 Task: Research Airbnb options in Rosso, Mauritania from 12th December, 2023 to 16th December, 2023 for 8 adults.8 bedrooms having 8 beds and 8 bathrooms. Property type can be hotel. Amenities needed are: wifi, TV, free parkinig on premises, gym, breakfast. Booking option can be shelf check-in. Look for 4 properties as per requirement.
Action: Mouse moved to (579, 83)
Screenshot: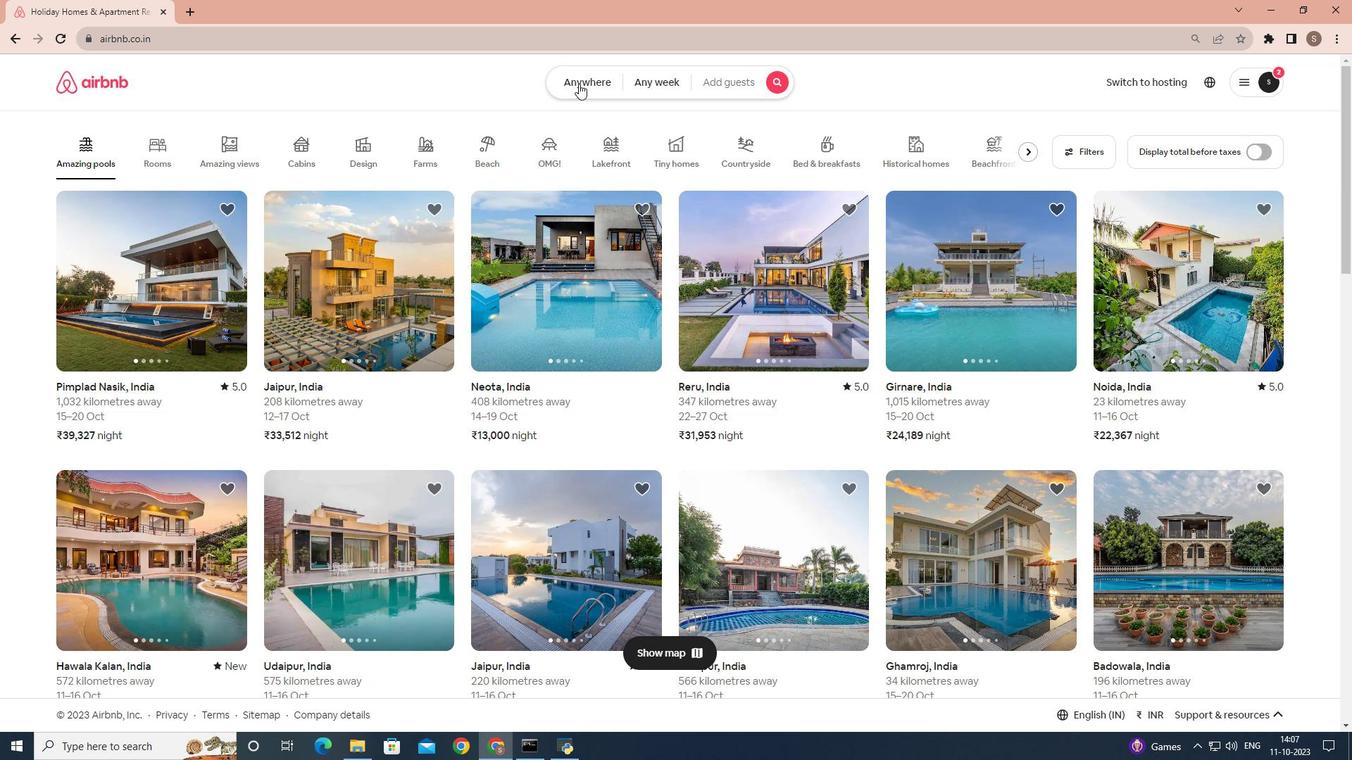 
Action: Mouse pressed left at (579, 83)
Screenshot: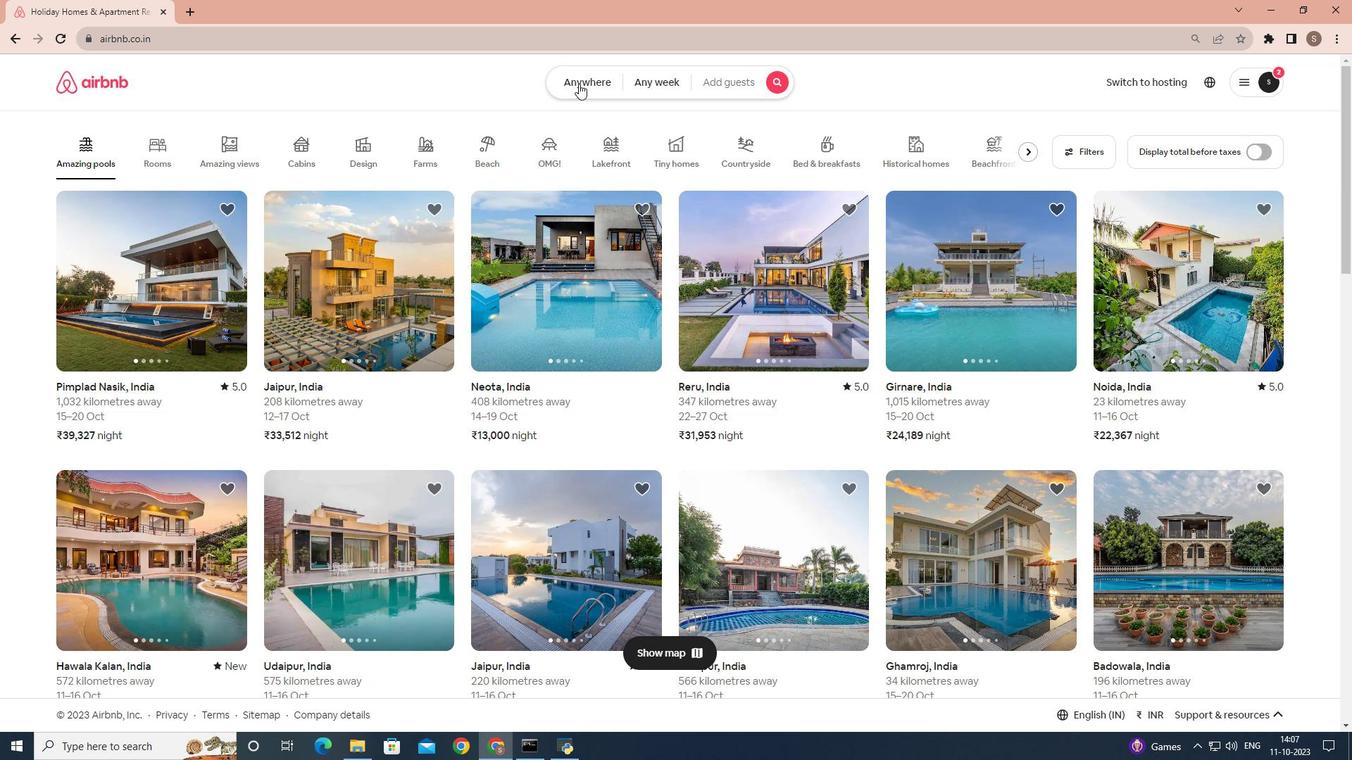 
Action: Mouse moved to (426, 133)
Screenshot: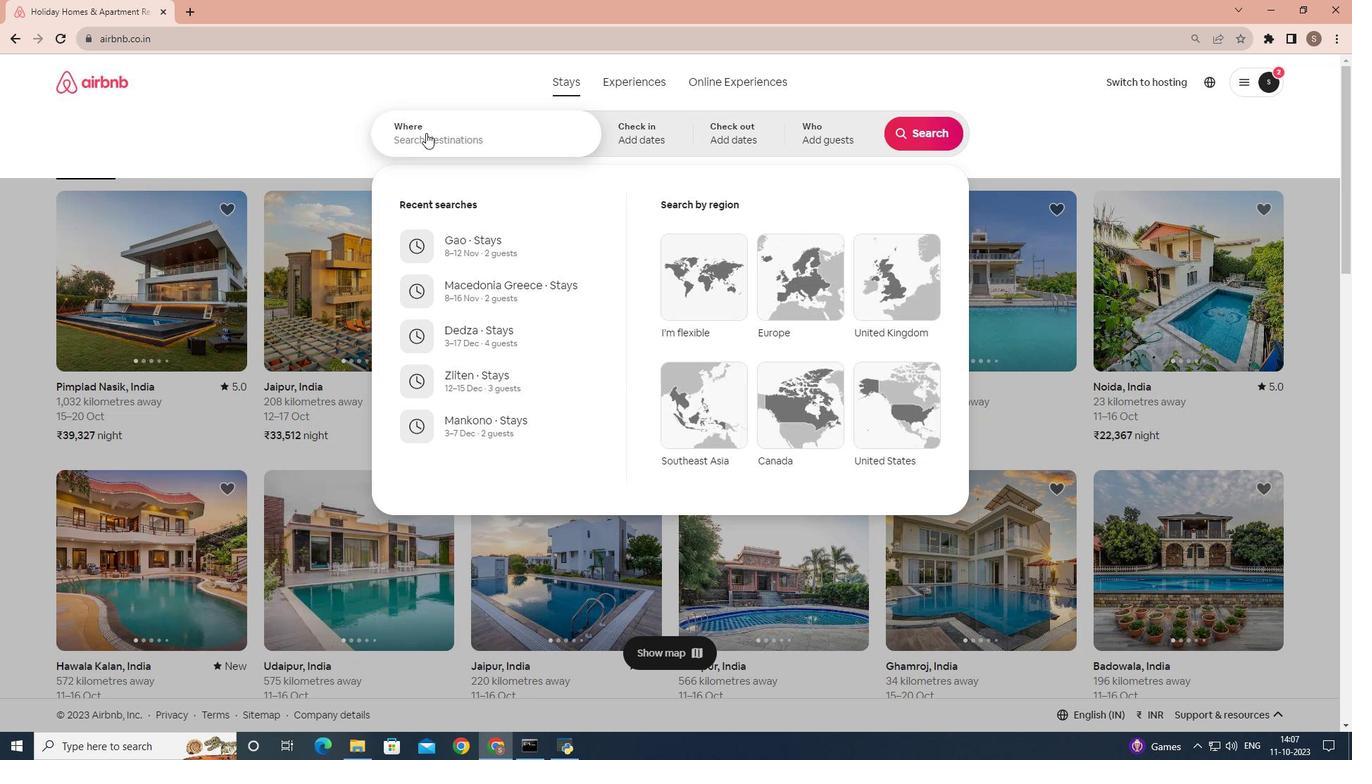 
Action: Mouse pressed left at (426, 133)
Screenshot: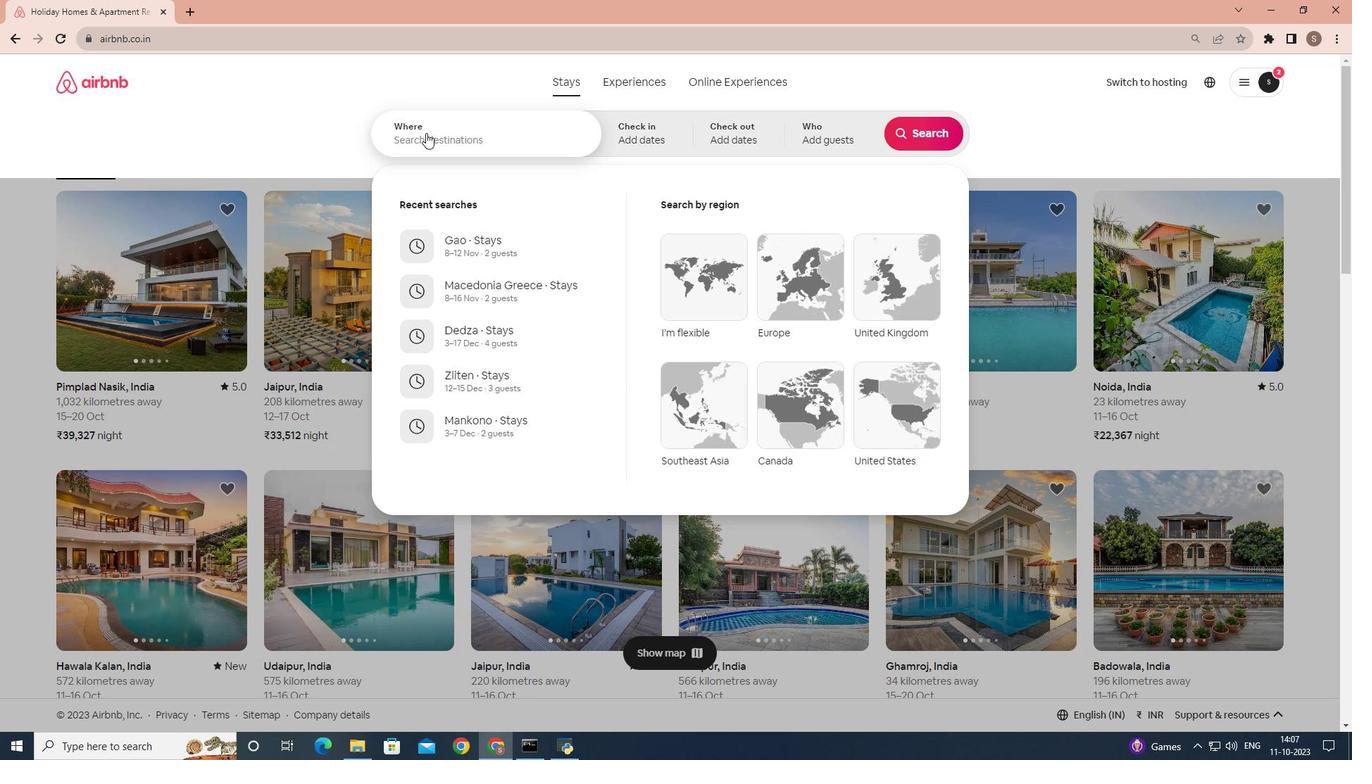 
Action: Key pressed <Key.shift>Ro
Screenshot: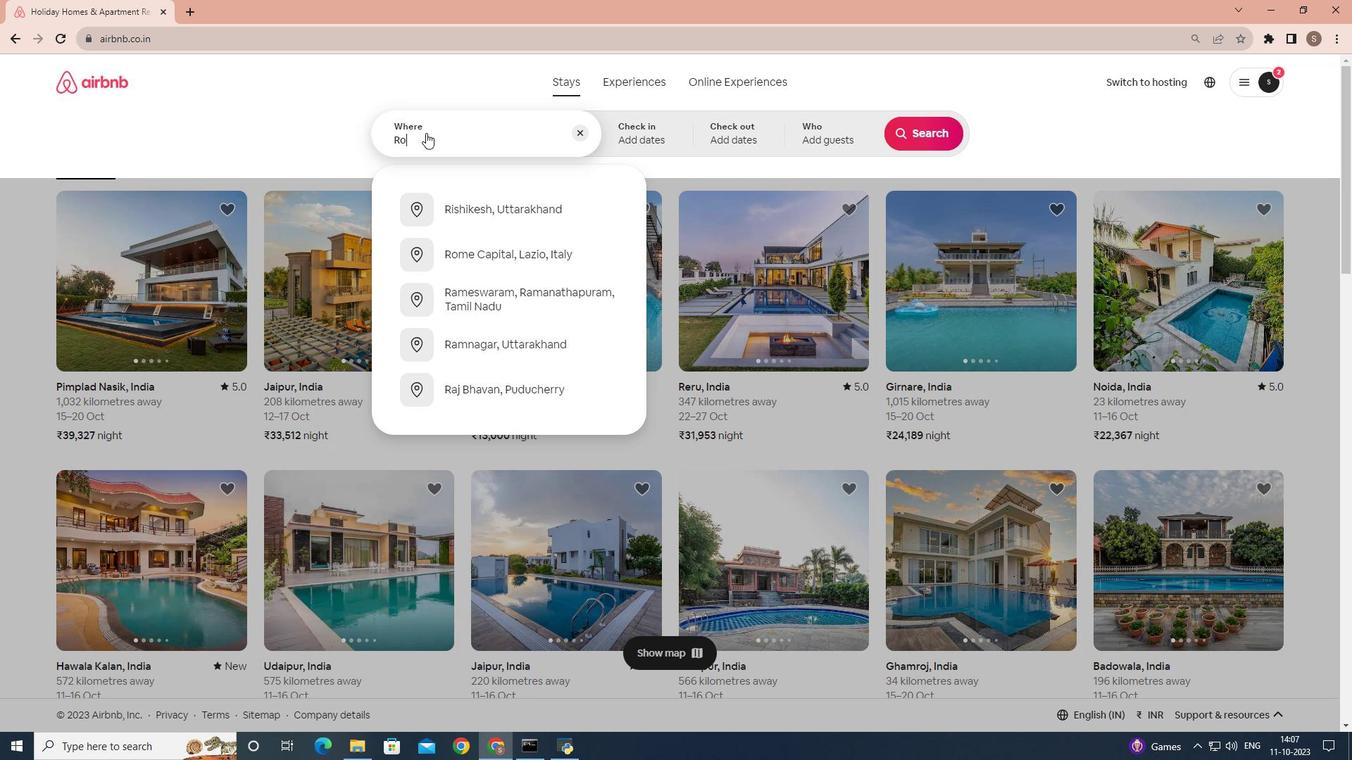
Action: Mouse moved to (425, 133)
Screenshot: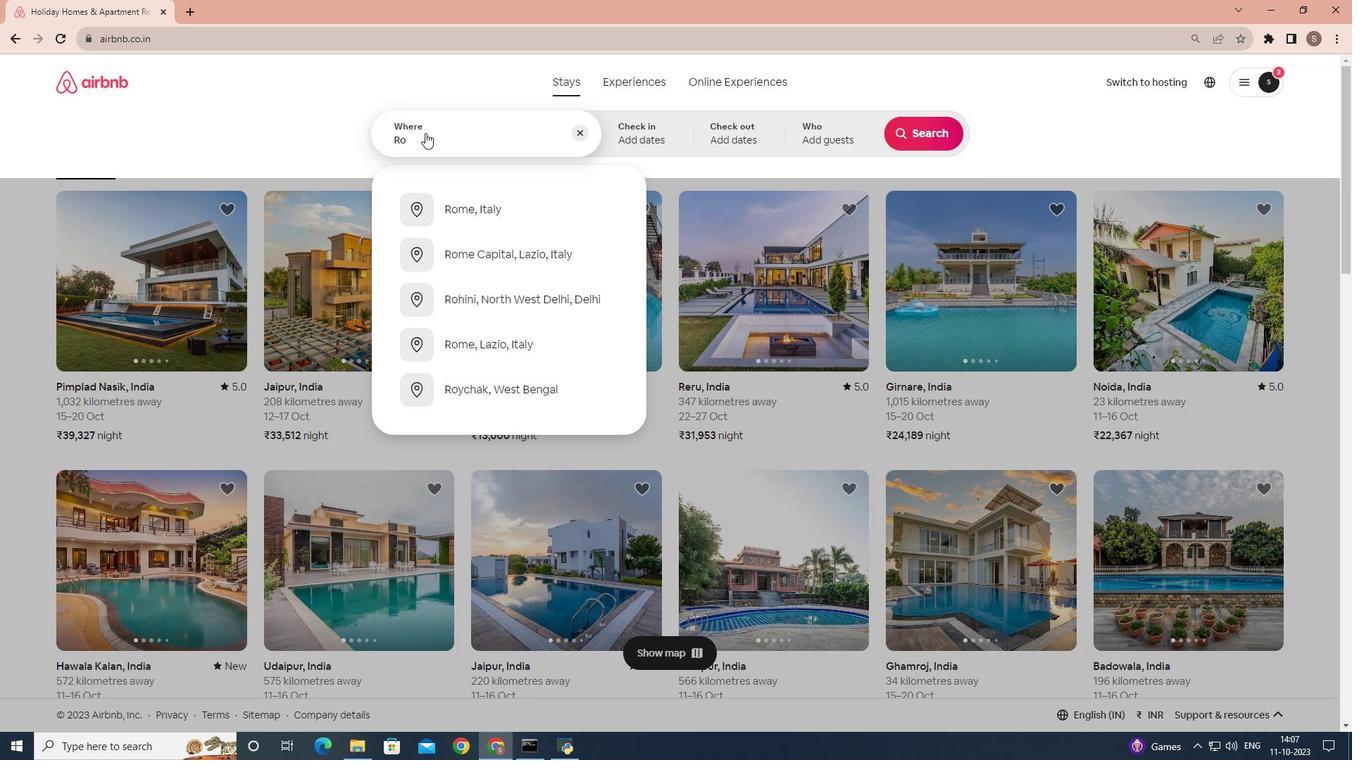 
Action: Key pressed sso,<Key.space><Key.shift>Mauritania
Screenshot: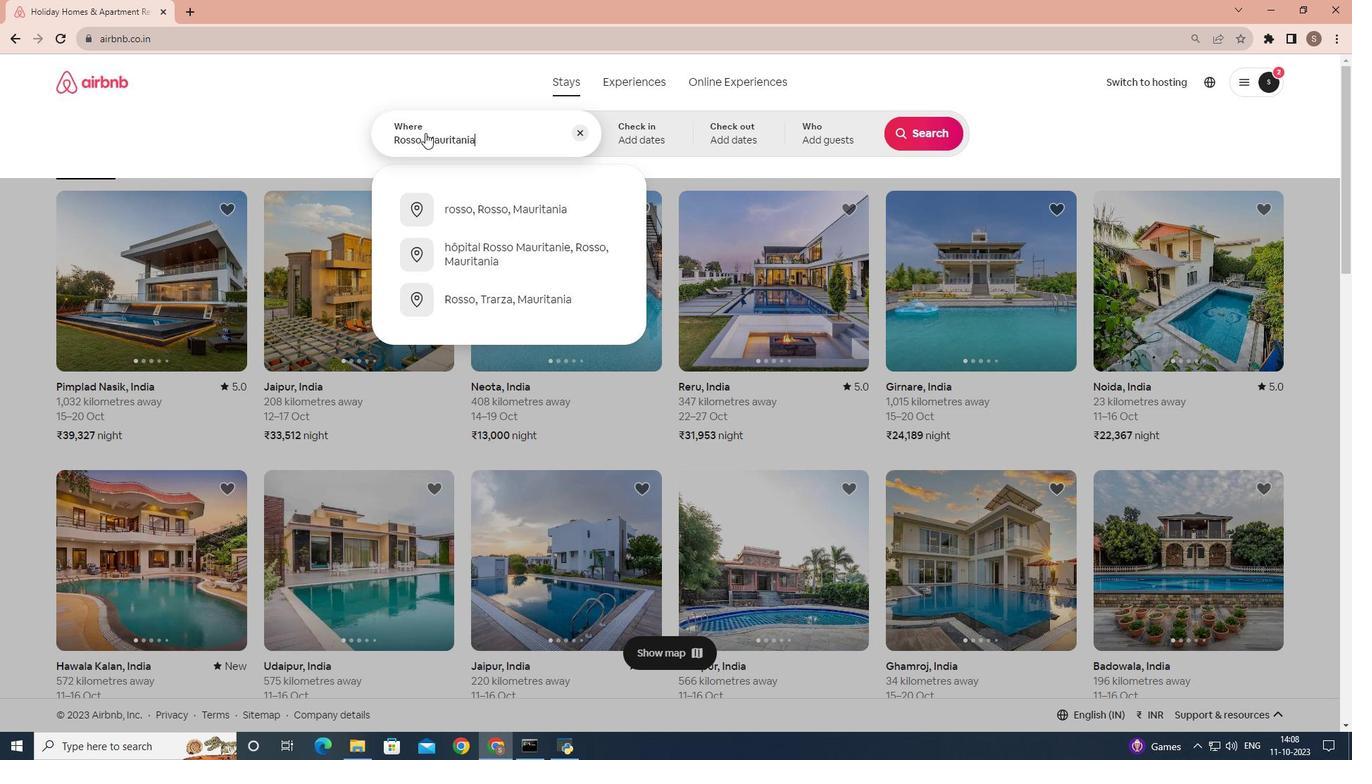 
Action: Mouse moved to (639, 145)
Screenshot: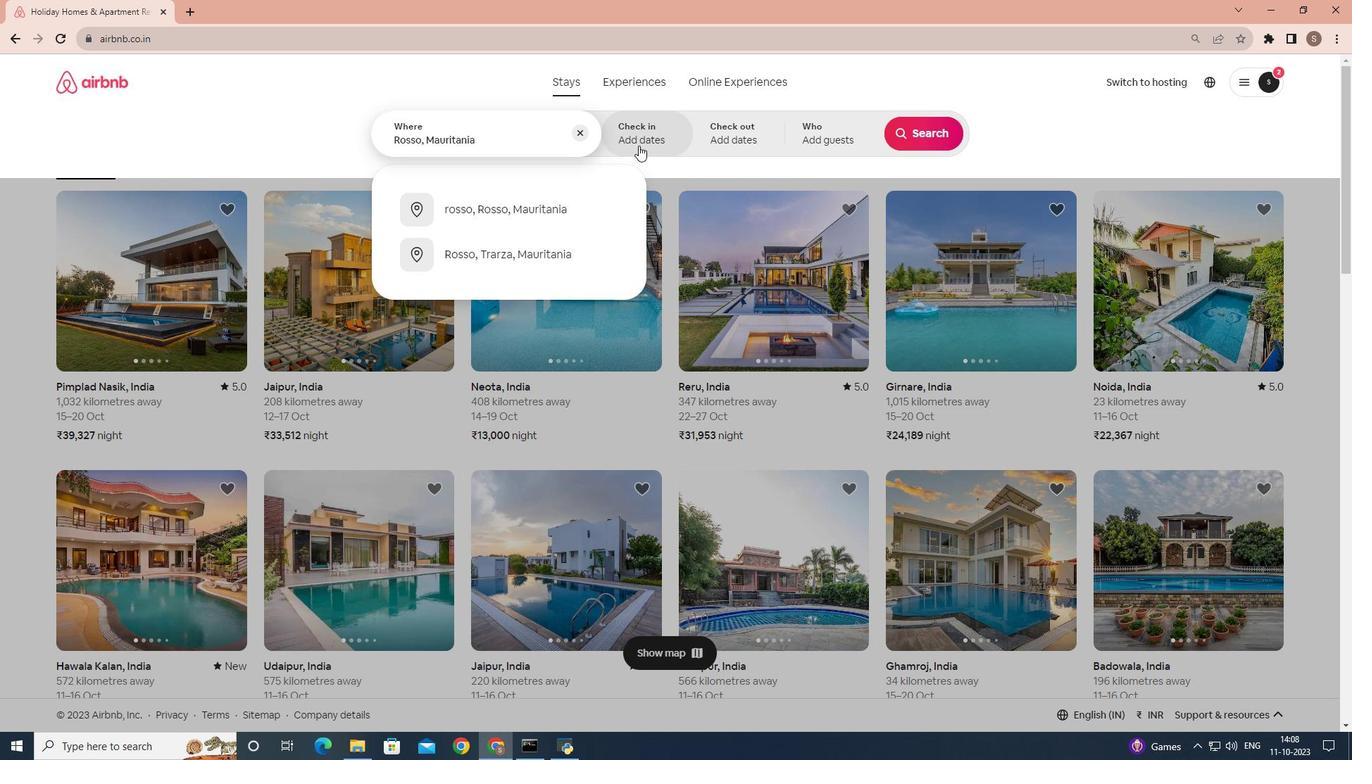 
Action: Mouse pressed left at (639, 145)
Screenshot: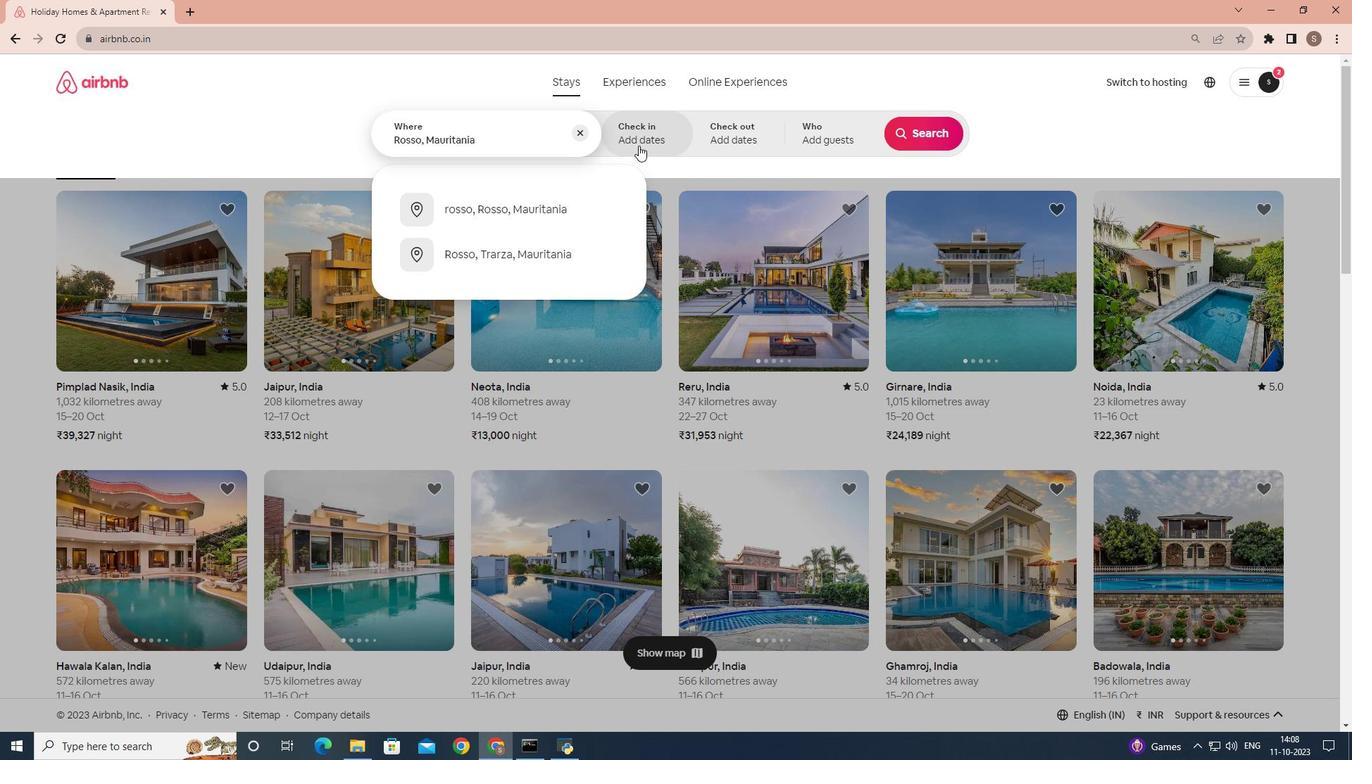 
Action: Mouse moved to (918, 239)
Screenshot: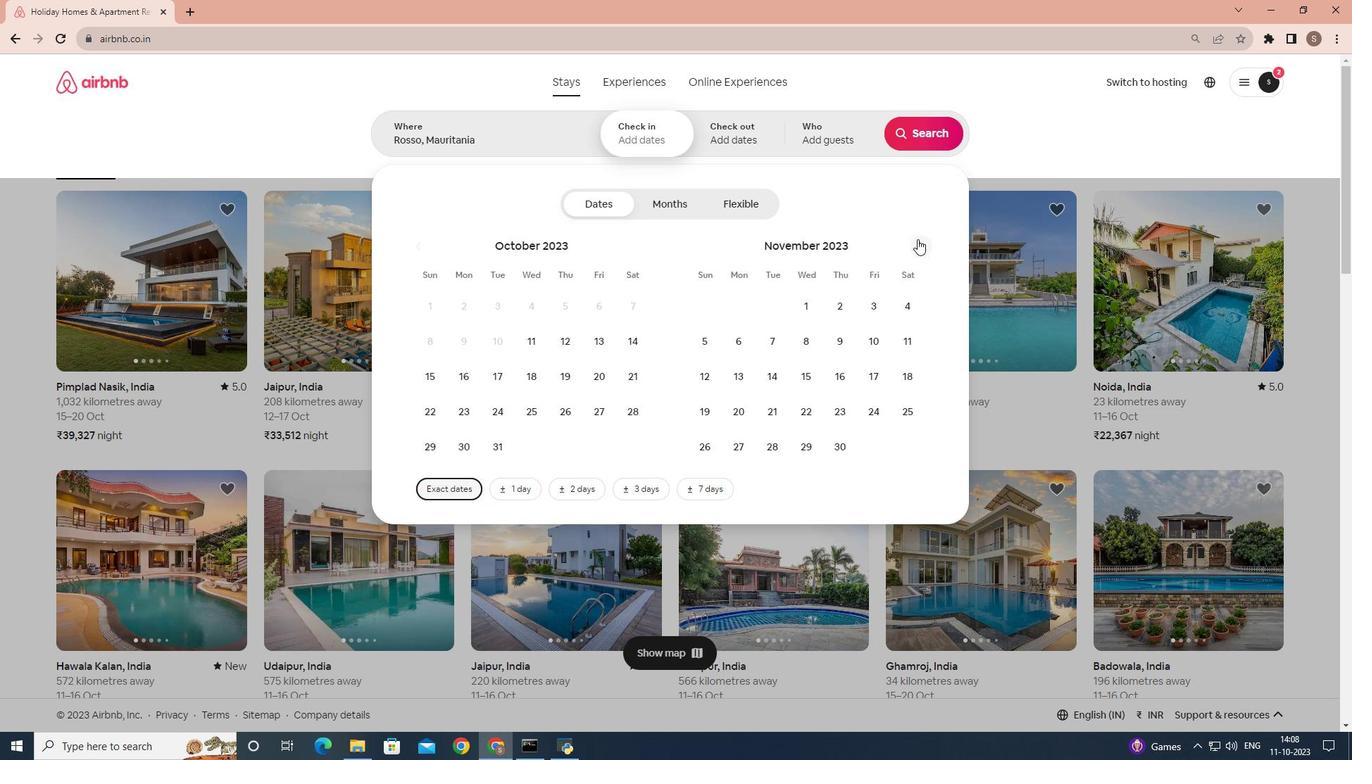 
Action: Mouse pressed left at (918, 239)
Screenshot: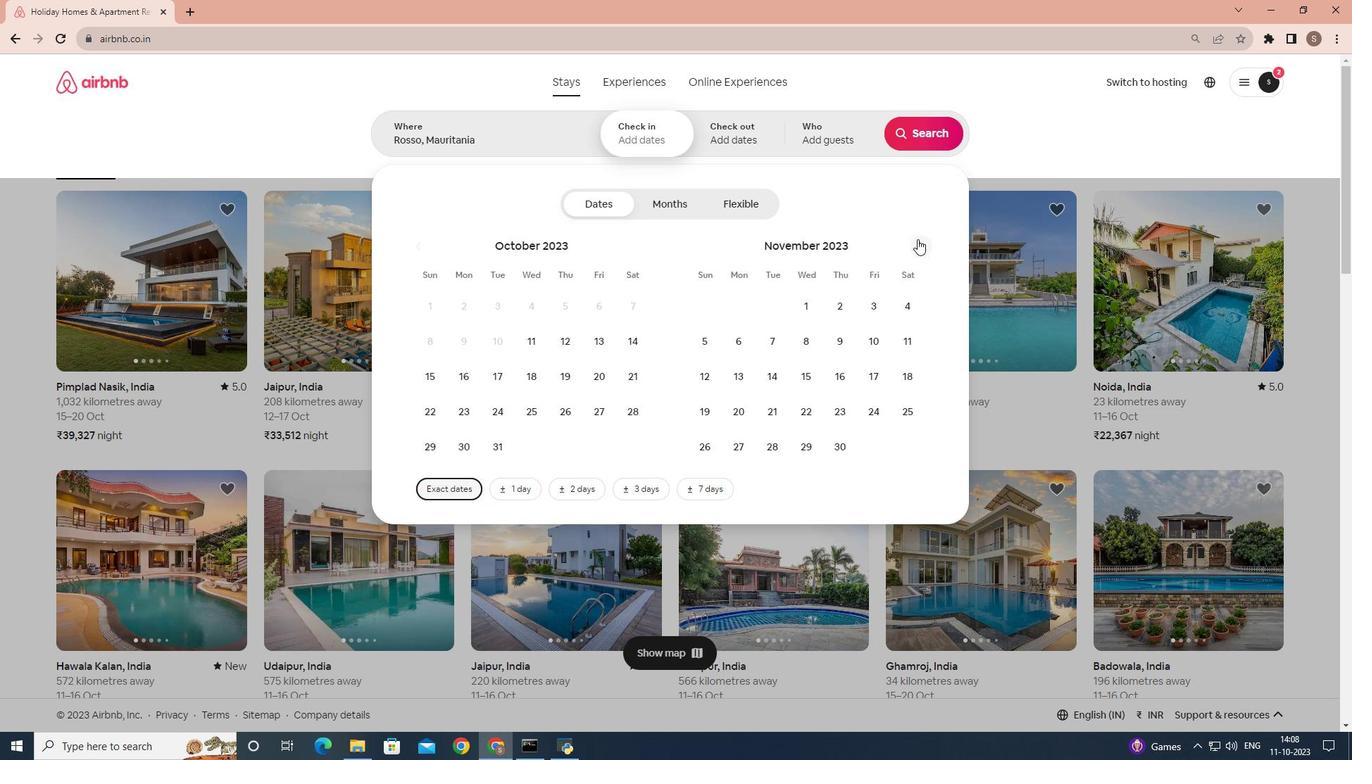 
Action: Mouse moved to (784, 379)
Screenshot: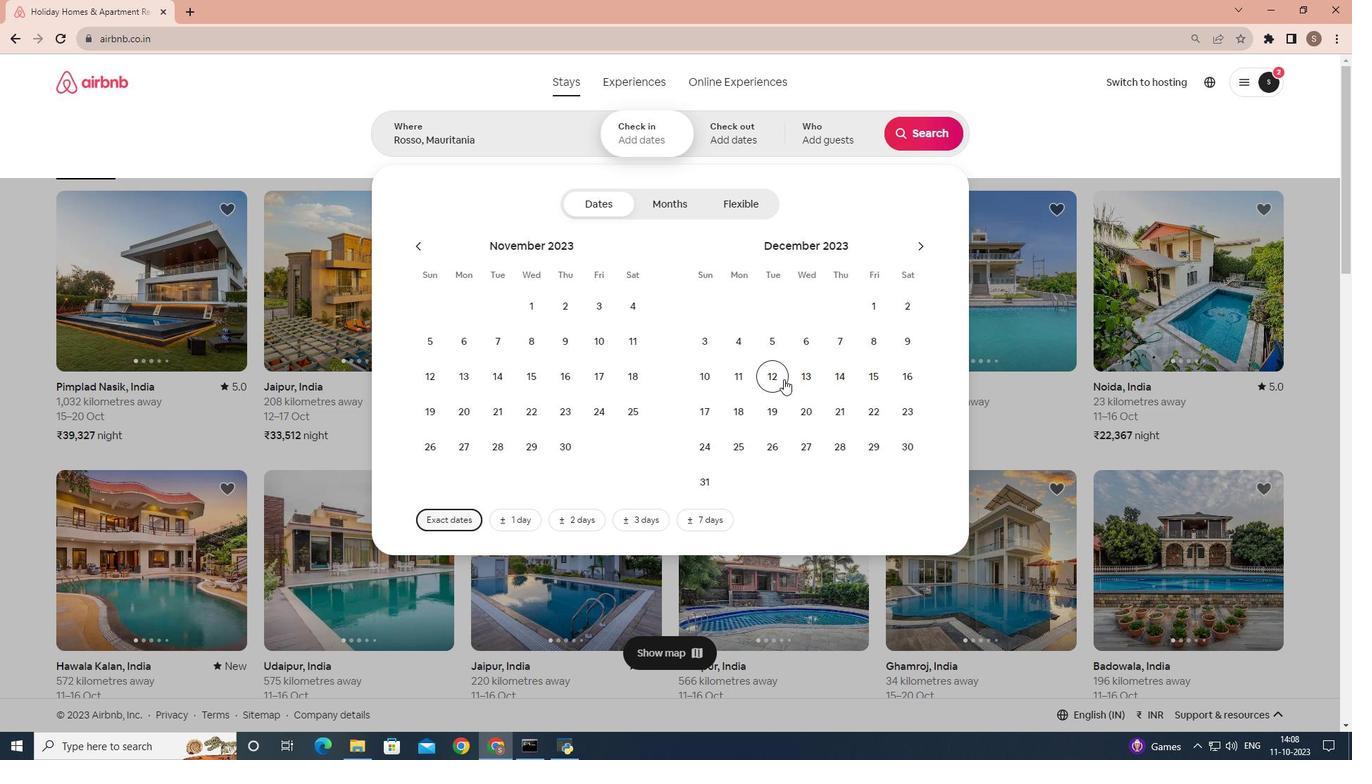 
Action: Mouse pressed left at (784, 379)
Screenshot: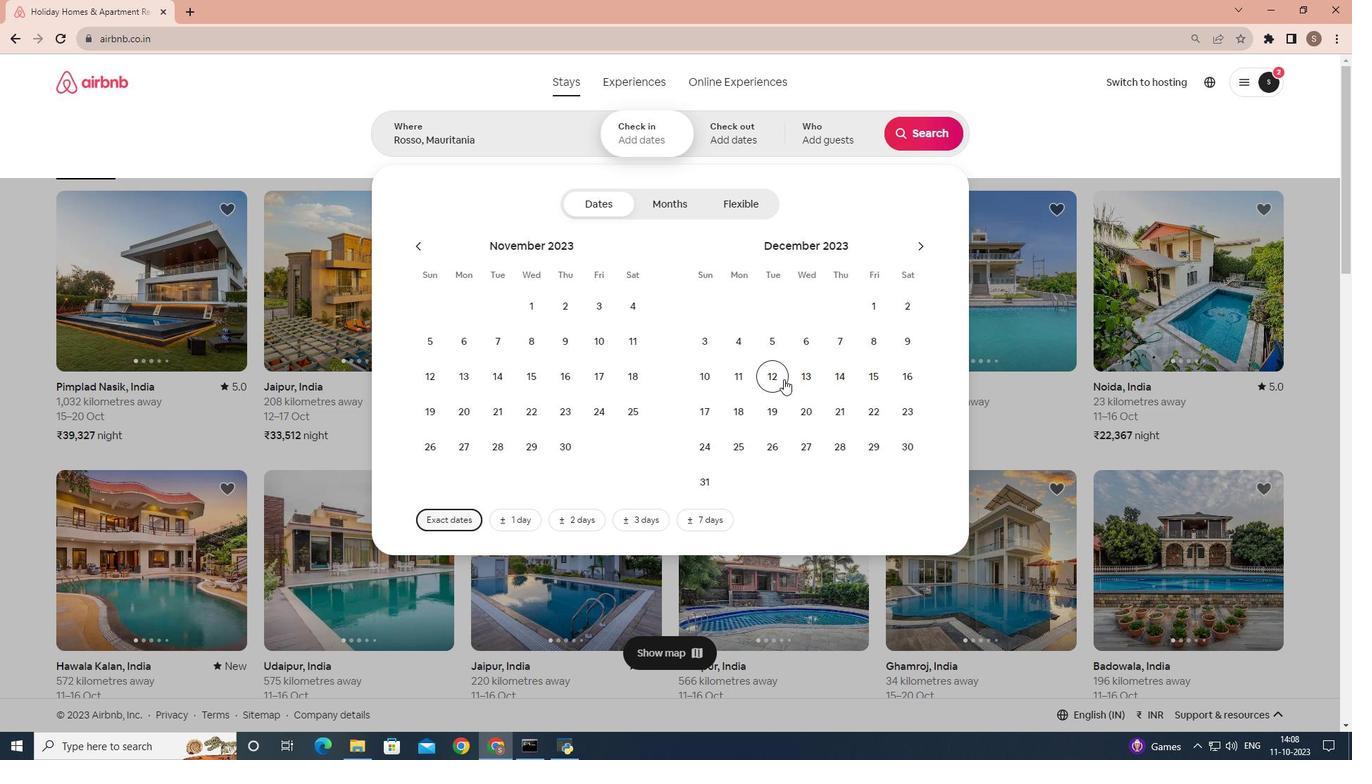 
Action: Mouse moved to (899, 377)
Screenshot: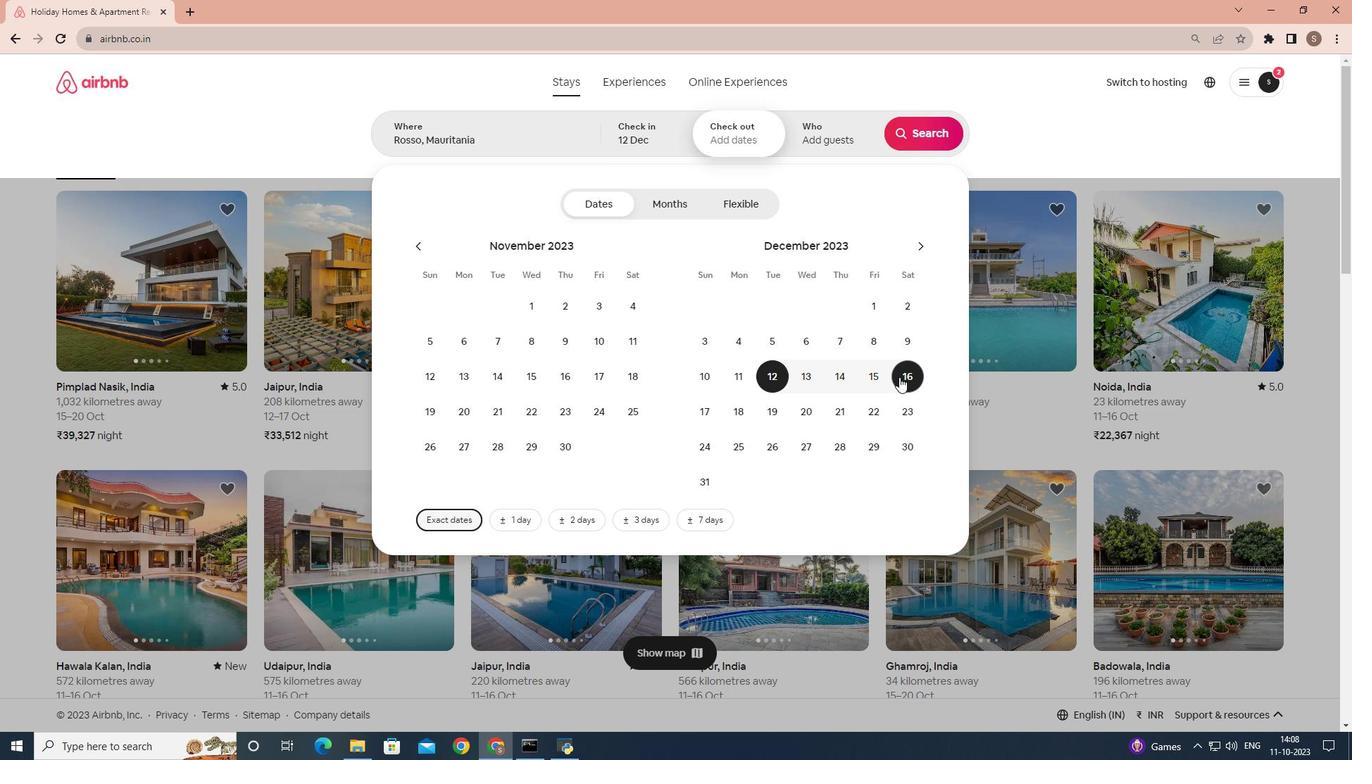
Action: Mouse pressed left at (899, 377)
Screenshot: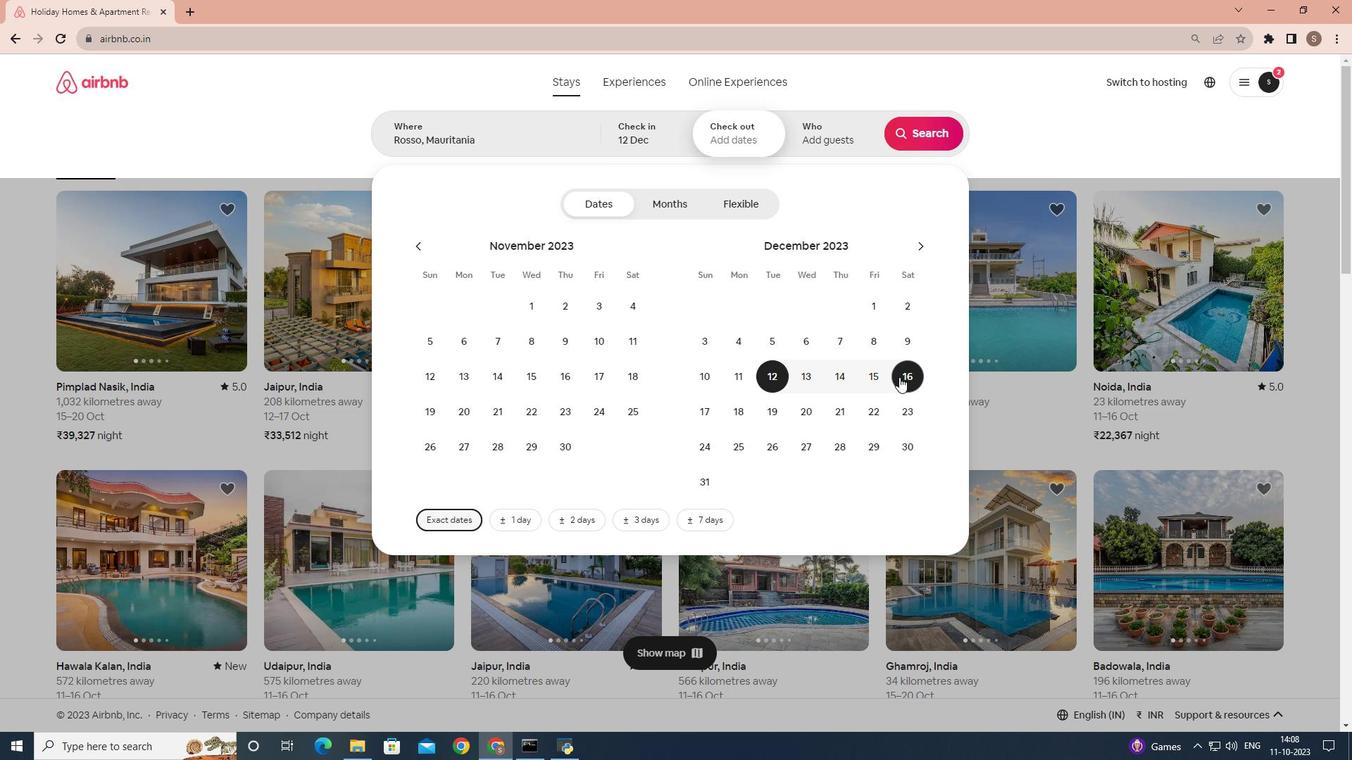 
Action: Mouse moved to (821, 130)
Screenshot: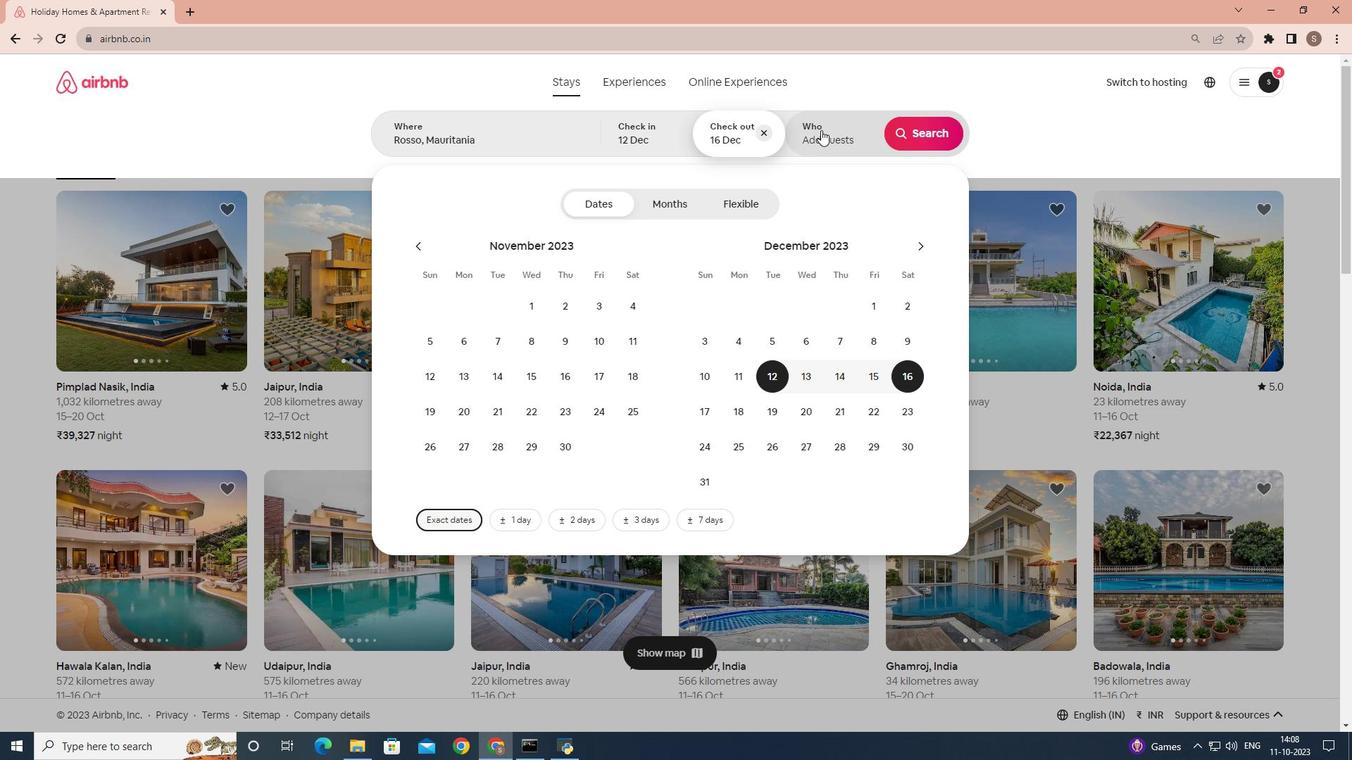 
Action: Mouse pressed left at (821, 130)
Screenshot: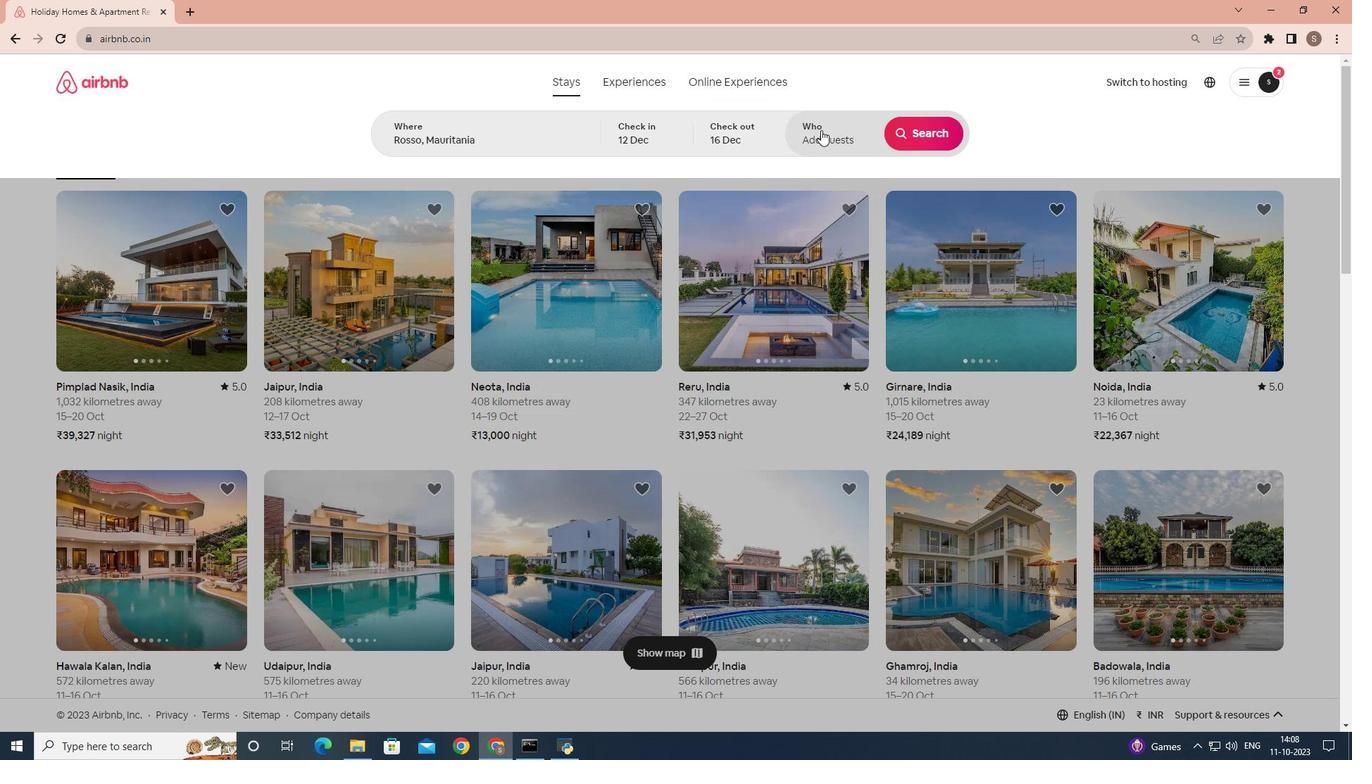 
Action: Mouse moved to (926, 209)
Screenshot: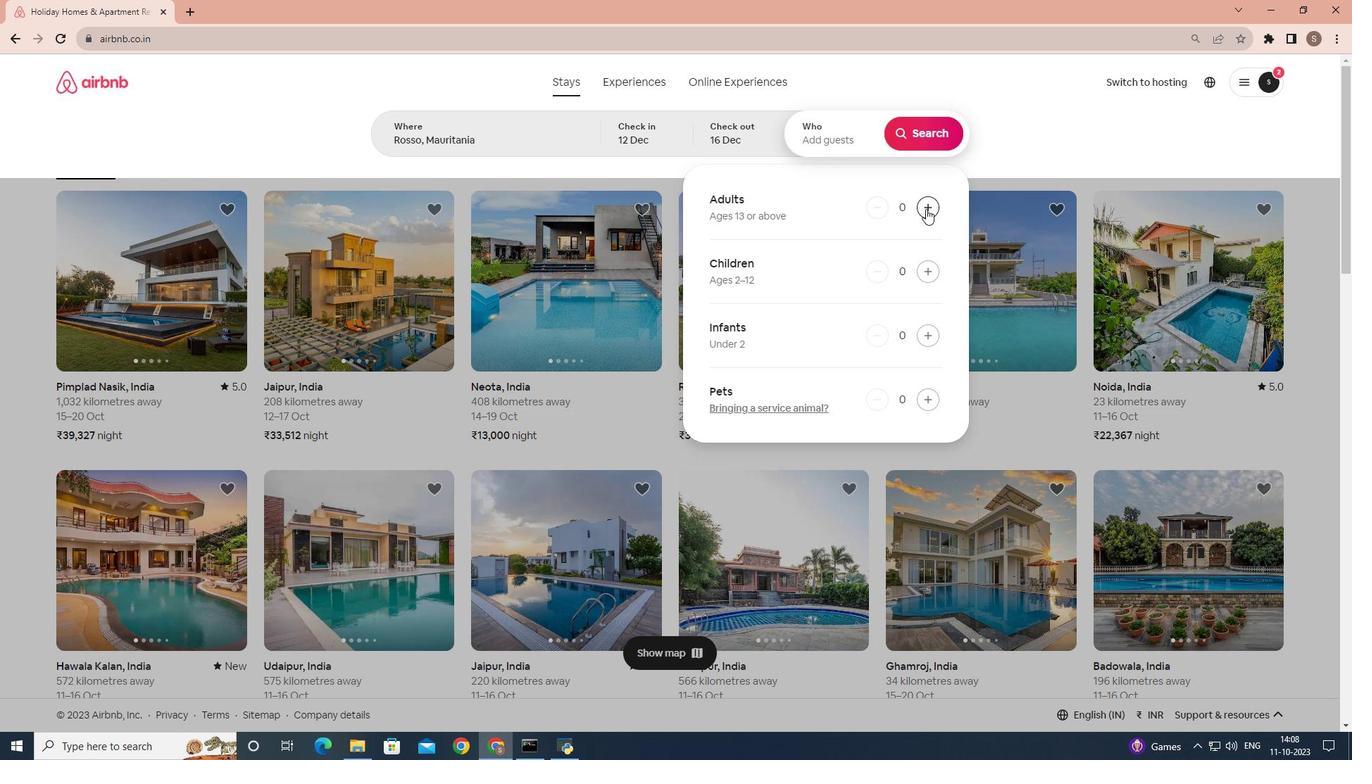 
Action: Mouse pressed left at (926, 209)
Screenshot: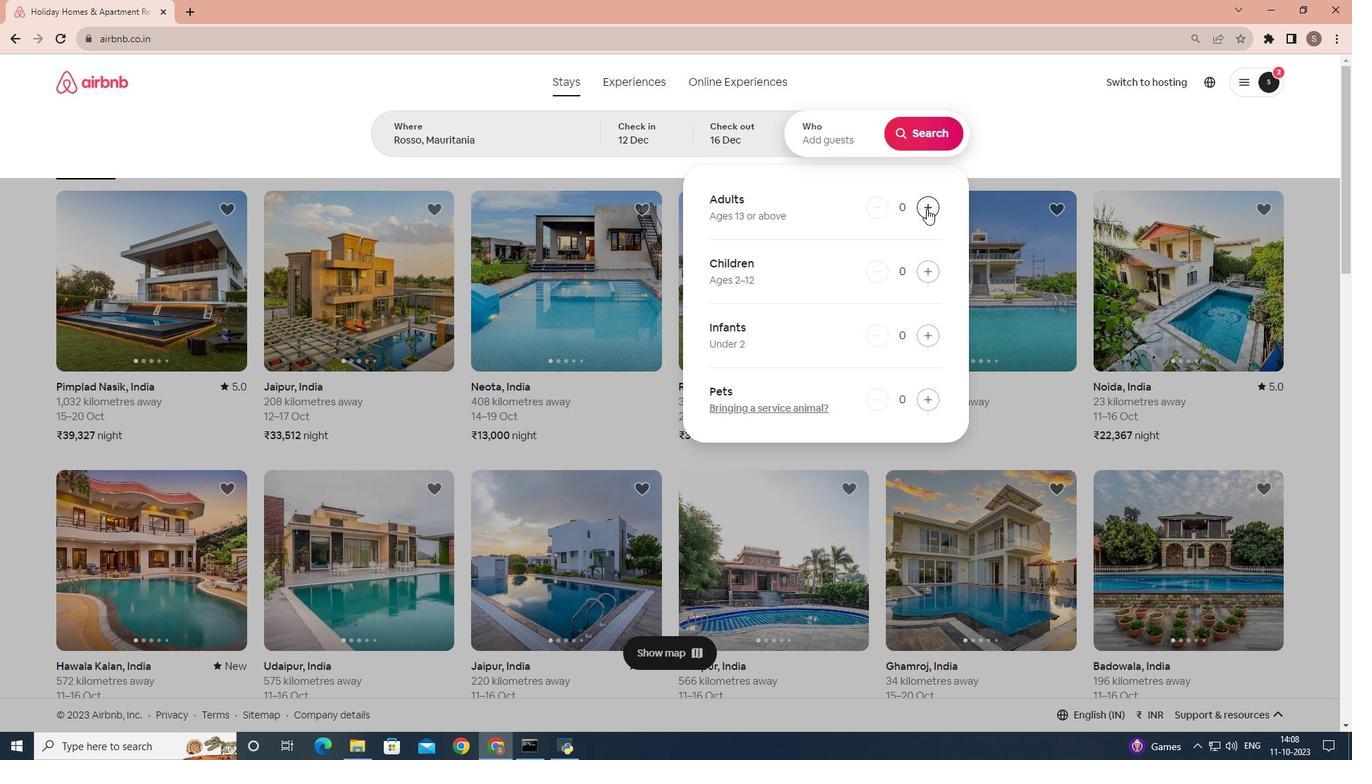 
Action: Mouse moved to (927, 209)
Screenshot: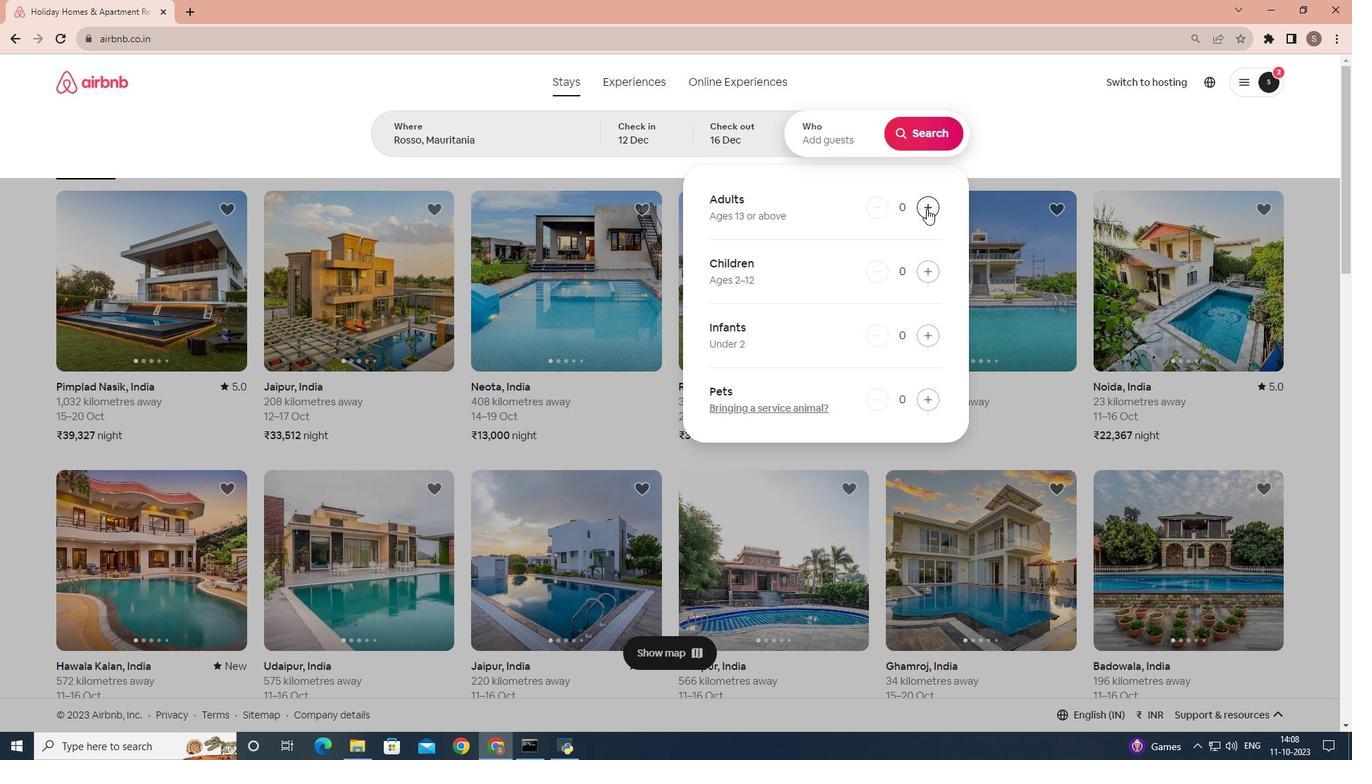 
Action: Mouse pressed left at (927, 209)
Screenshot: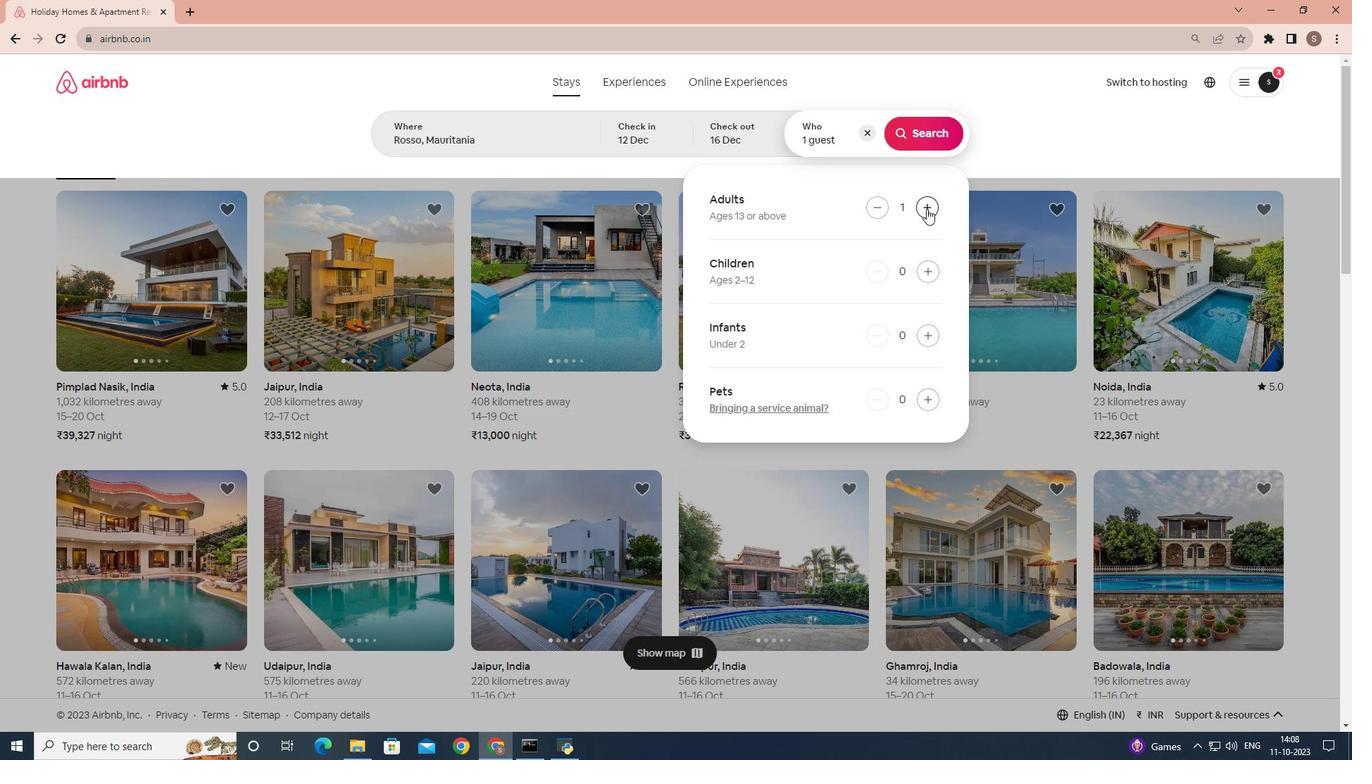 
Action: Mouse moved to (927, 209)
Screenshot: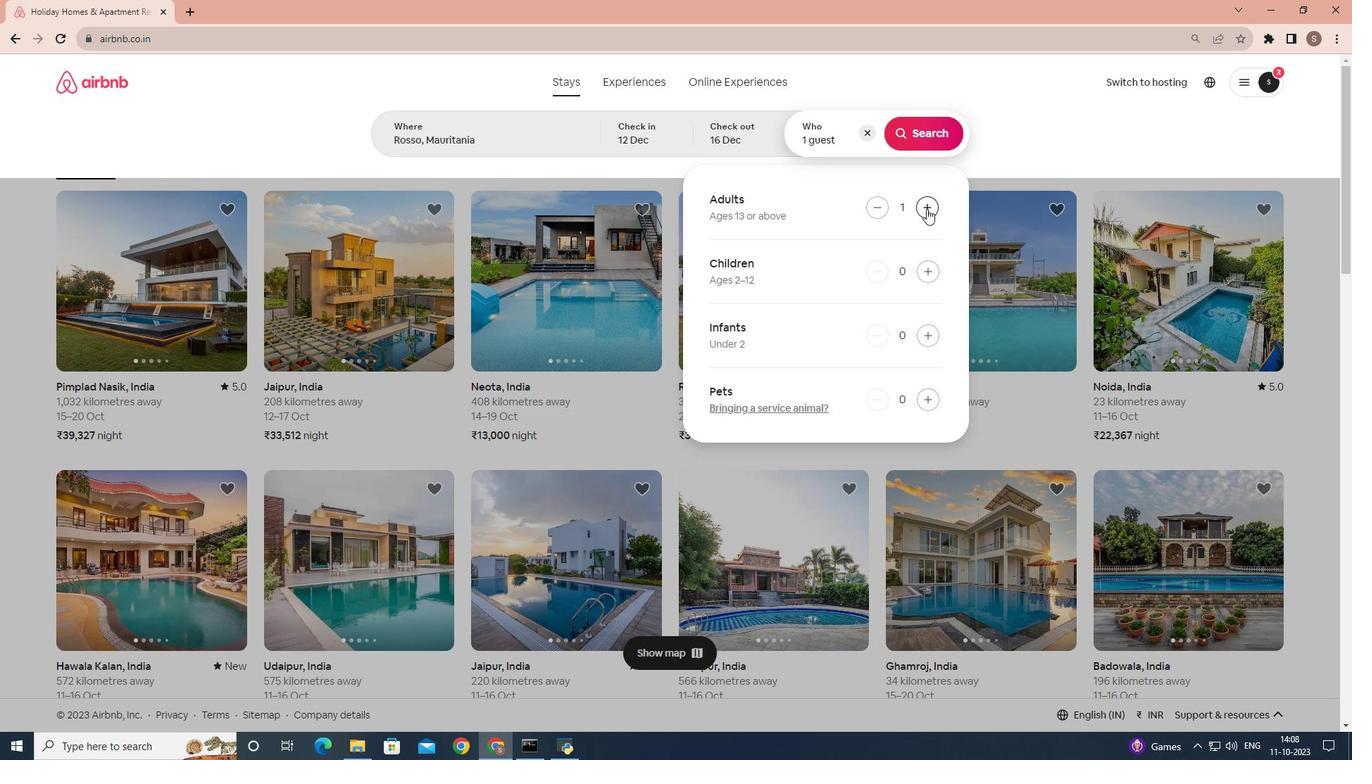 
Action: Mouse pressed left at (927, 209)
Screenshot: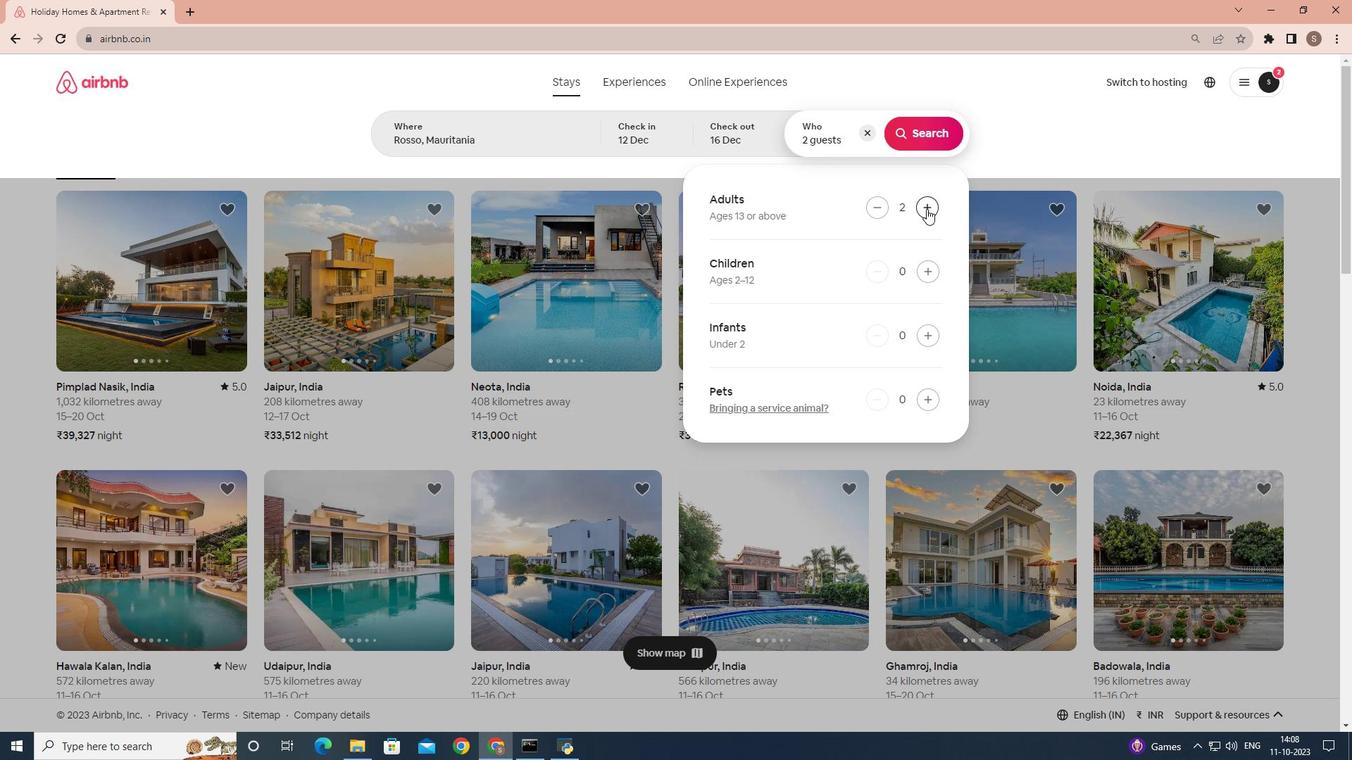 
Action: Mouse pressed left at (927, 209)
Screenshot: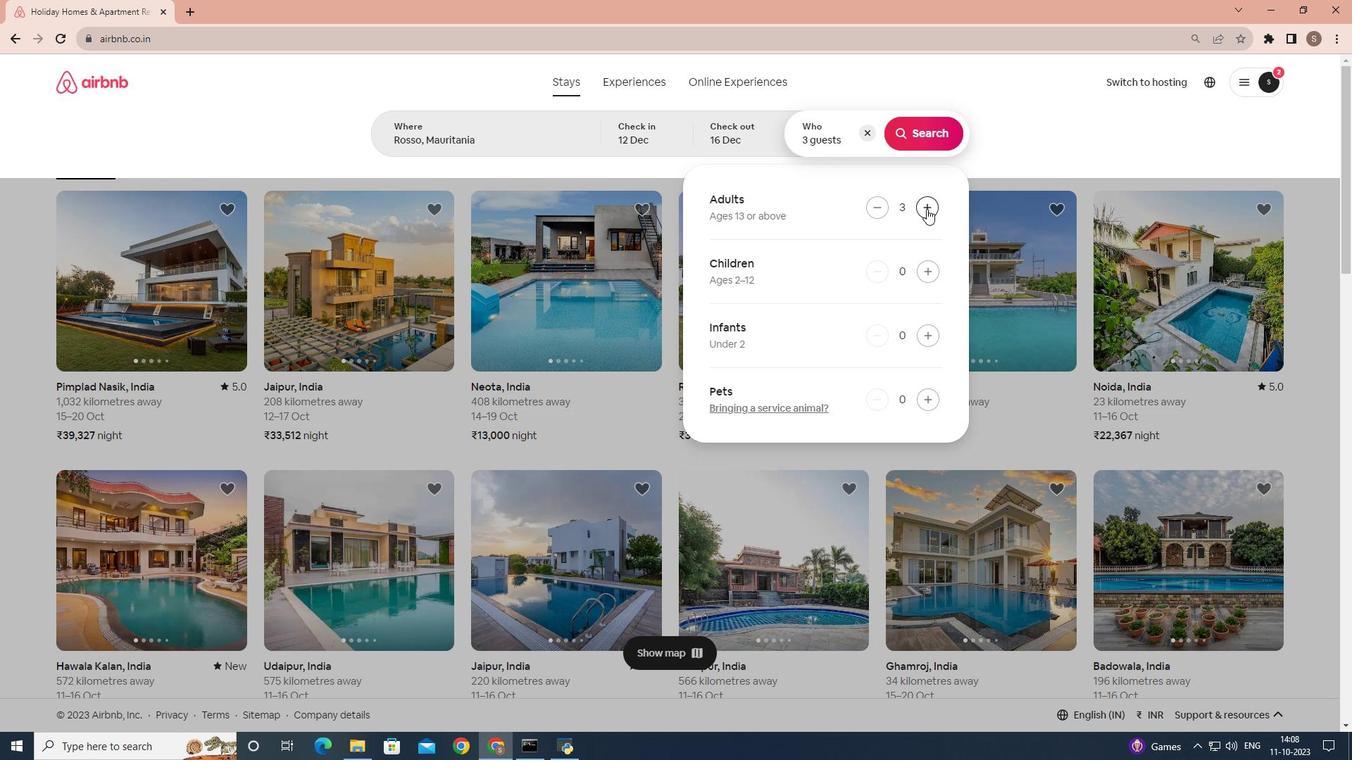 
Action: Mouse pressed left at (927, 209)
Screenshot: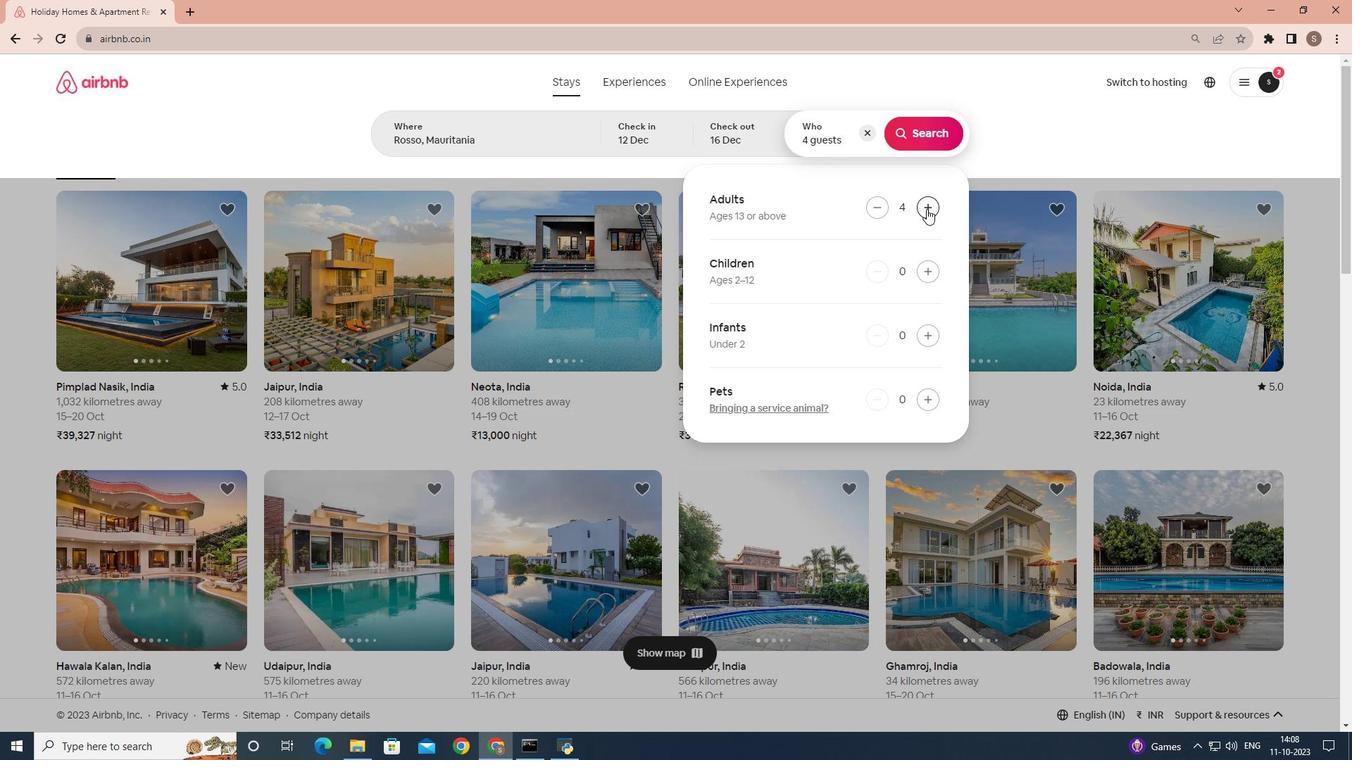 
Action: Mouse pressed left at (927, 209)
Screenshot: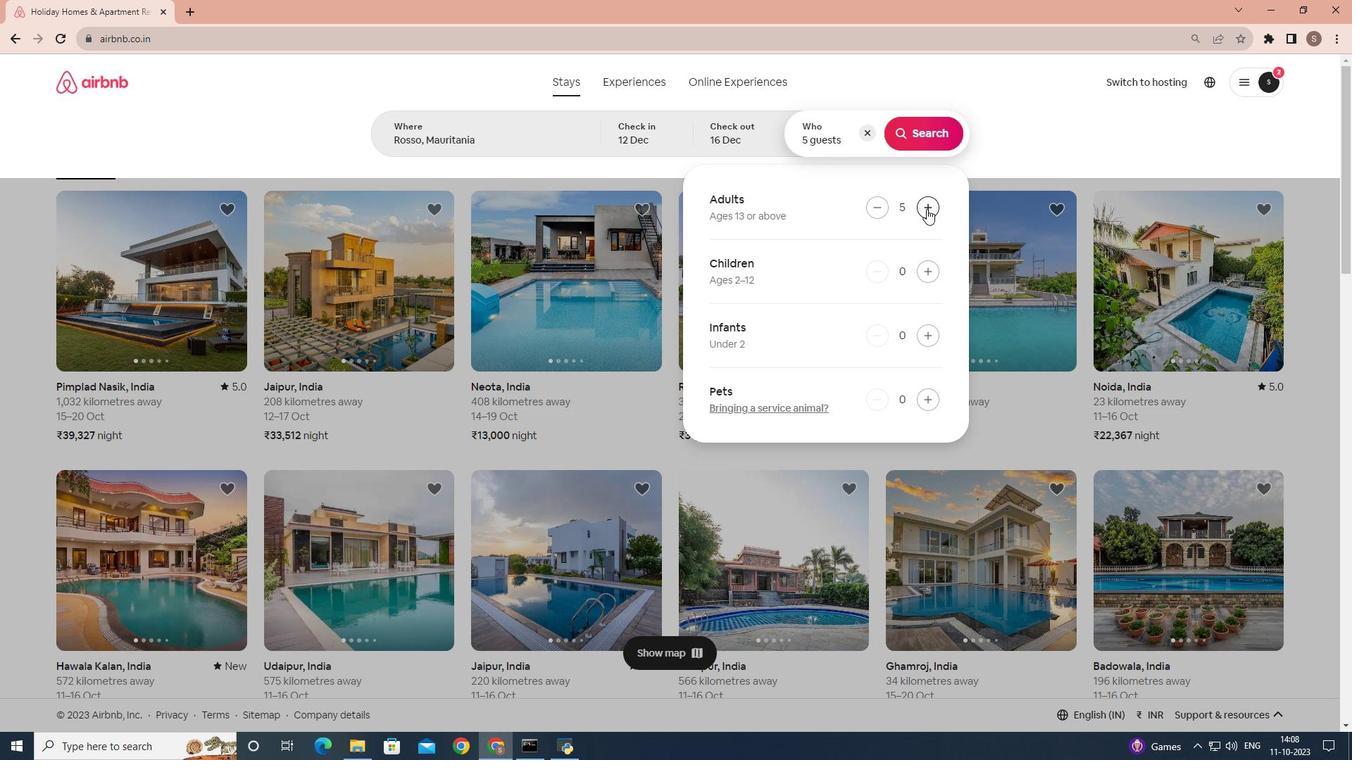 
Action: Mouse pressed left at (927, 209)
Screenshot: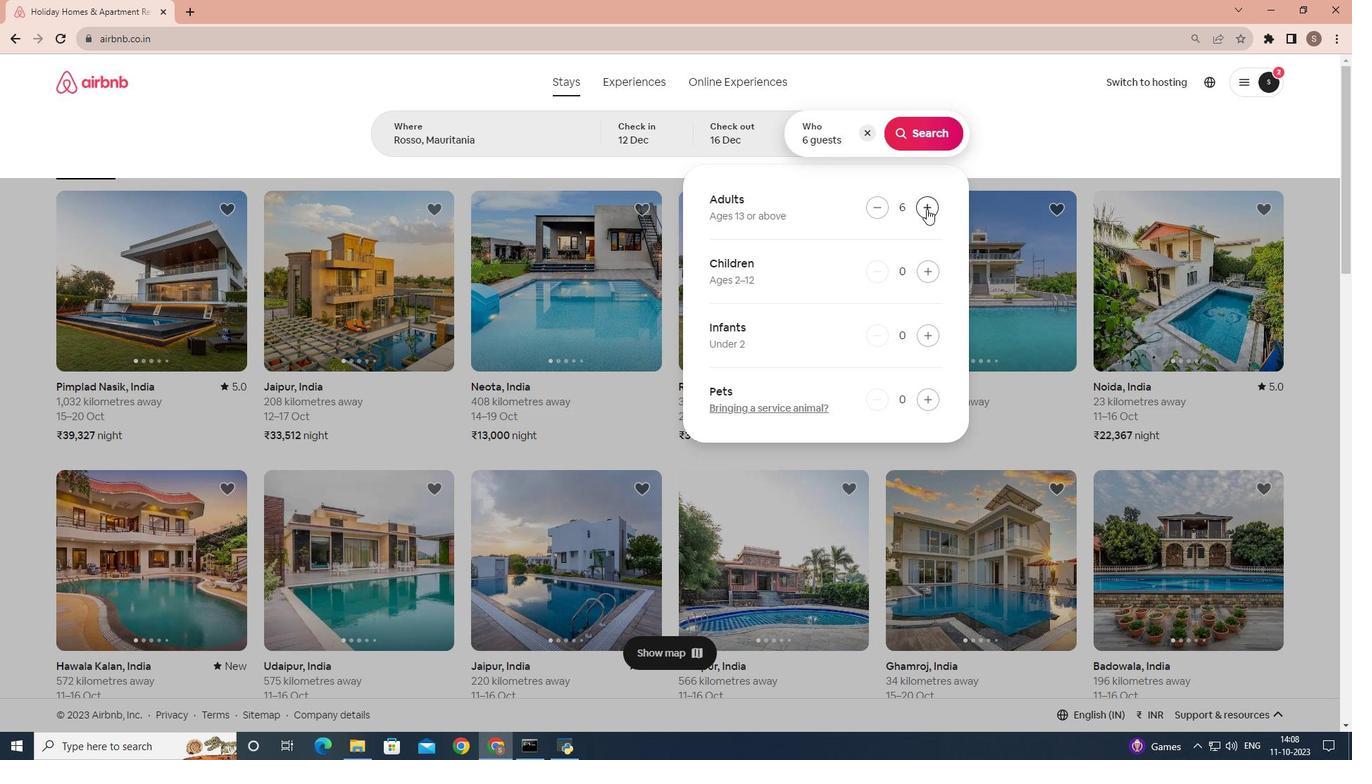 
Action: Mouse pressed left at (927, 209)
Screenshot: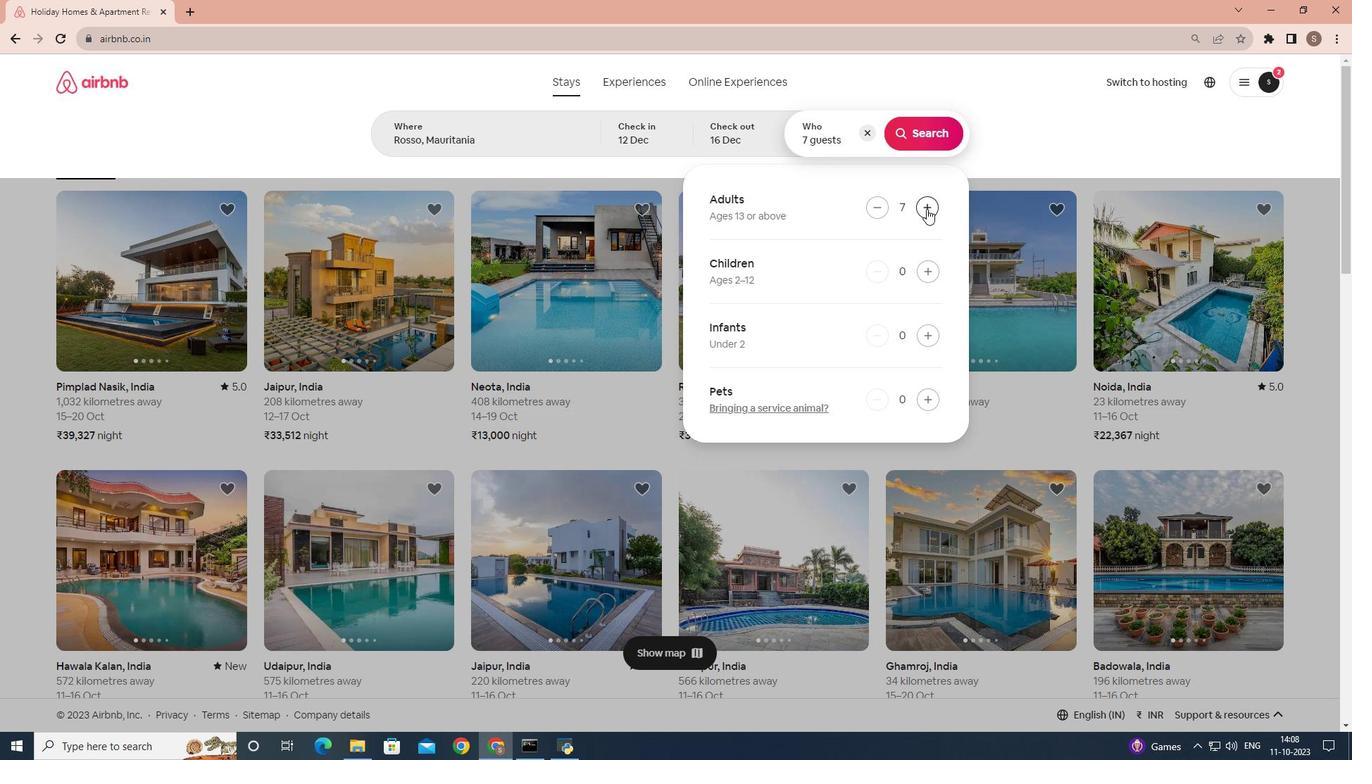 
Action: Mouse moved to (919, 134)
Screenshot: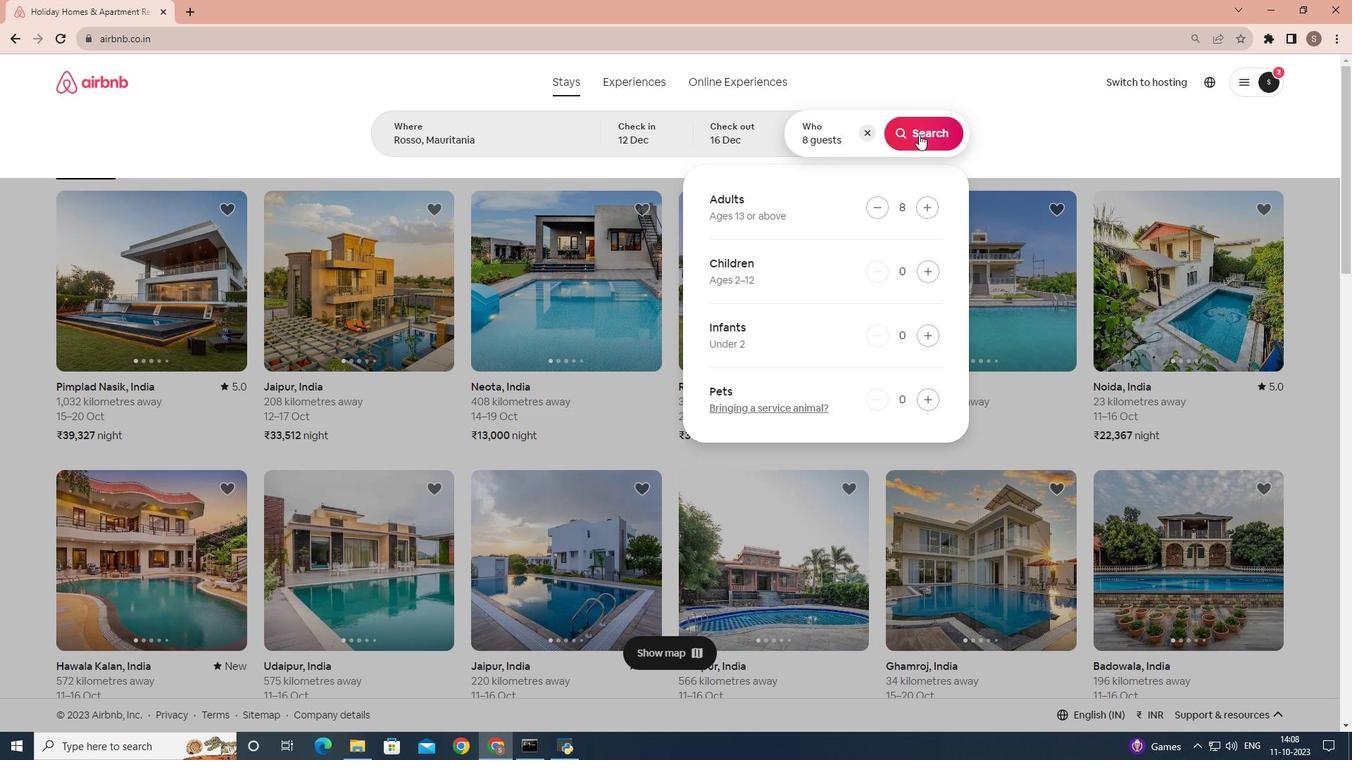 
Action: Mouse pressed left at (919, 134)
Screenshot: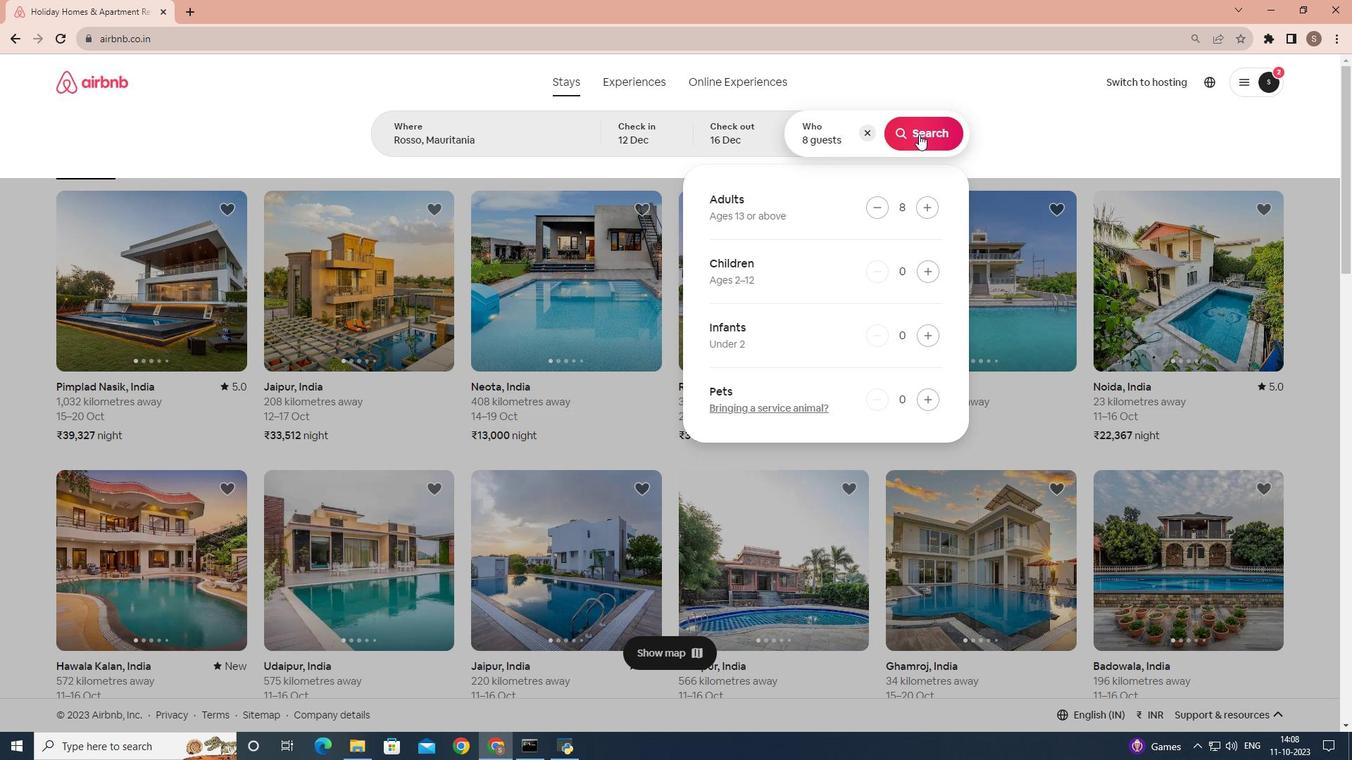 
Action: Mouse moved to (1109, 138)
Screenshot: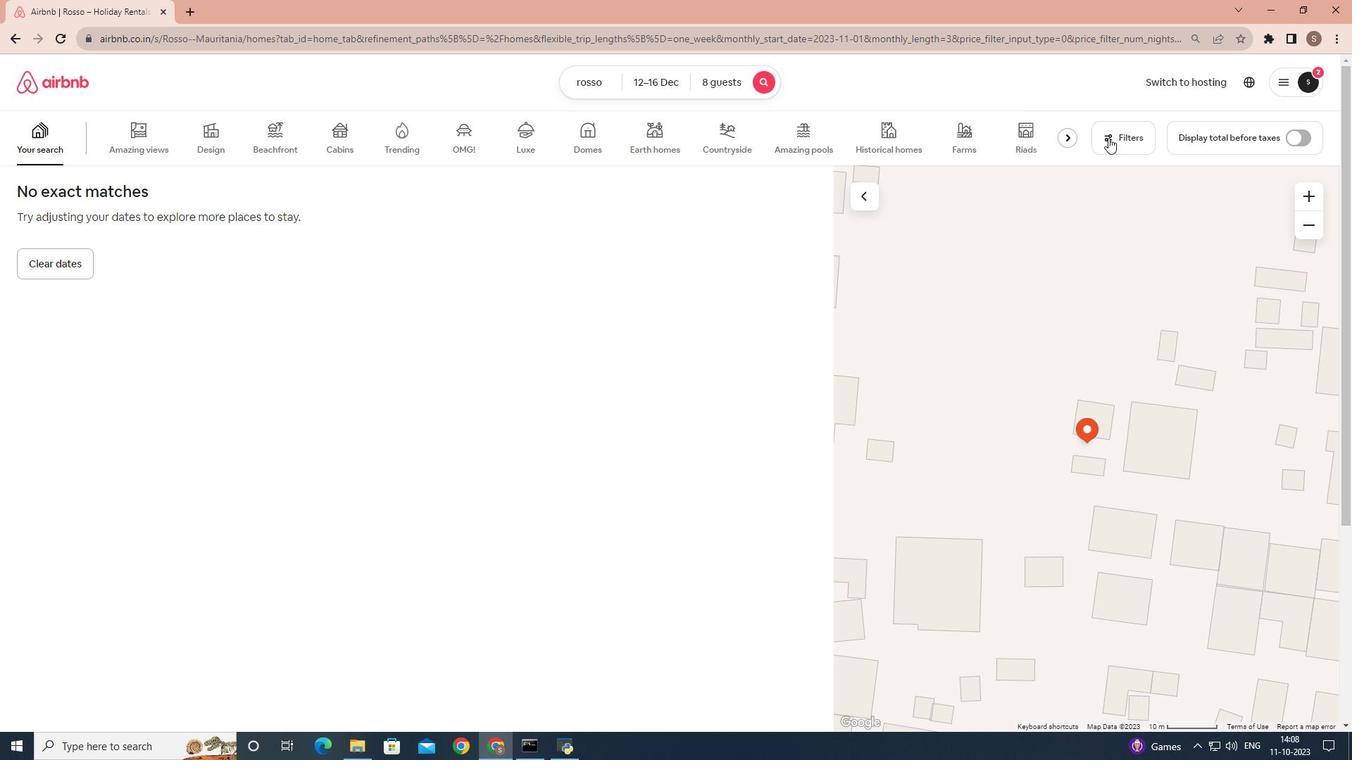 
Action: Mouse pressed left at (1109, 138)
Screenshot: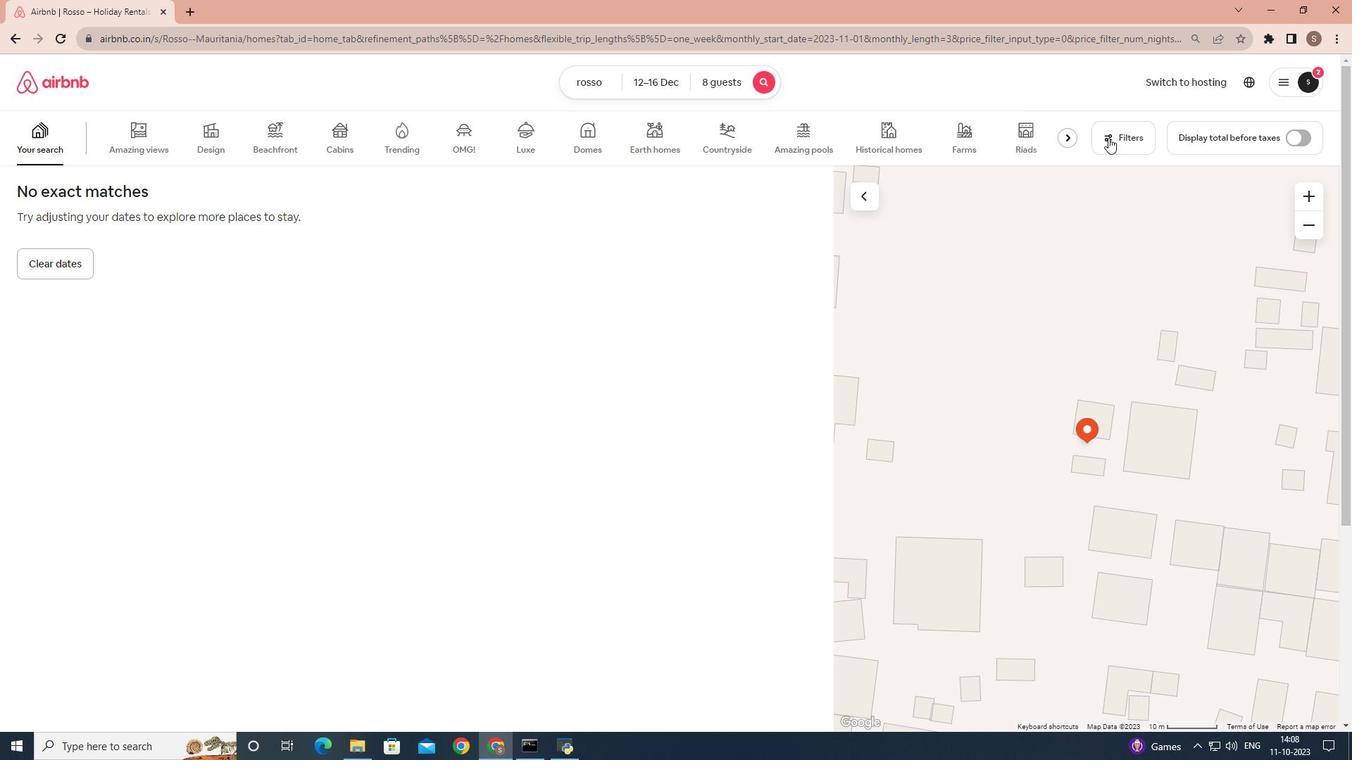 
Action: Mouse moved to (756, 403)
Screenshot: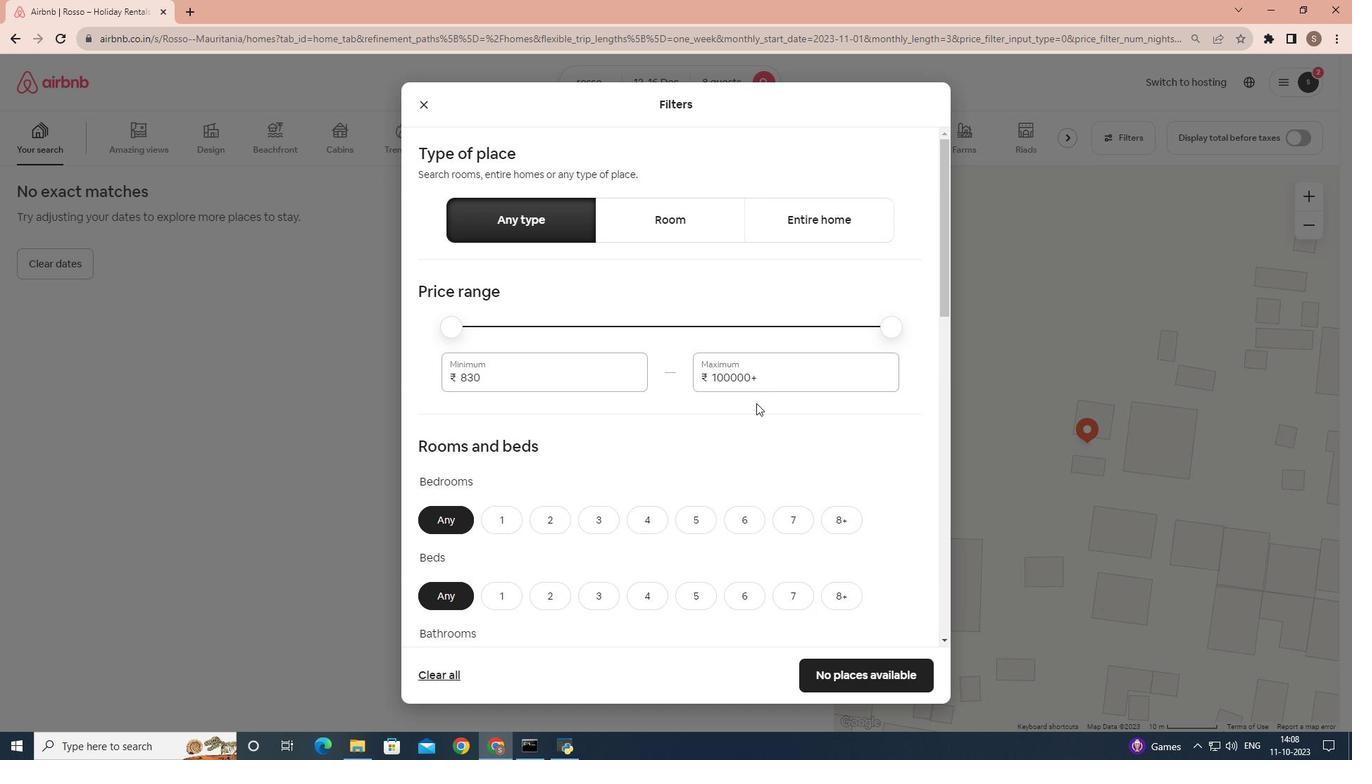
Action: Mouse scrolled (756, 403) with delta (0, 0)
Screenshot: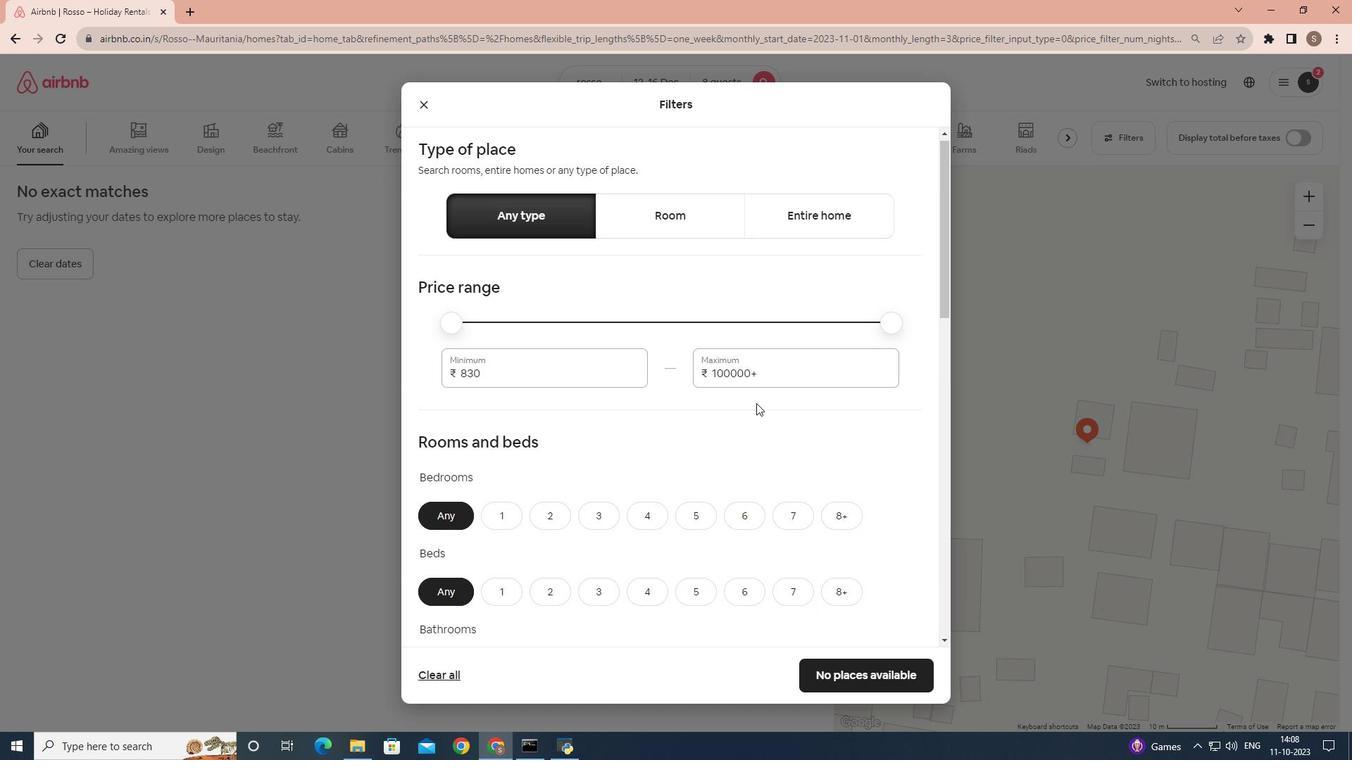 
Action: Mouse moved to (836, 453)
Screenshot: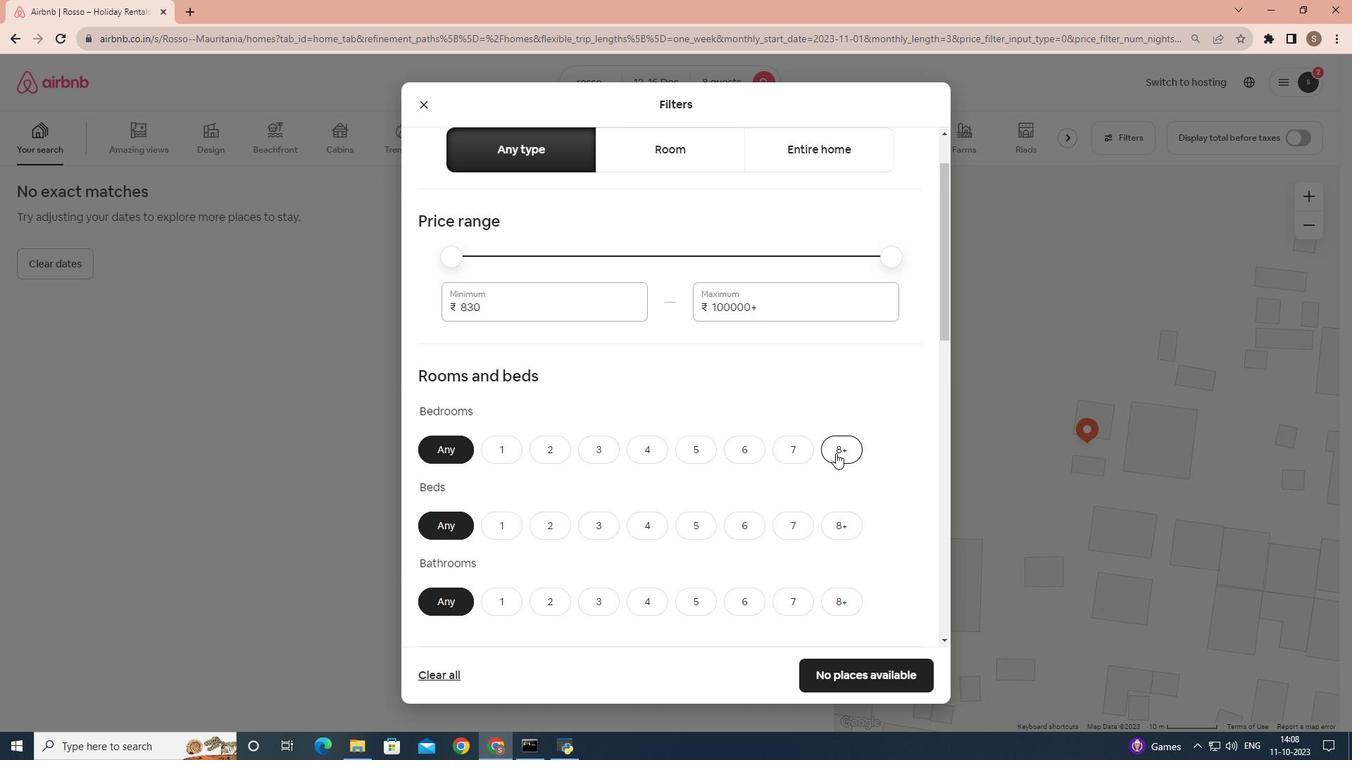 
Action: Mouse pressed left at (836, 453)
Screenshot: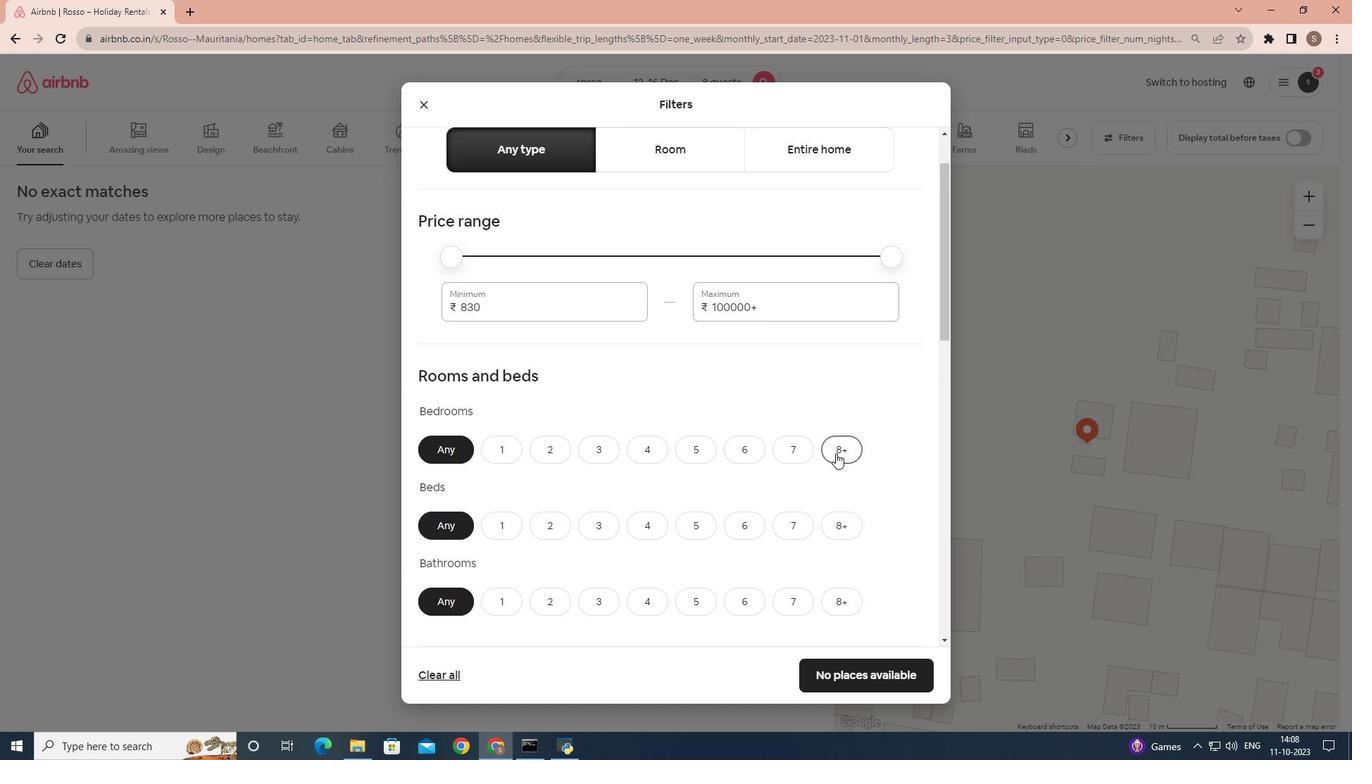 
Action: Mouse moved to (840, 530)
Screenshot: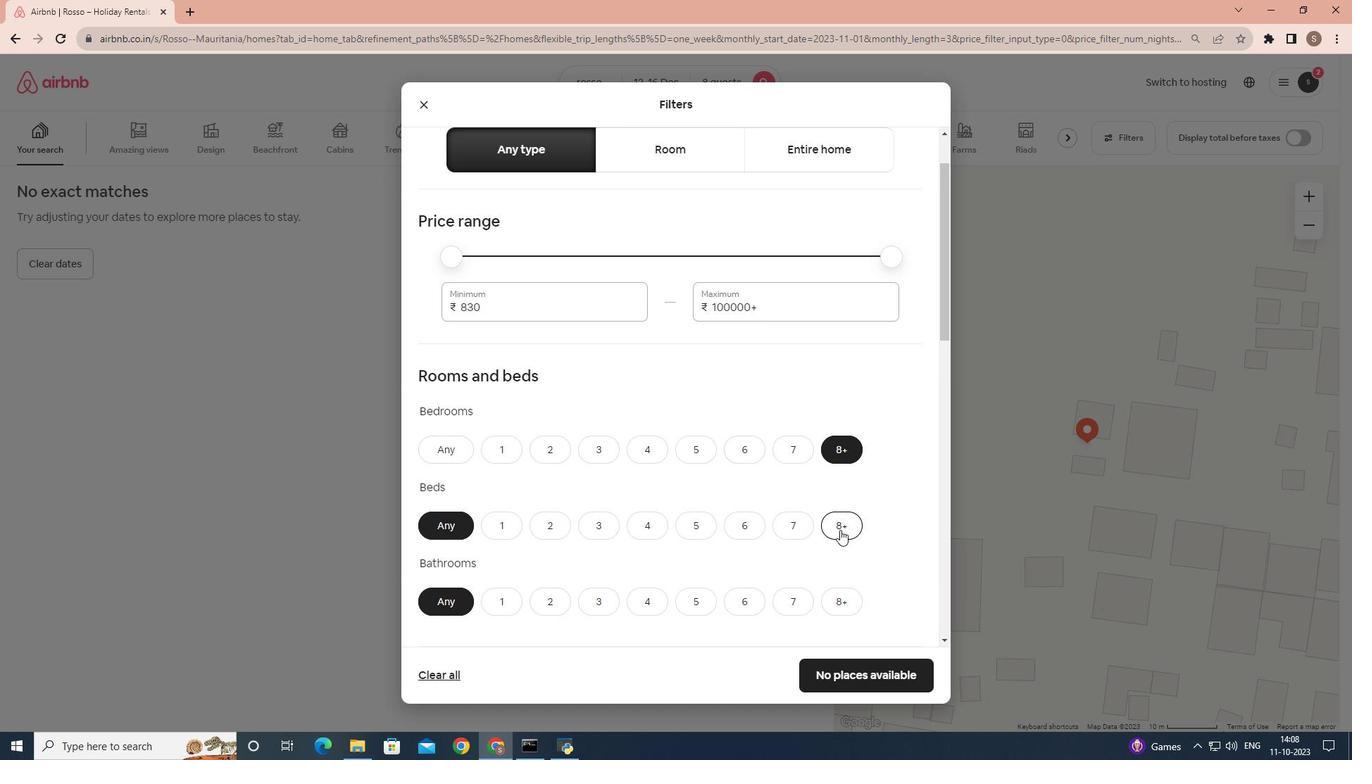 
Action: Mouse pressed left at (840, 530)
Screenshot: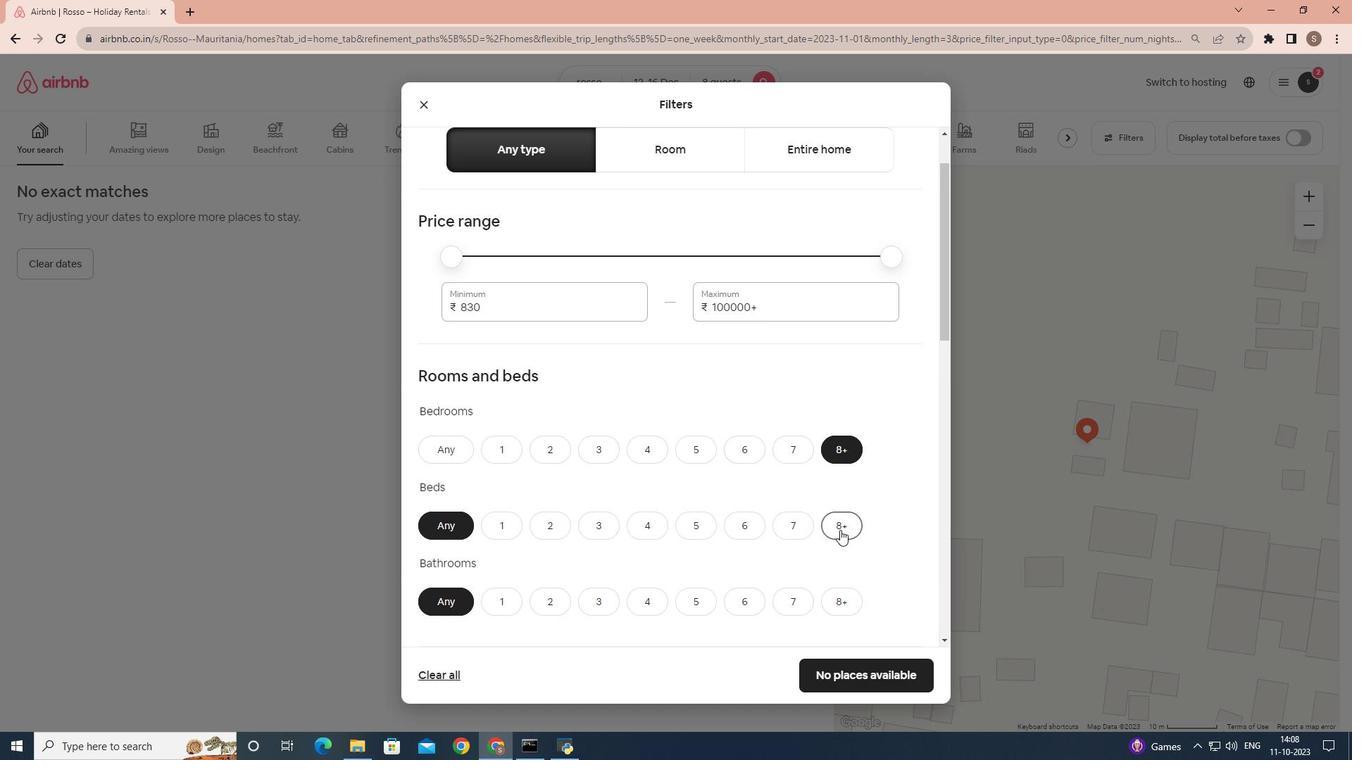 
Action: Mouse scrolled (840, 529) with delta (0, 0)
Screenshot: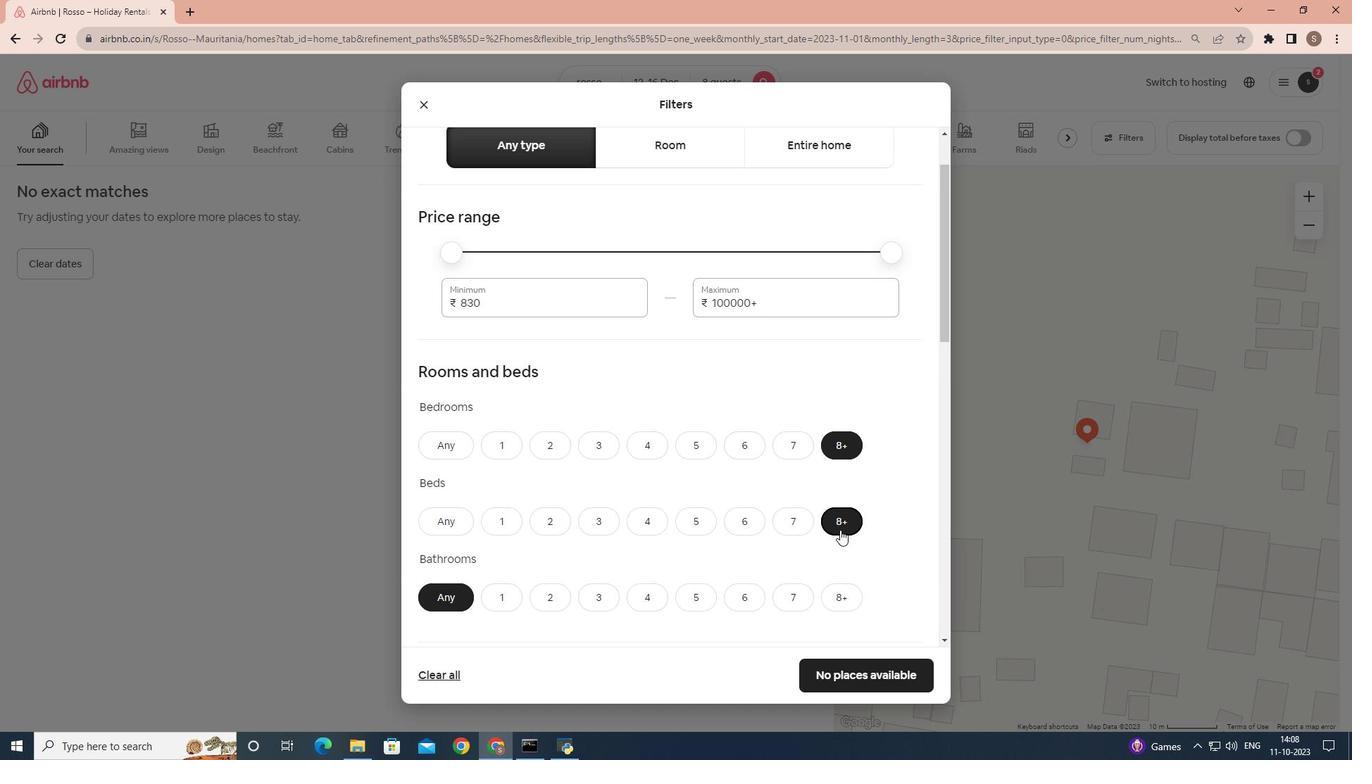 
Action: Mouse scrolled (840, 529) with delta (0, 0)
Screenshot: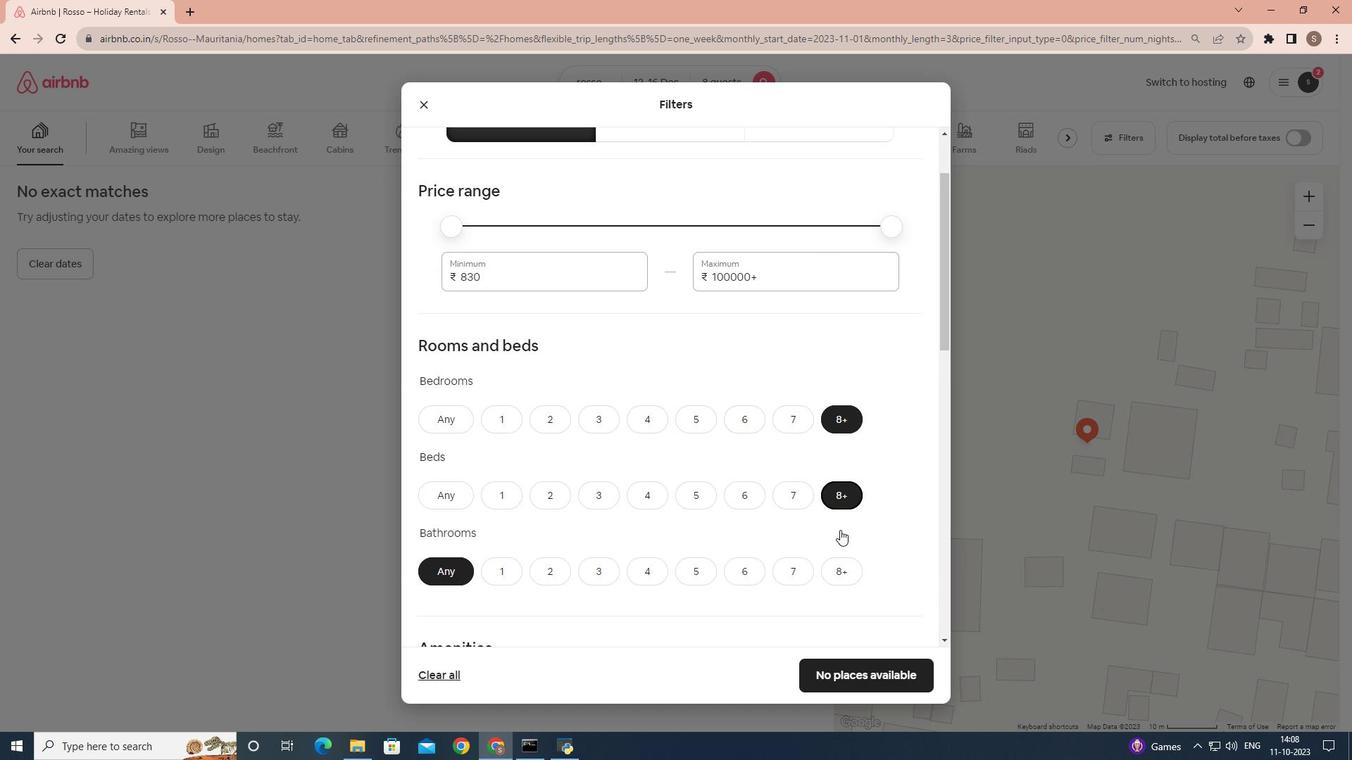
Action: Mouse moved to (852, 465)
Screenshot: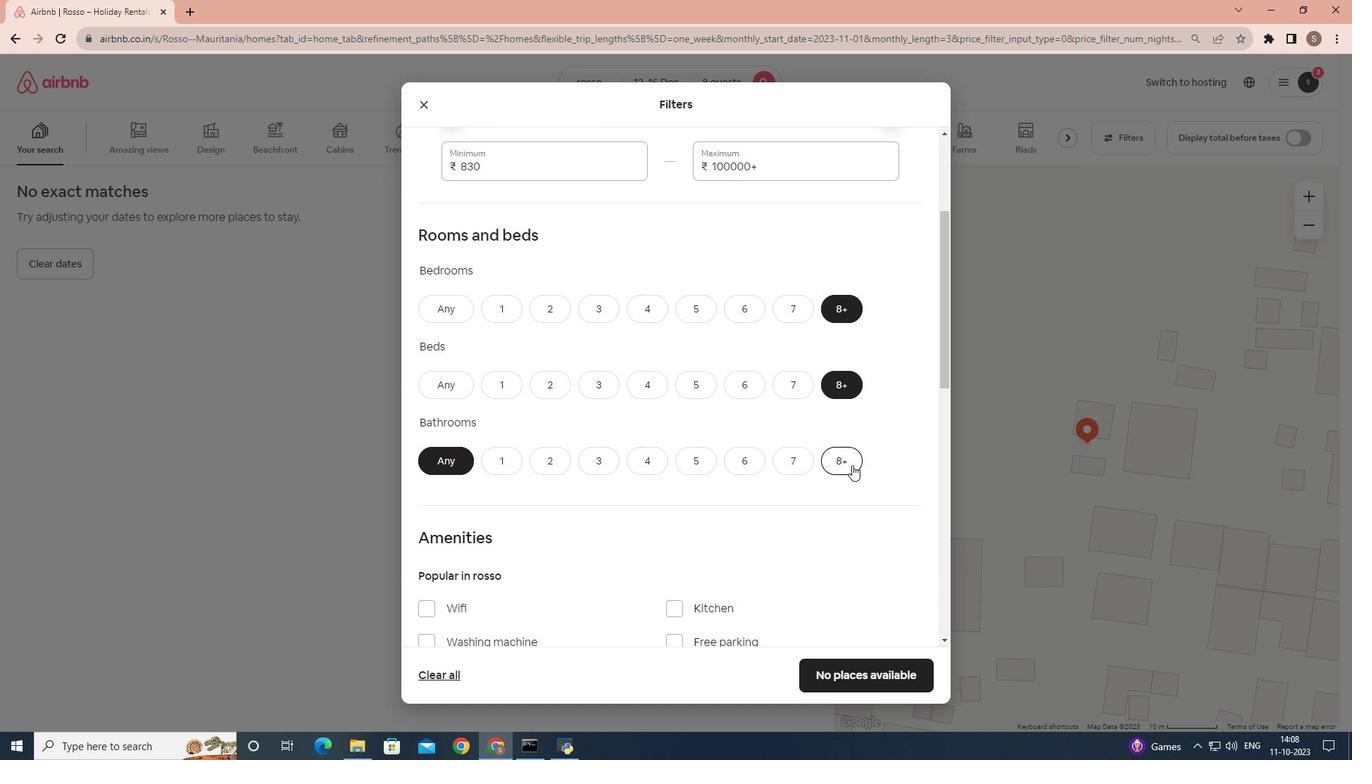 
Action: Mouse pressed left at (852, 465)
Screenshot: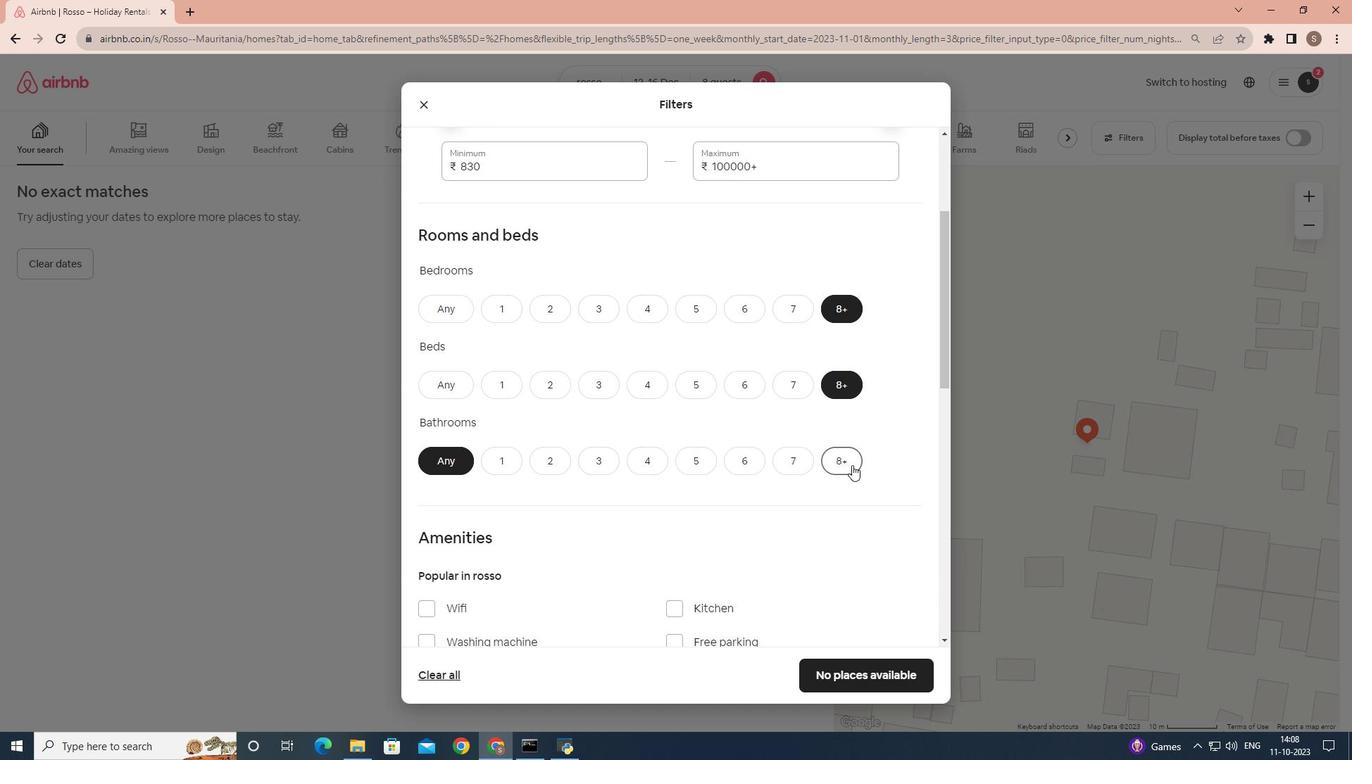 
Action: Mouse moved to (774, 467)
Screenshot: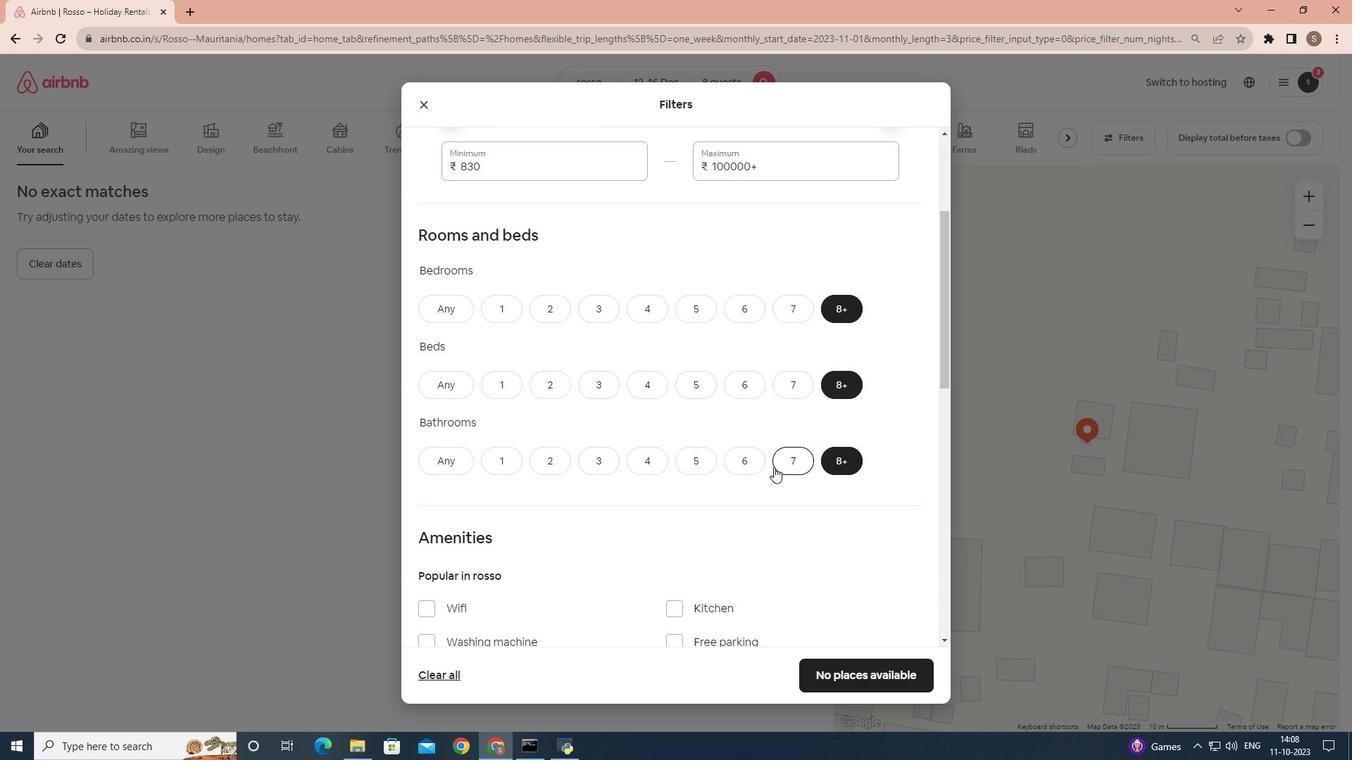 
Action: Mouse scrolled (774, 467) with delta (0, 0)
Screenshot: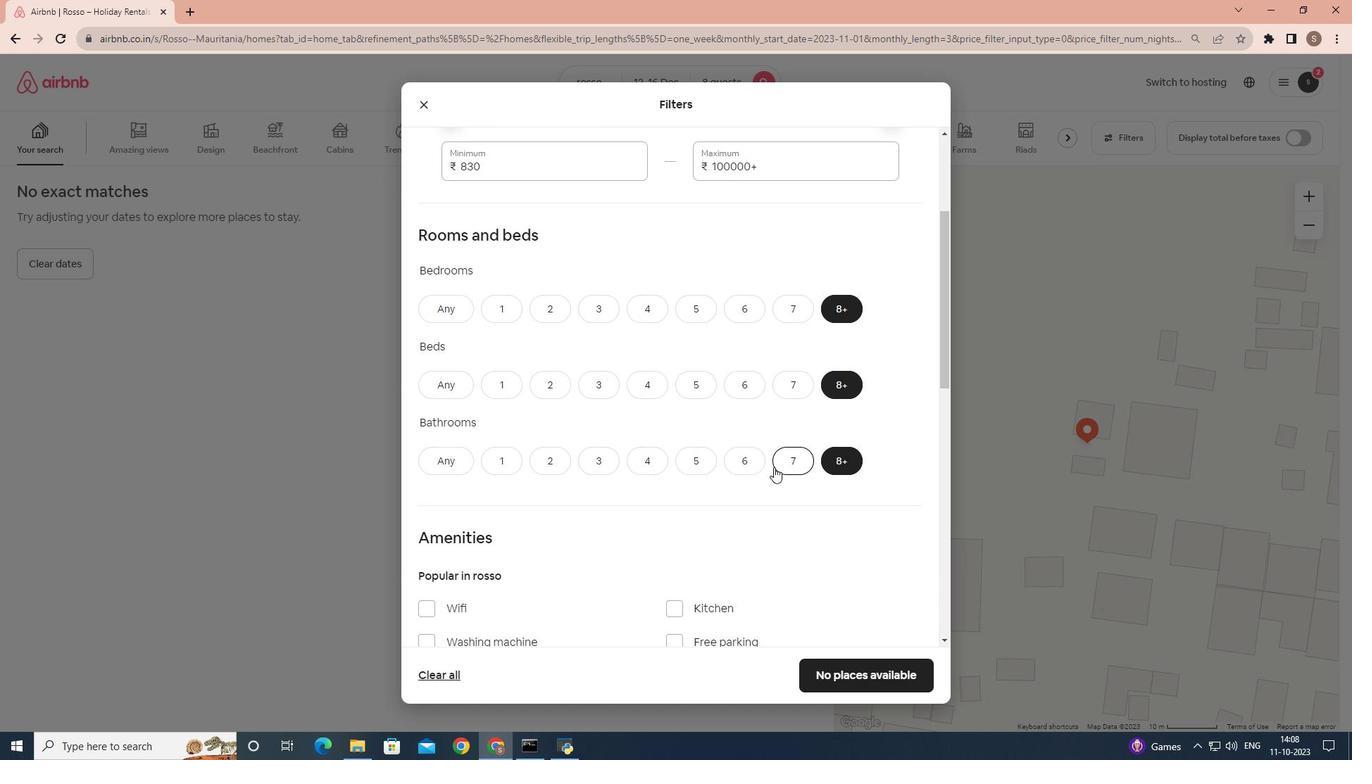 
Action: Mouse moved to (778, 464)
Screenshot: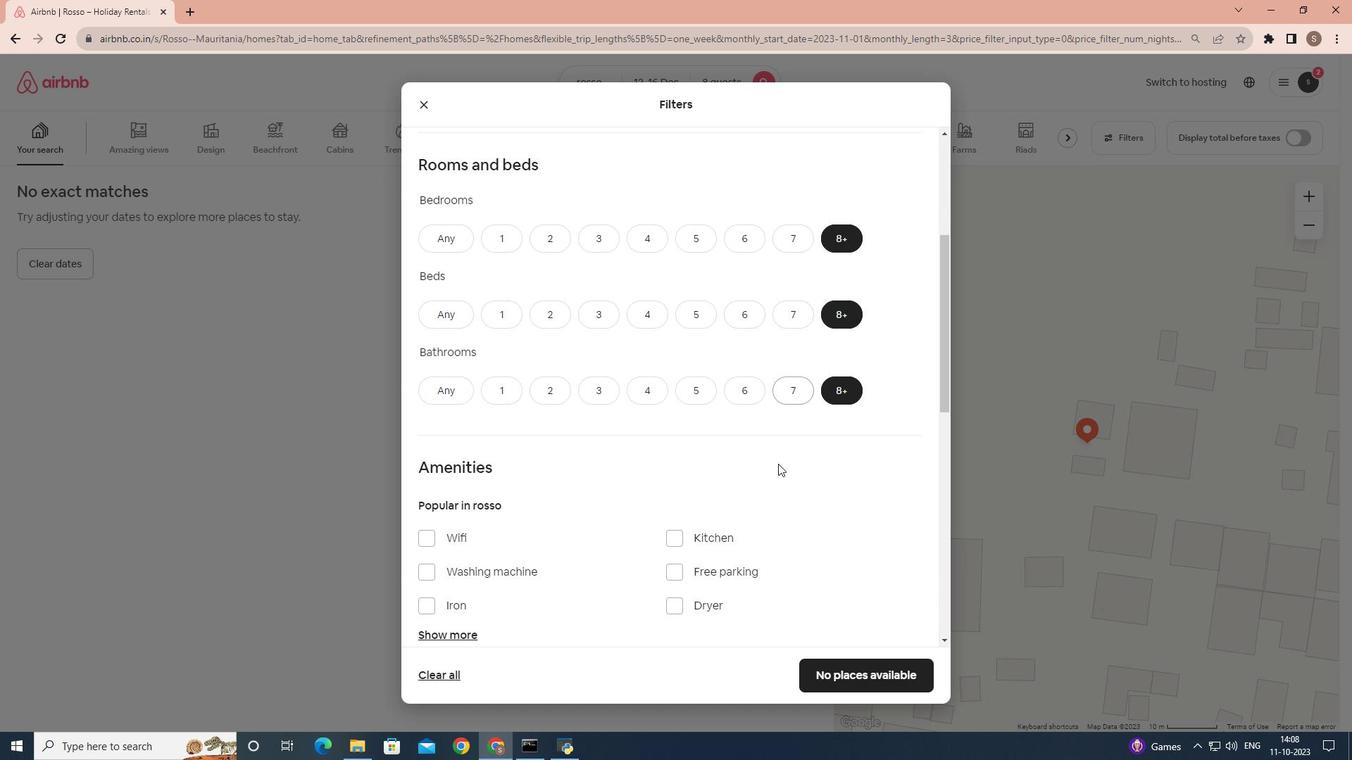 
Action: Mouse scrolled (778, 463) with delta (0, 0)
Screenshot: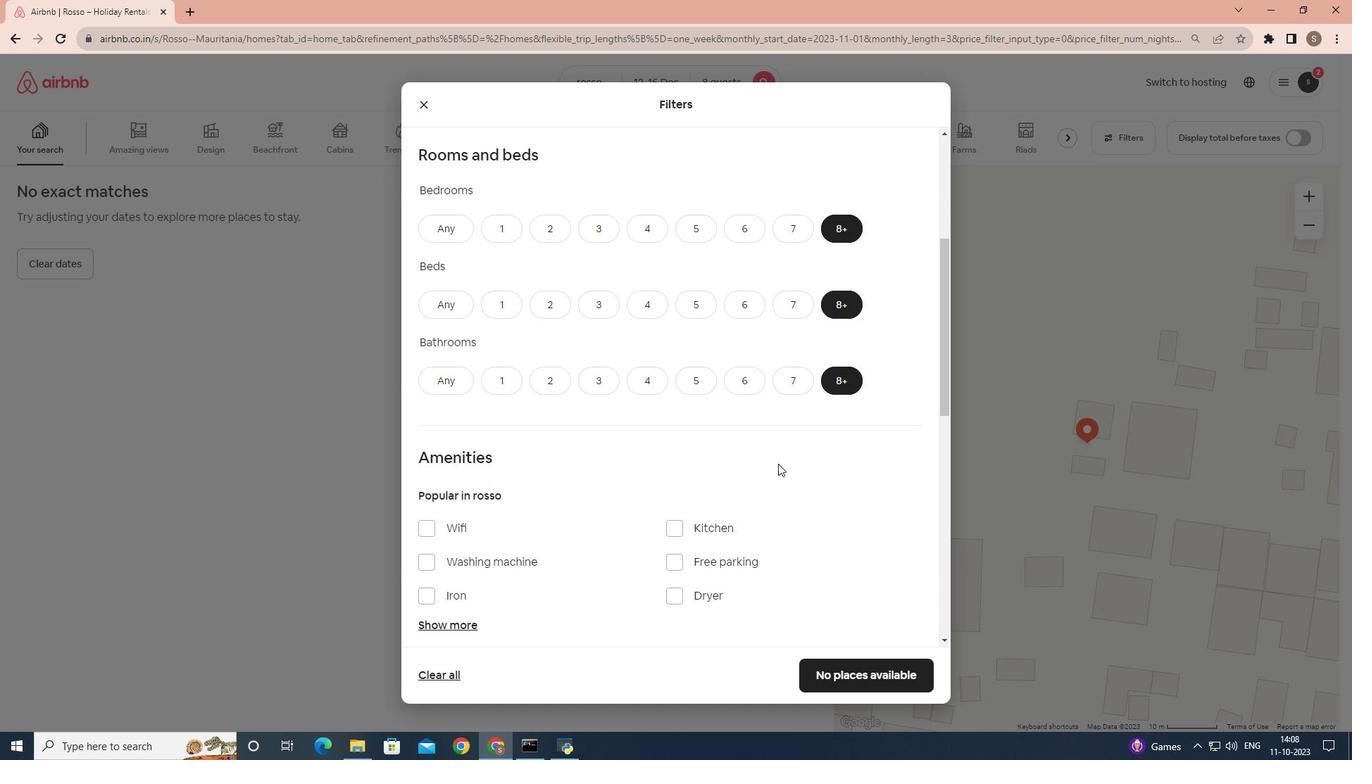 
Action: Mouse scrolled (778, 463) with delta (0, 0)
Screenshot: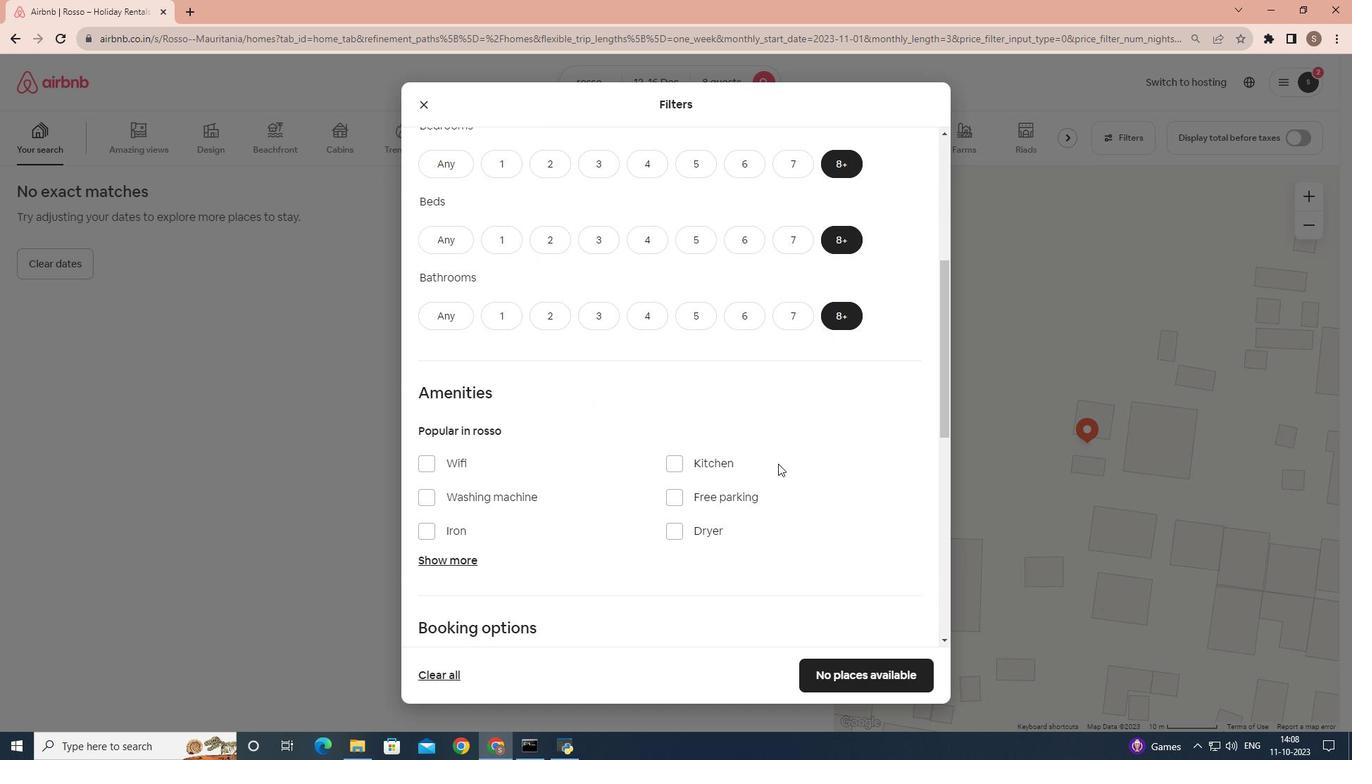 
Action: Mouse scrolled (778, 463) with delta (0, 0)
Screenshot: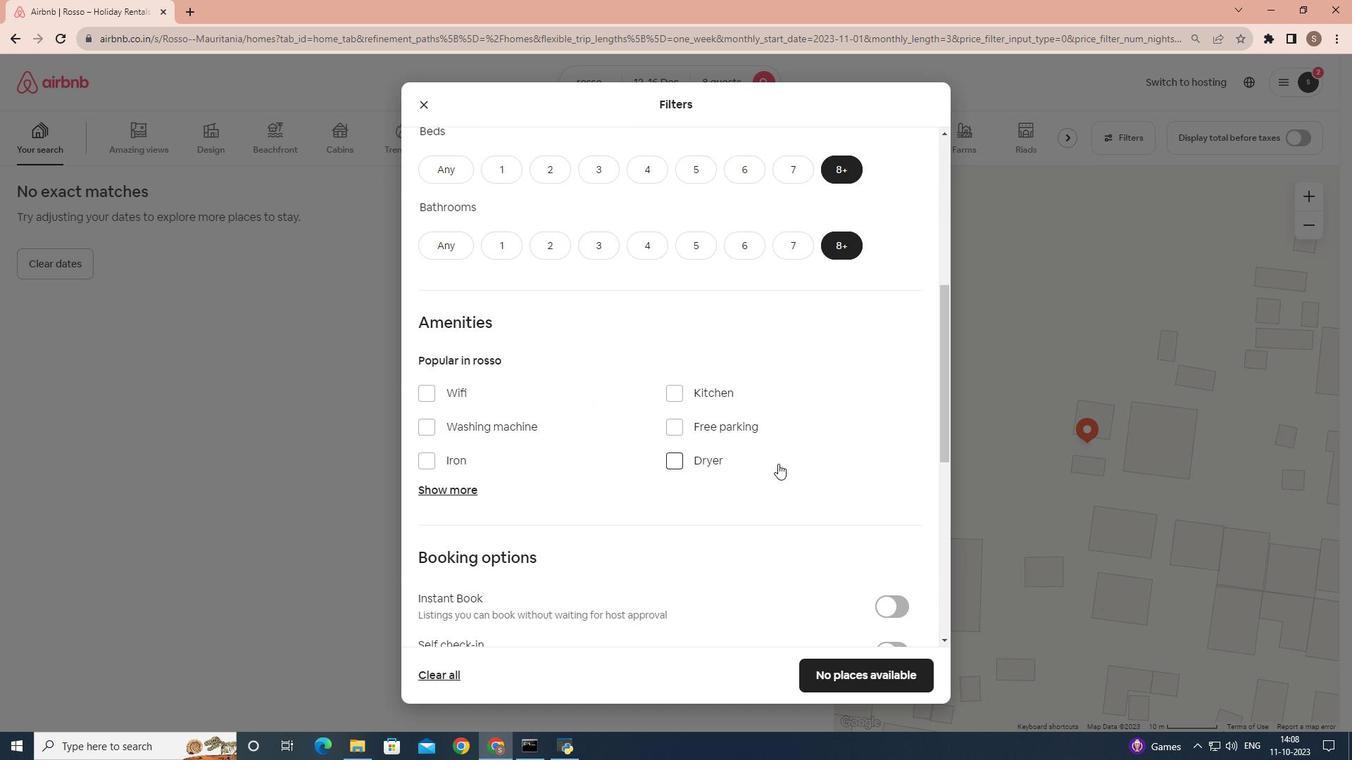 
Action: Mouse moved to (699, 459)
Screenshot: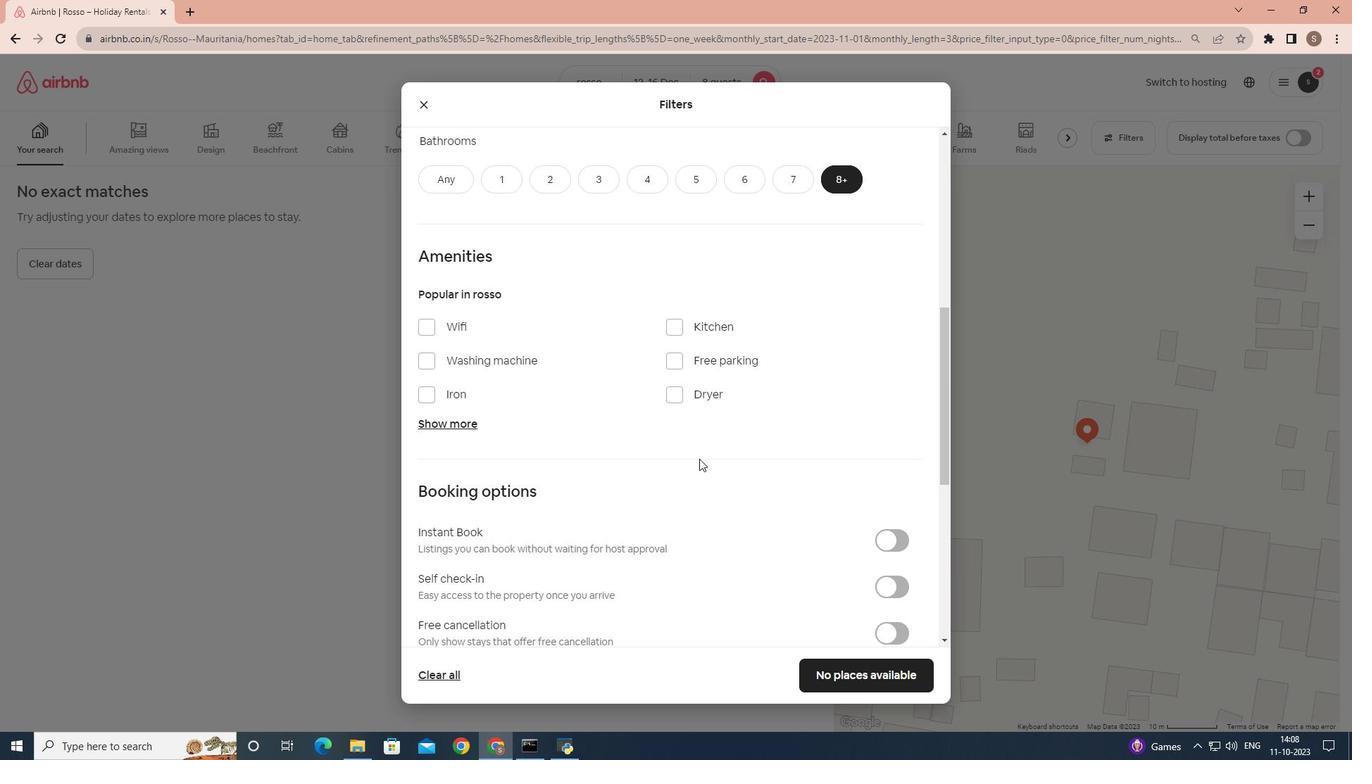 
Action: Mouse scrolled (699, 458) with delta (0, 0)
Screenshot: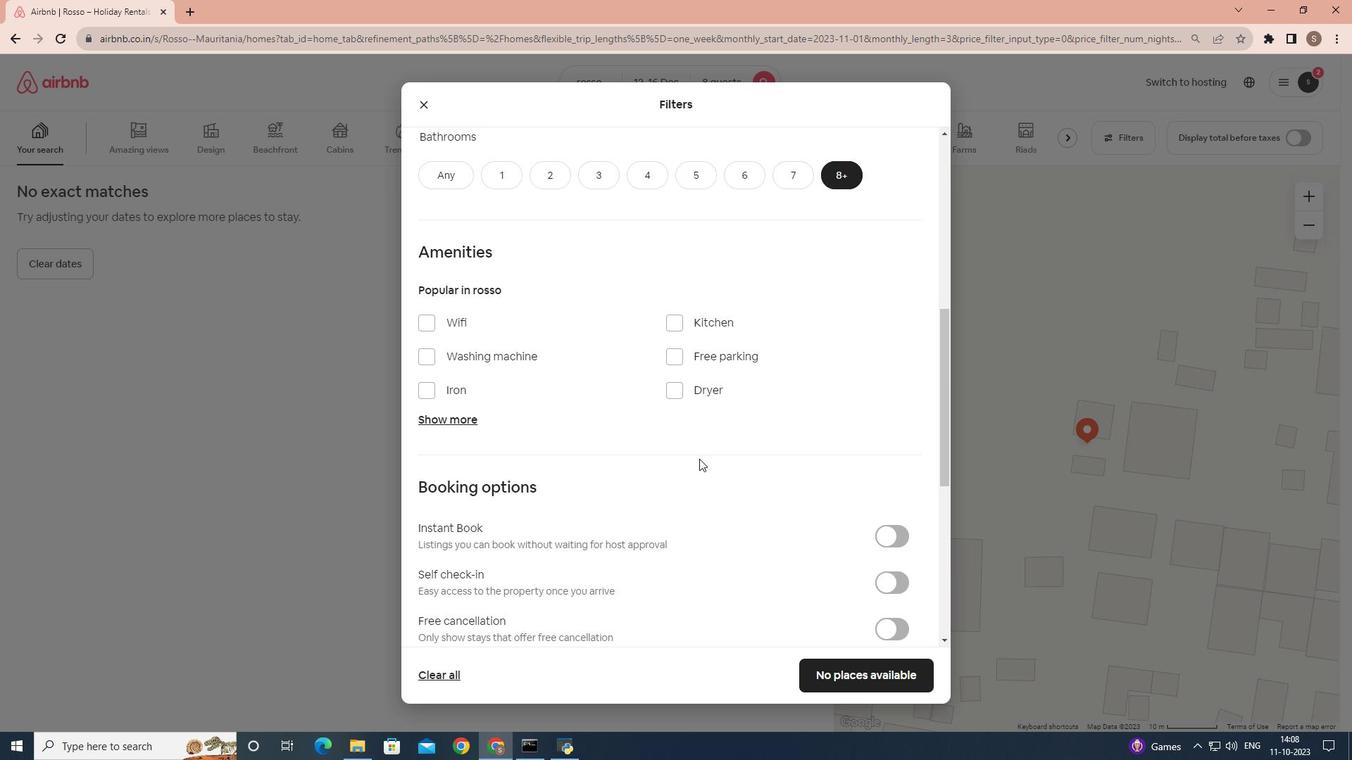 
Action: Mouse moved to (434, 257)
Screenshot: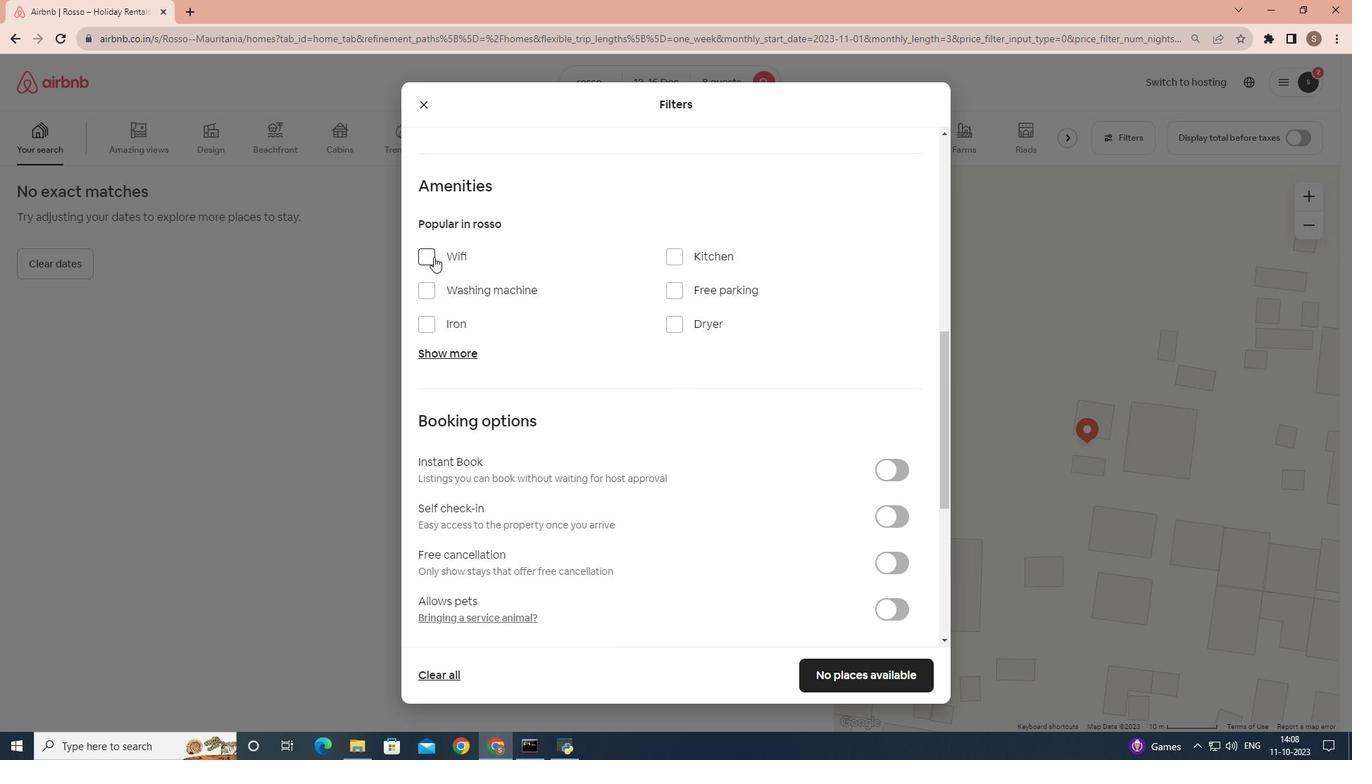 
Action: Mouse pressed left at (434, 257)
Screenshot: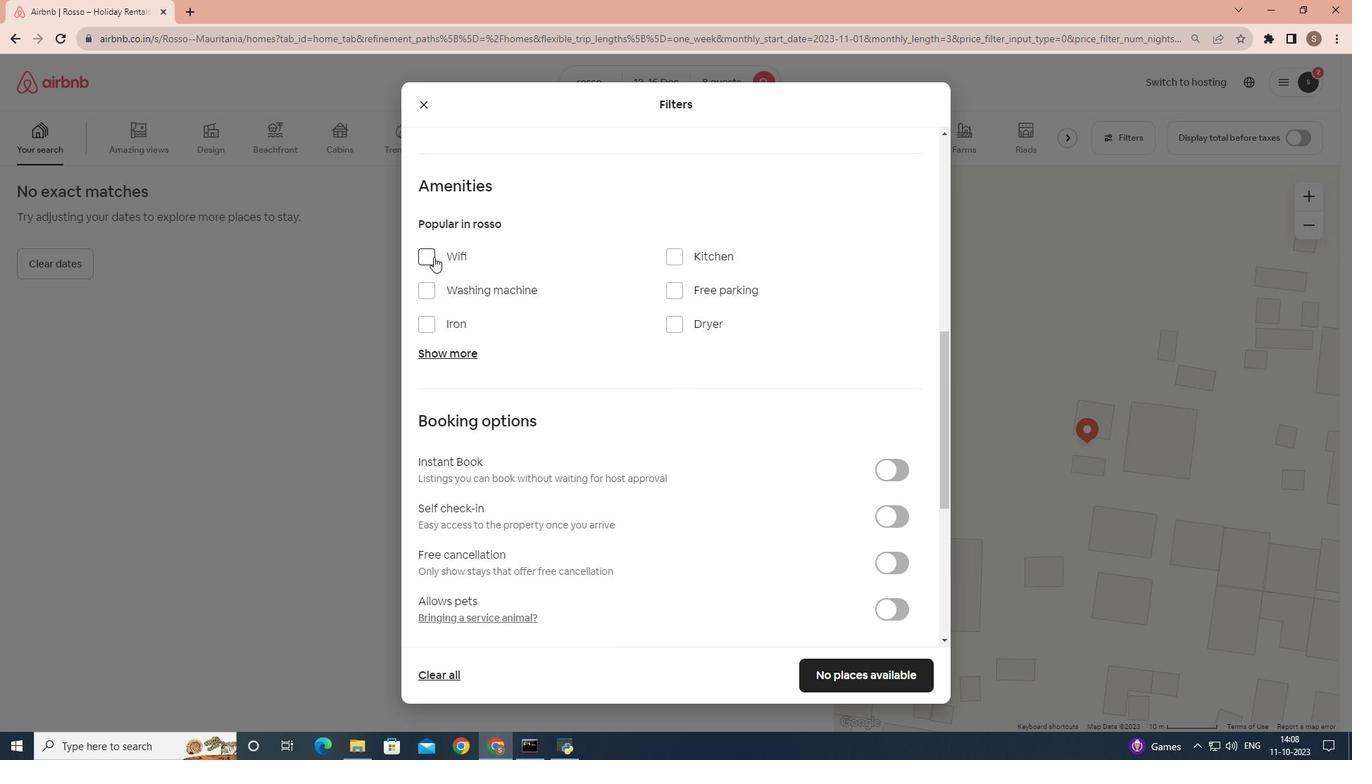 
Action: Mouse moved to (452, 349)
Screenshot: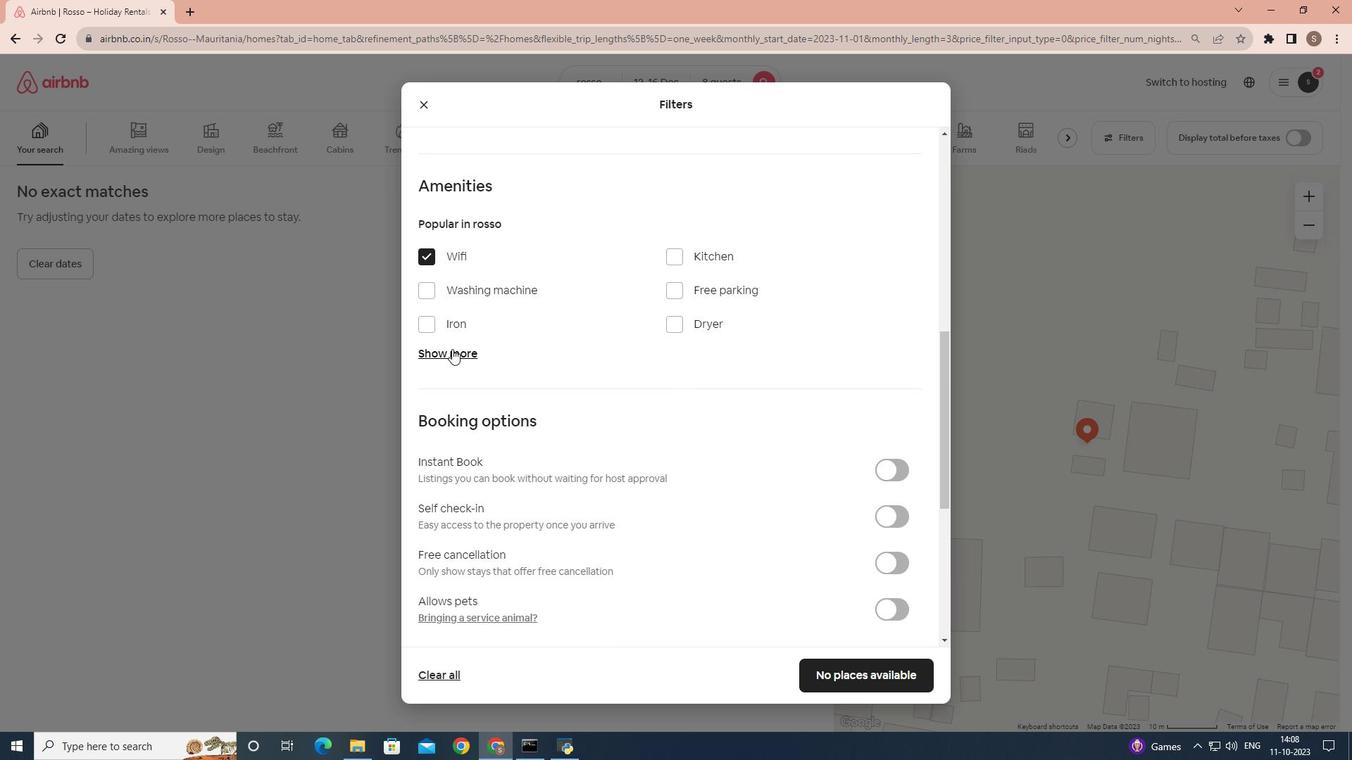
Action: Mouse pressed left at (452, 349)
Screenshot: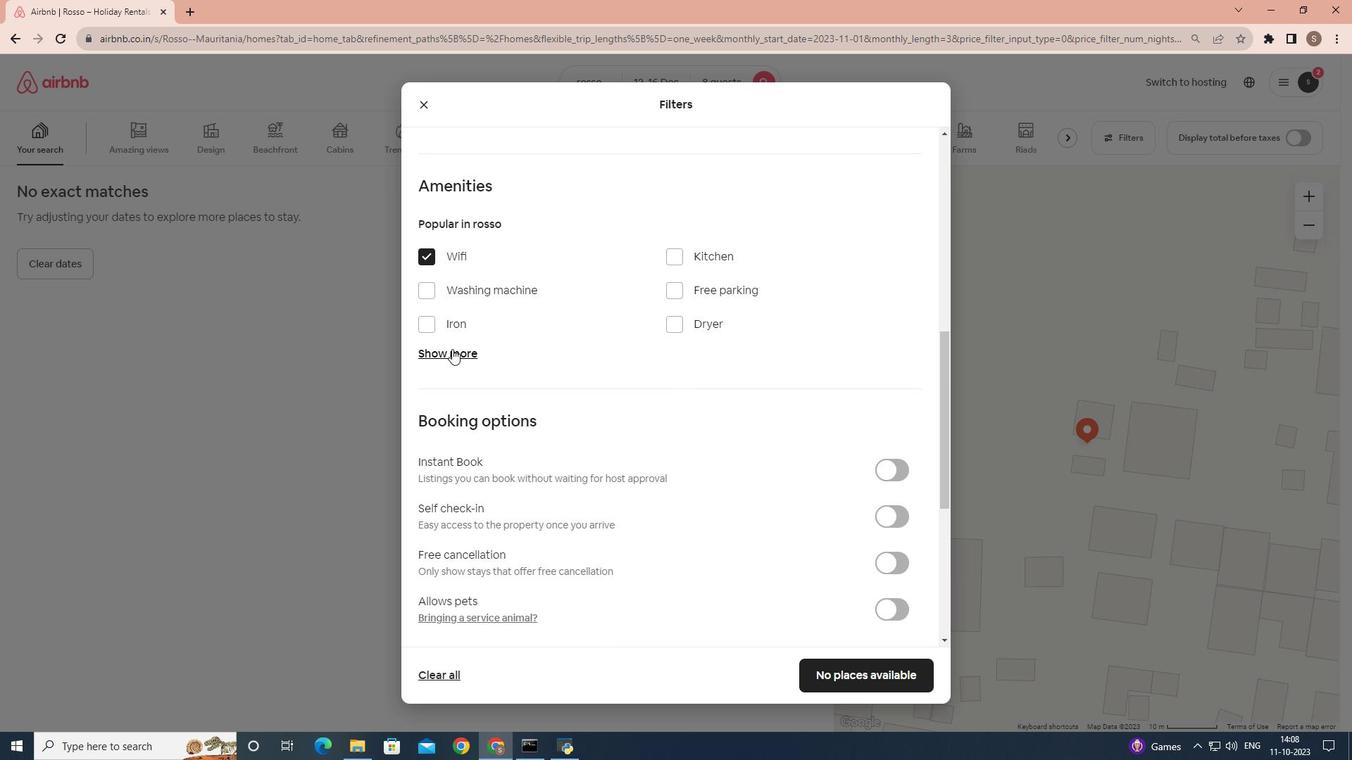 
Action: Mouse moved to (524, 344)
Screenshot: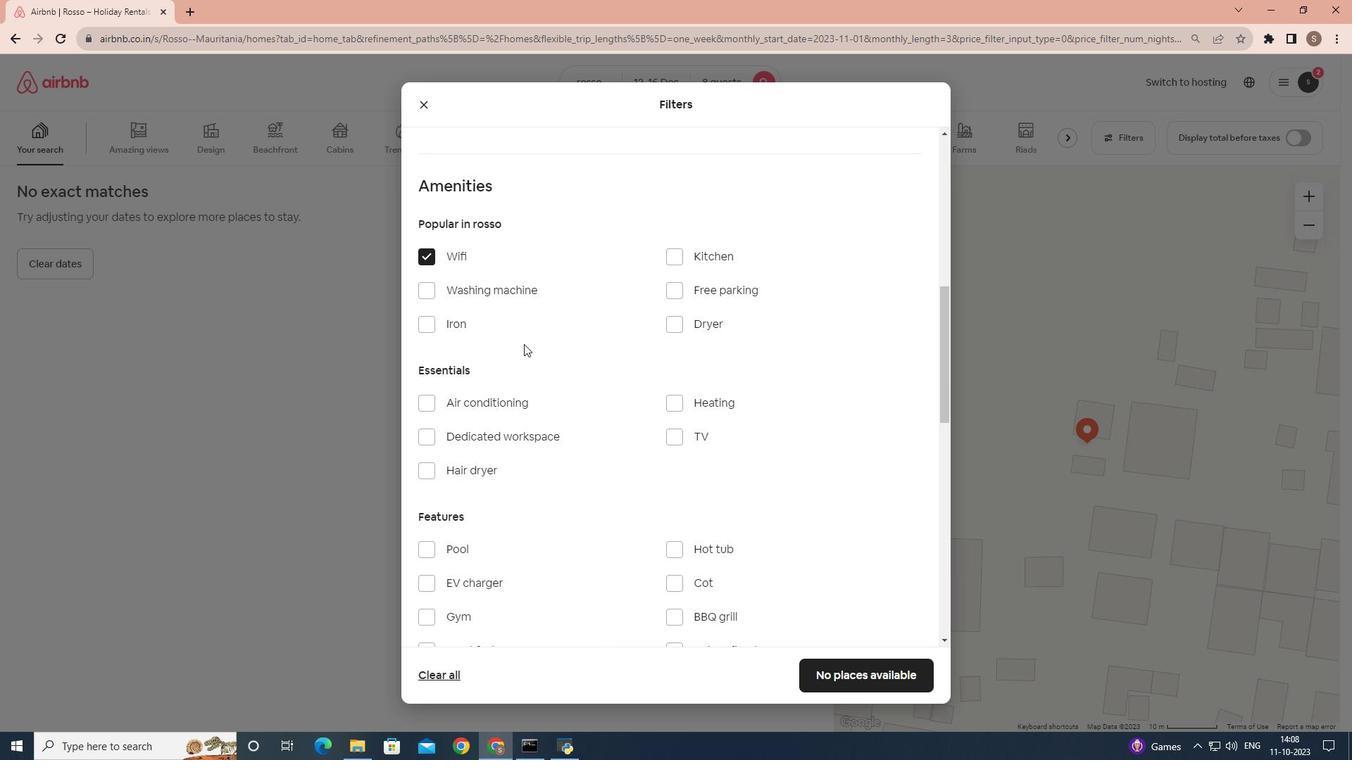 
Action: Mouse scrolled (524, 343) with delta (0, 0)
Screenshot: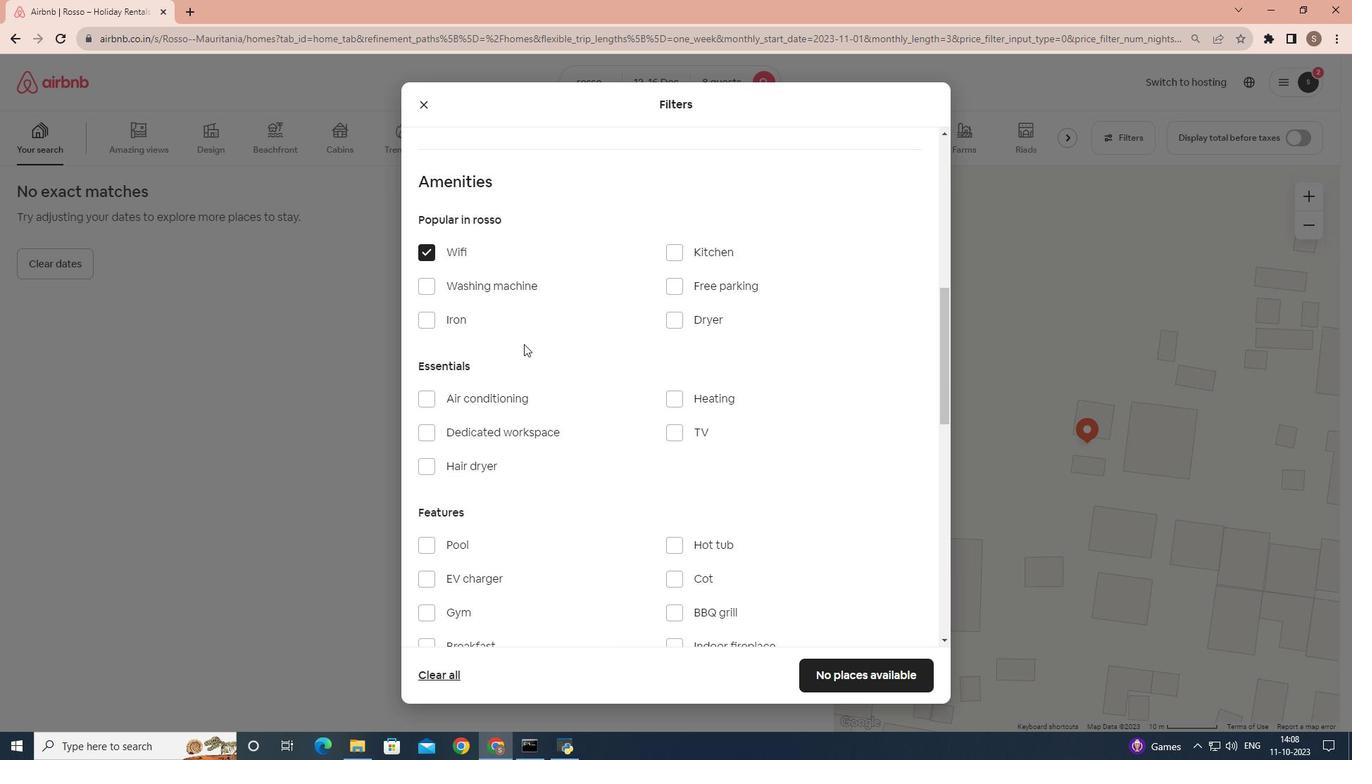 
Action: Mouse moved to (678, 363)
Screenshot: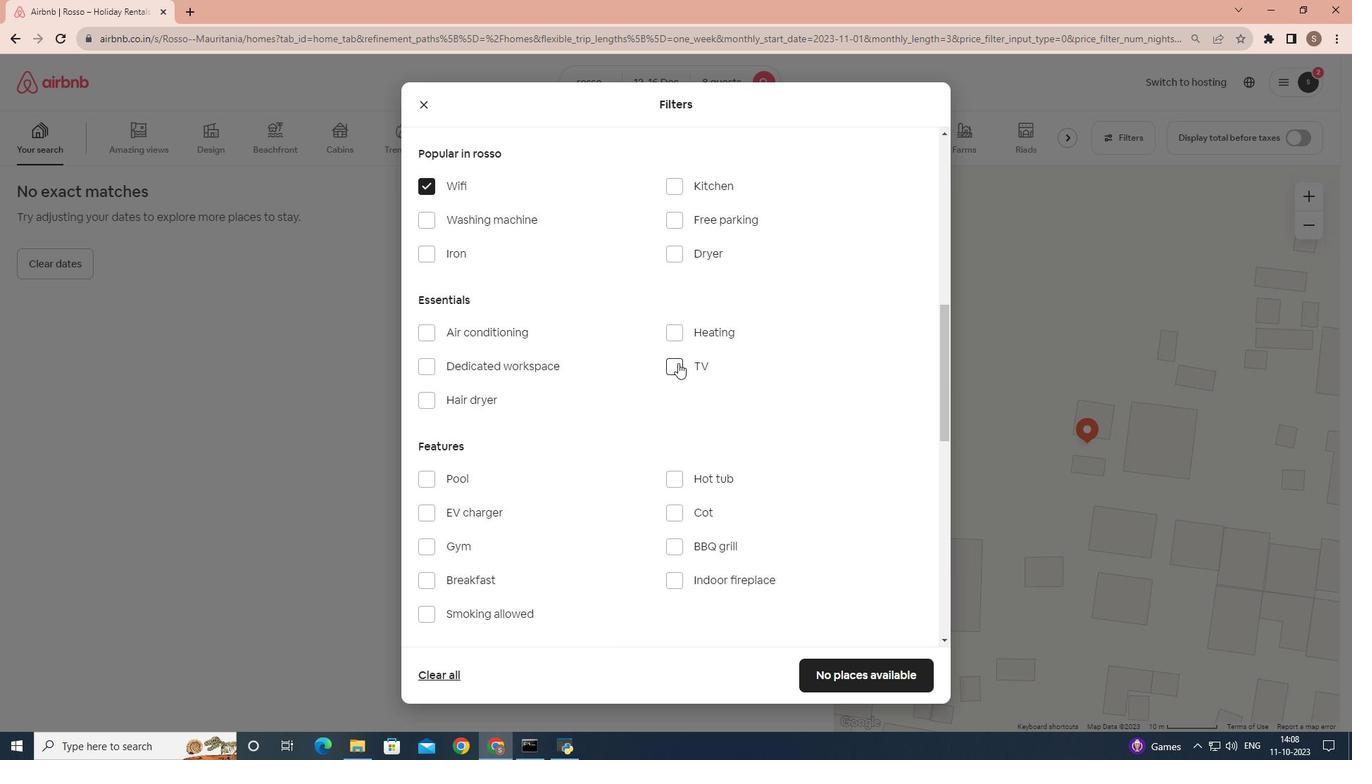 
Action: Mouse pressed left at (678, 363)
Screenshot: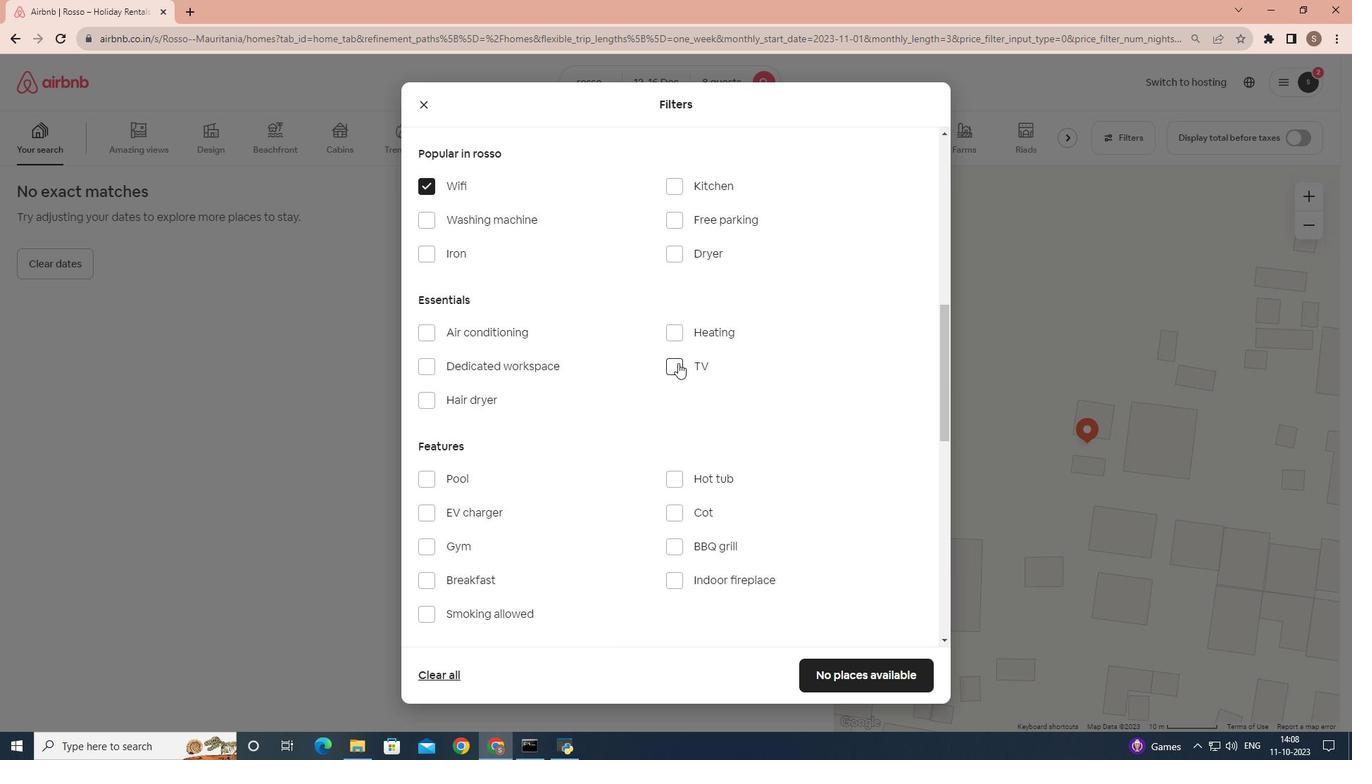 
Action: Mouse moved to (670, 222)
Screenshot: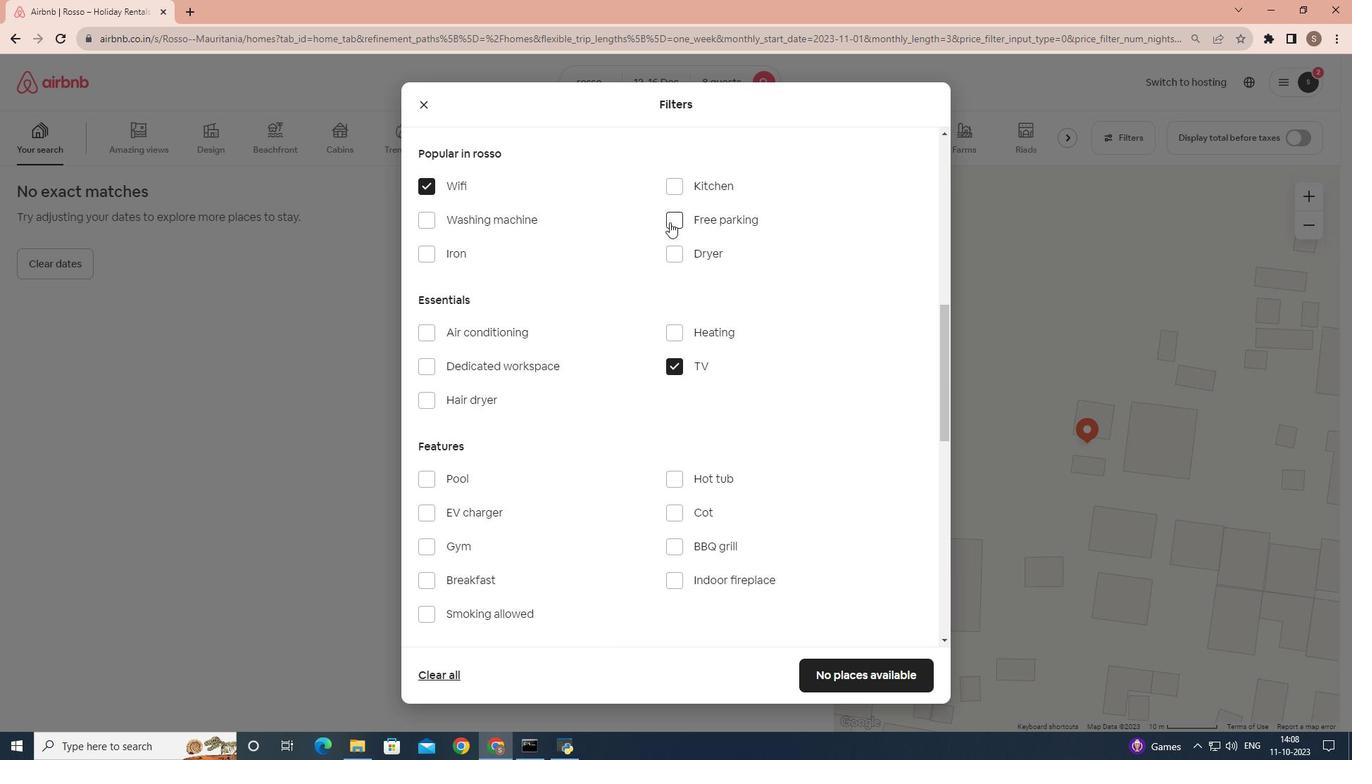 
Action: Mouse pressed left at (670, 222)
Screenshot: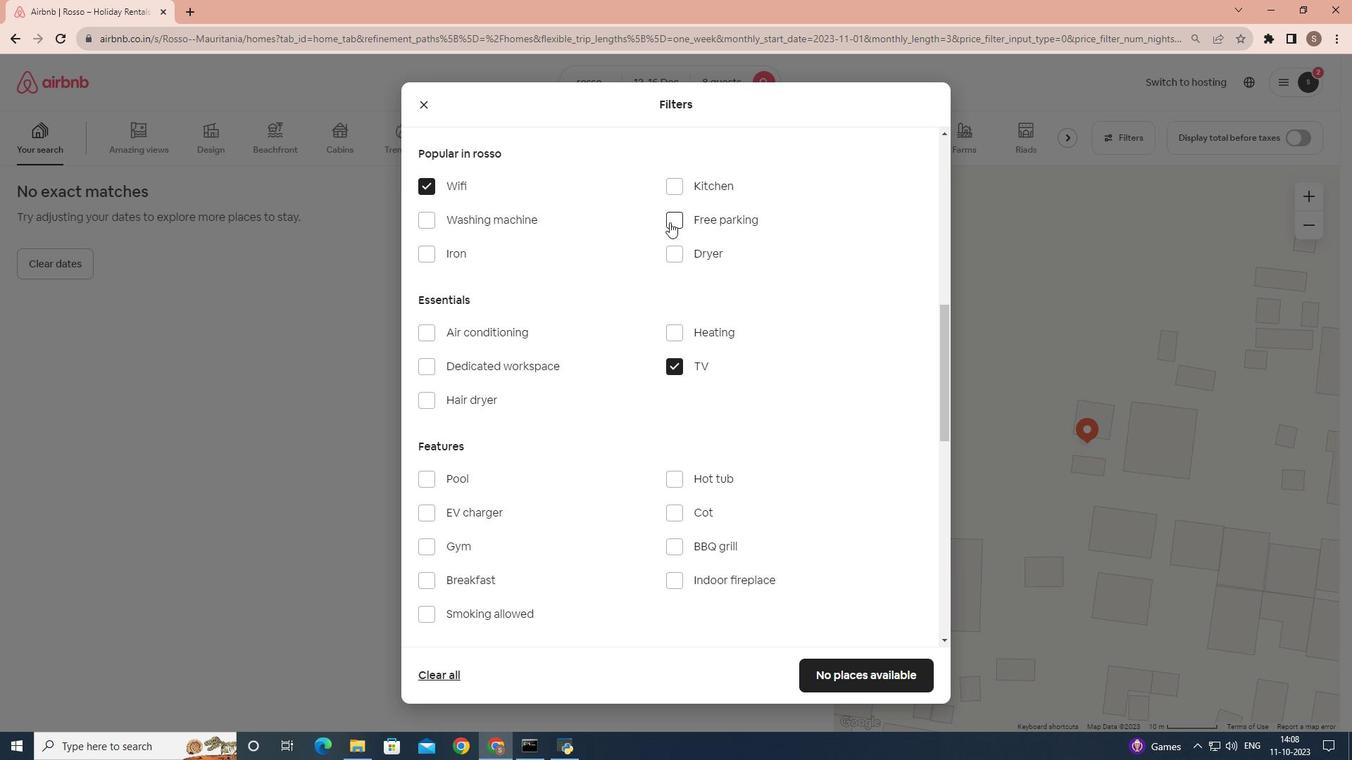 
Action: Mouse moved to (424, 555)
Screenshot: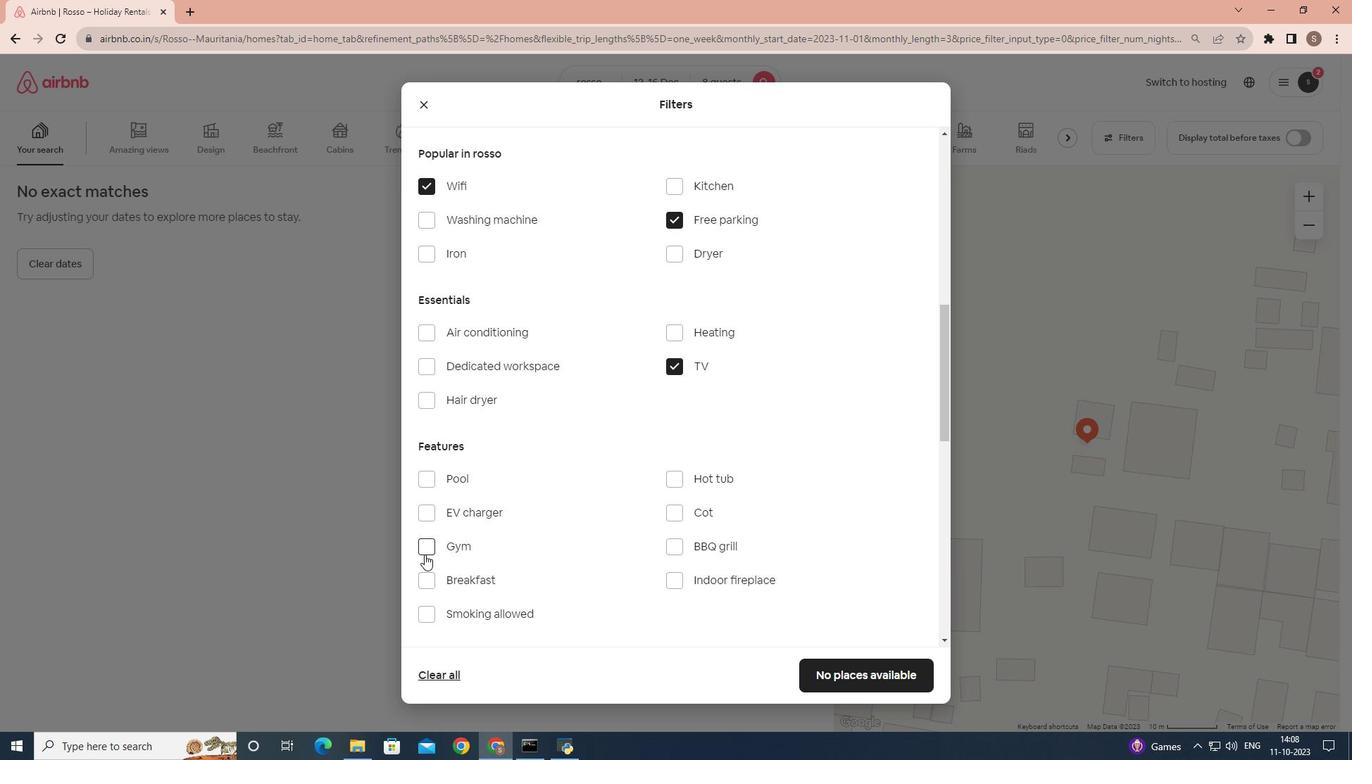 
Action: Mouse pressed left at (424, 555)
Screenshot: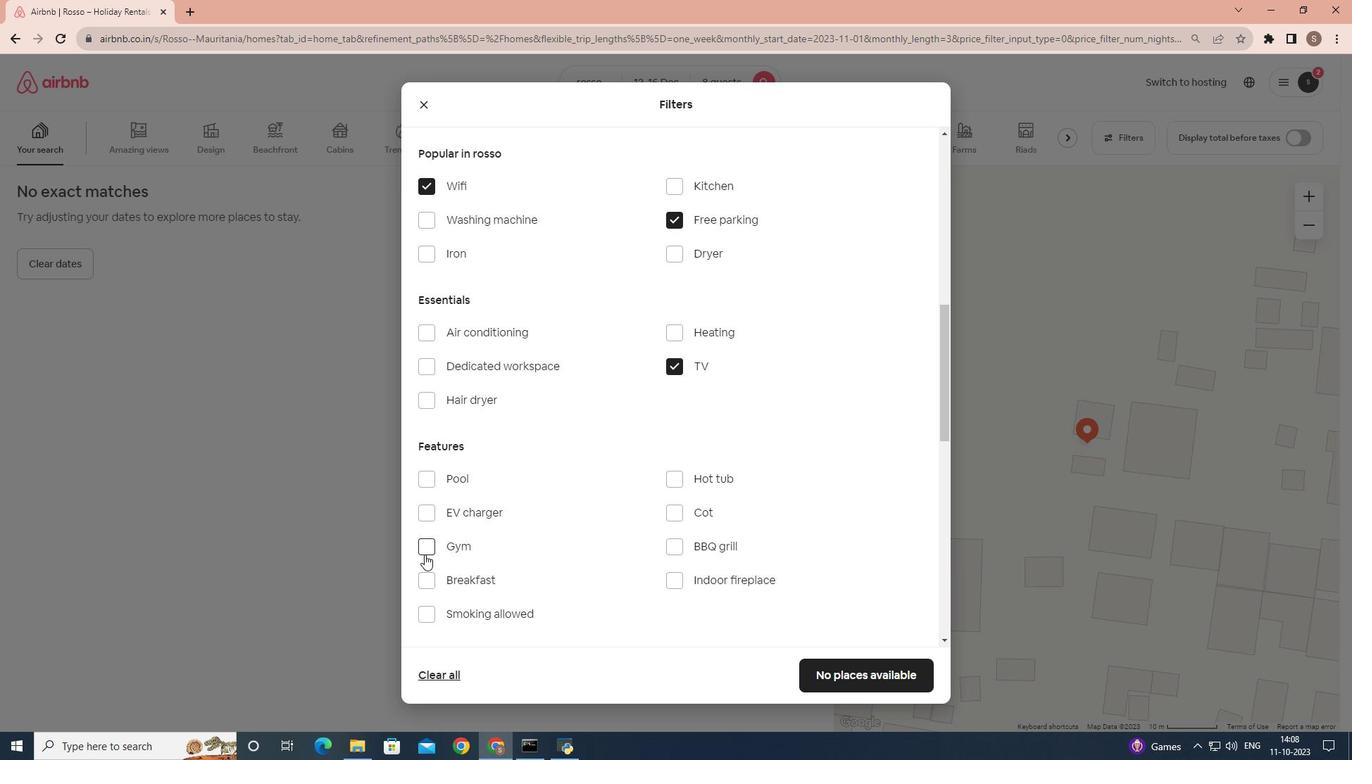 
Action: Mouse moved to (428, 579)
Screenshot: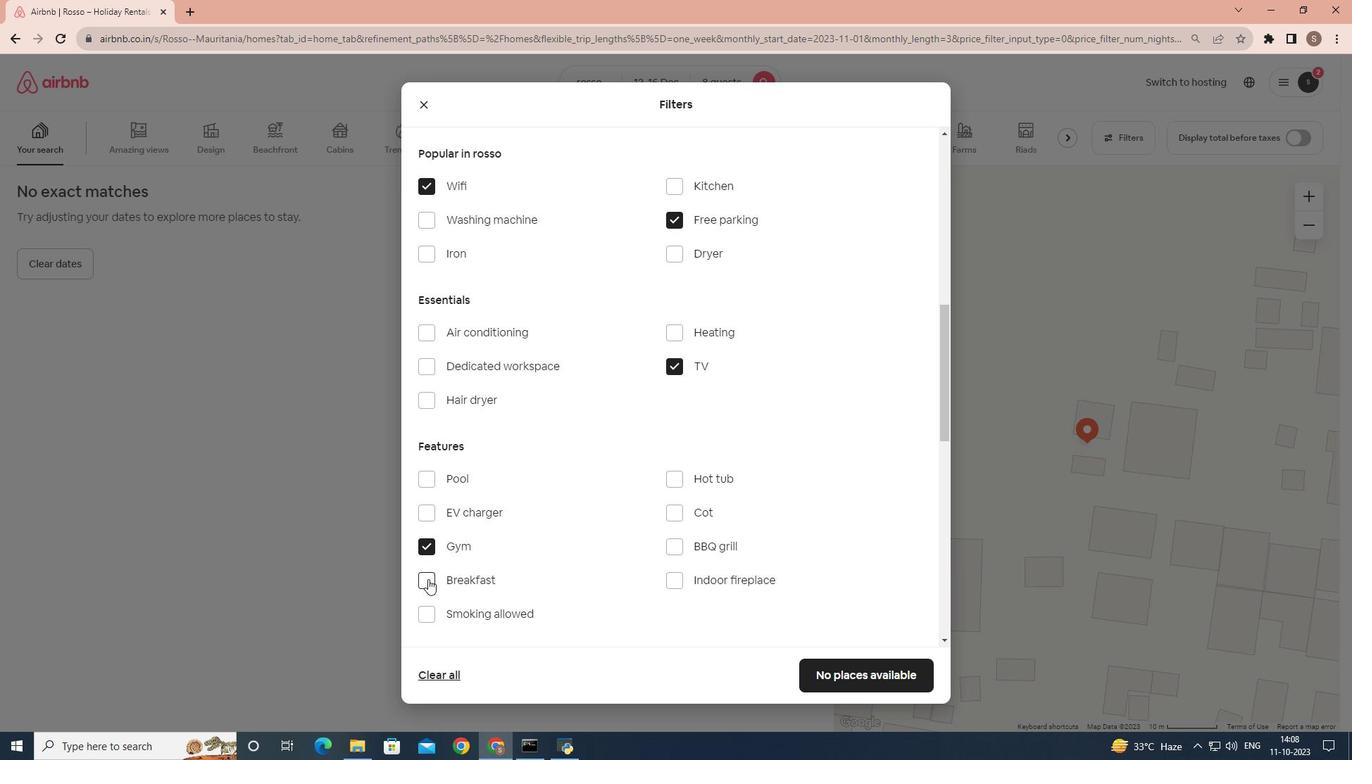 
Action: Mouse pressed left at (428, 579)
Screenshot: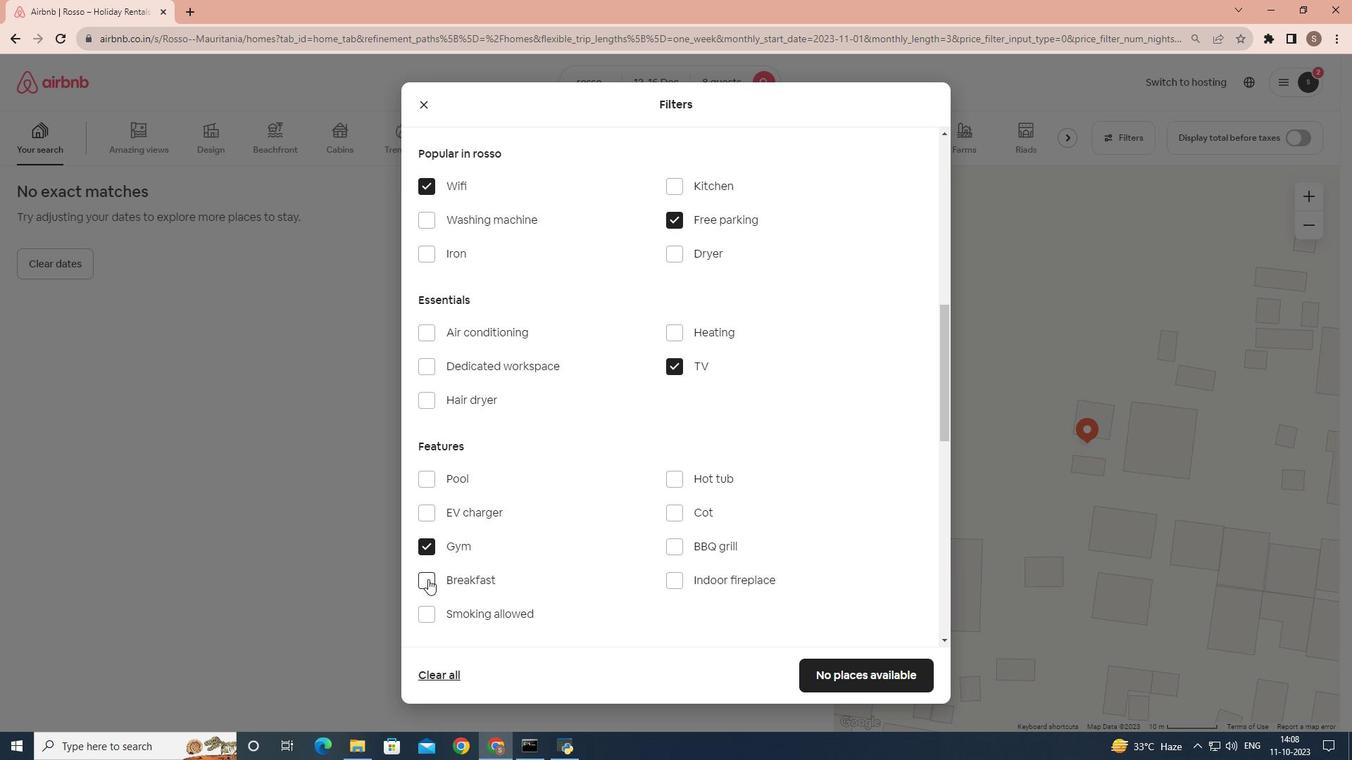 
Action: Mouse moved to (575, 547)
Screenshot: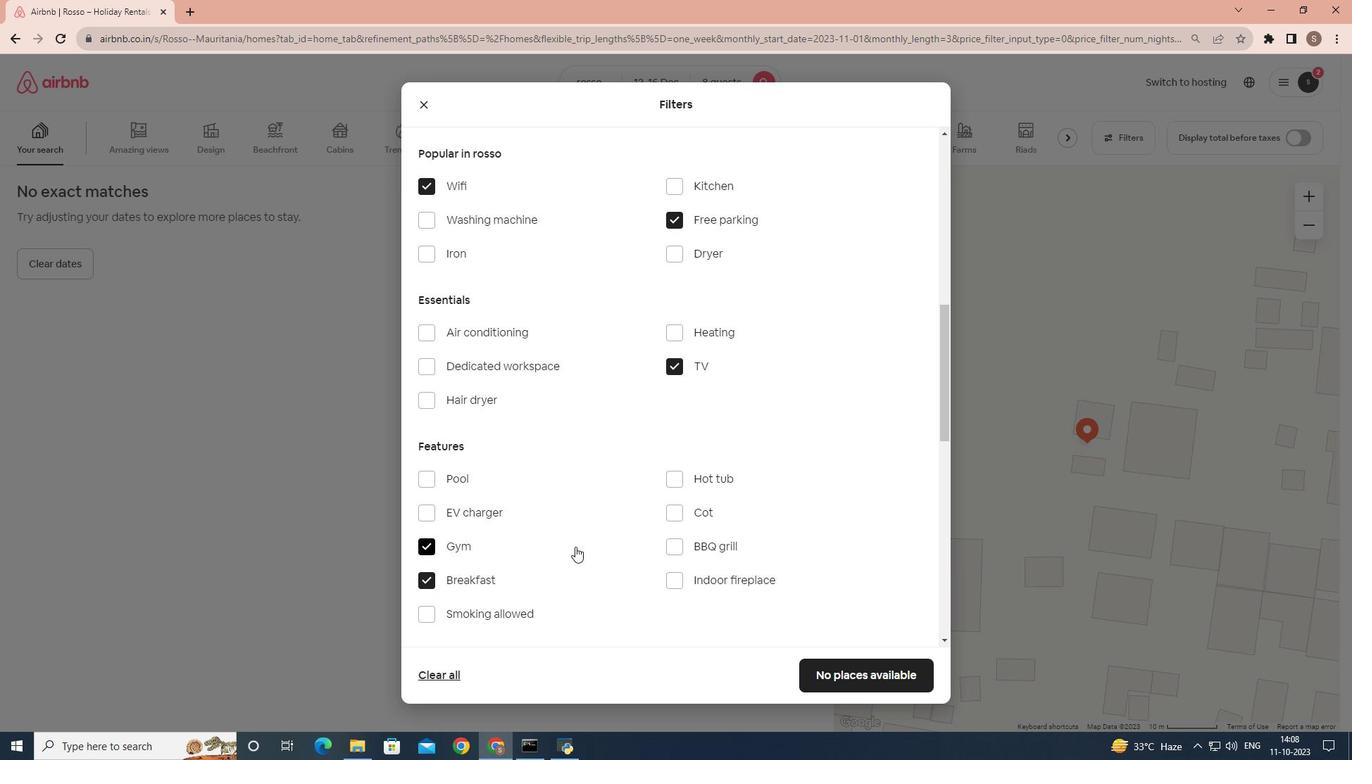 
Action: Mouse scrolled (575, 546) with delta (0, 0)
Screenshot: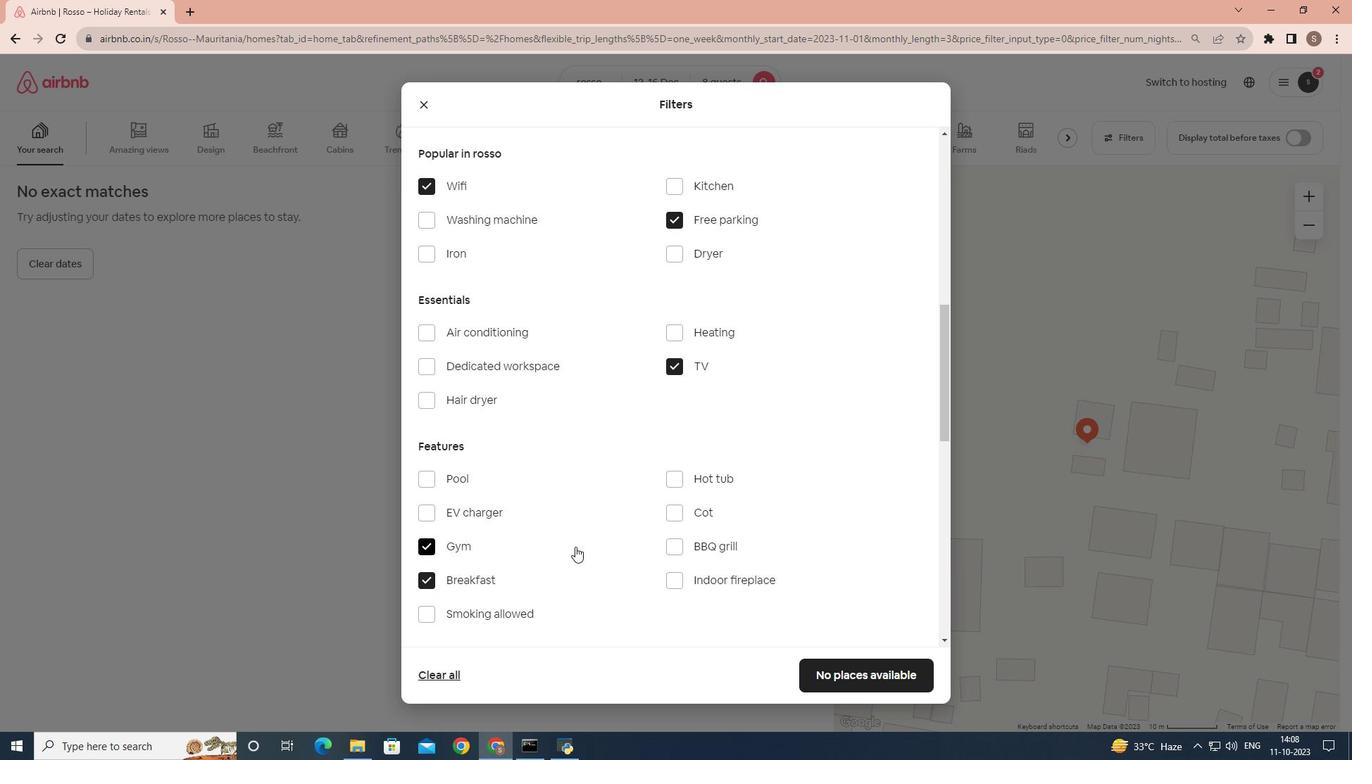 
Action: Mouse scrolled (575, 546) with delta (0, 0)
Screenshot: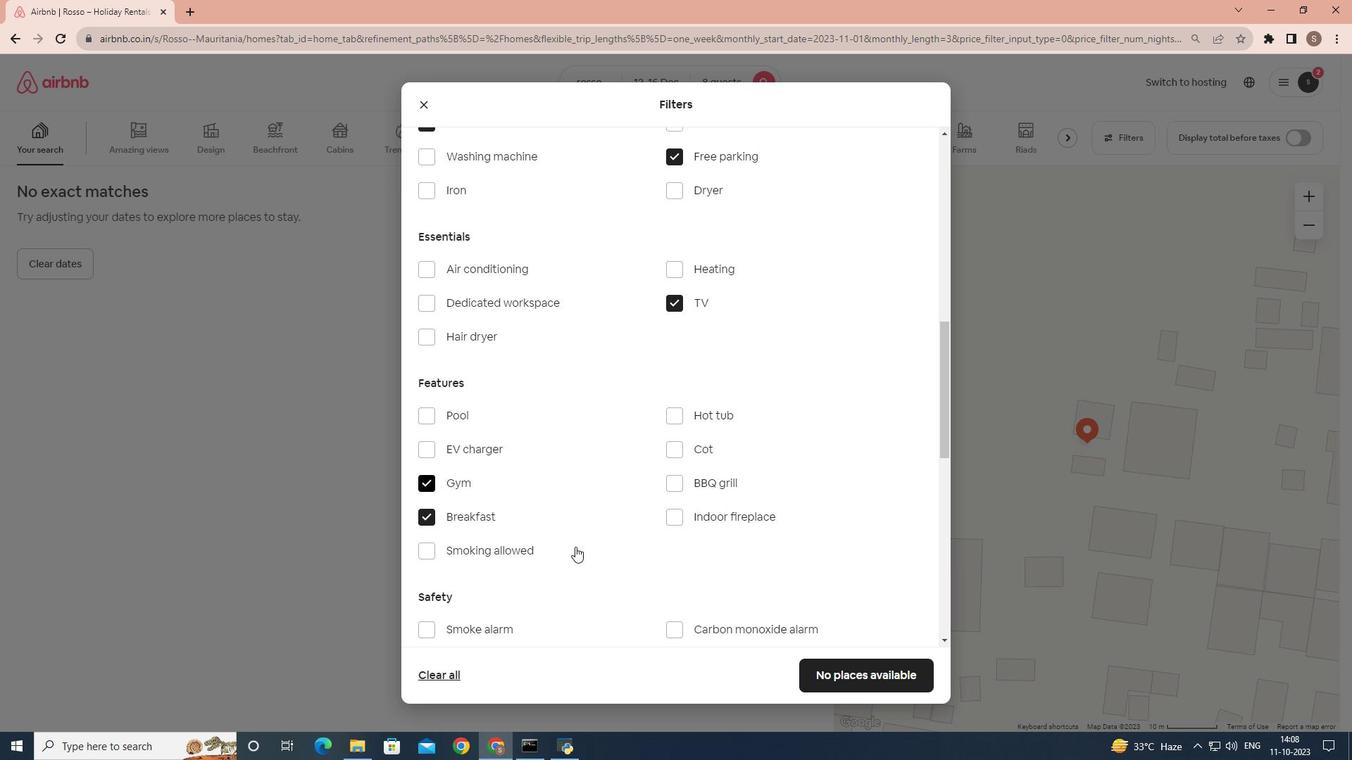 
Action: Mouse moved to (577, 546)
Screenshot: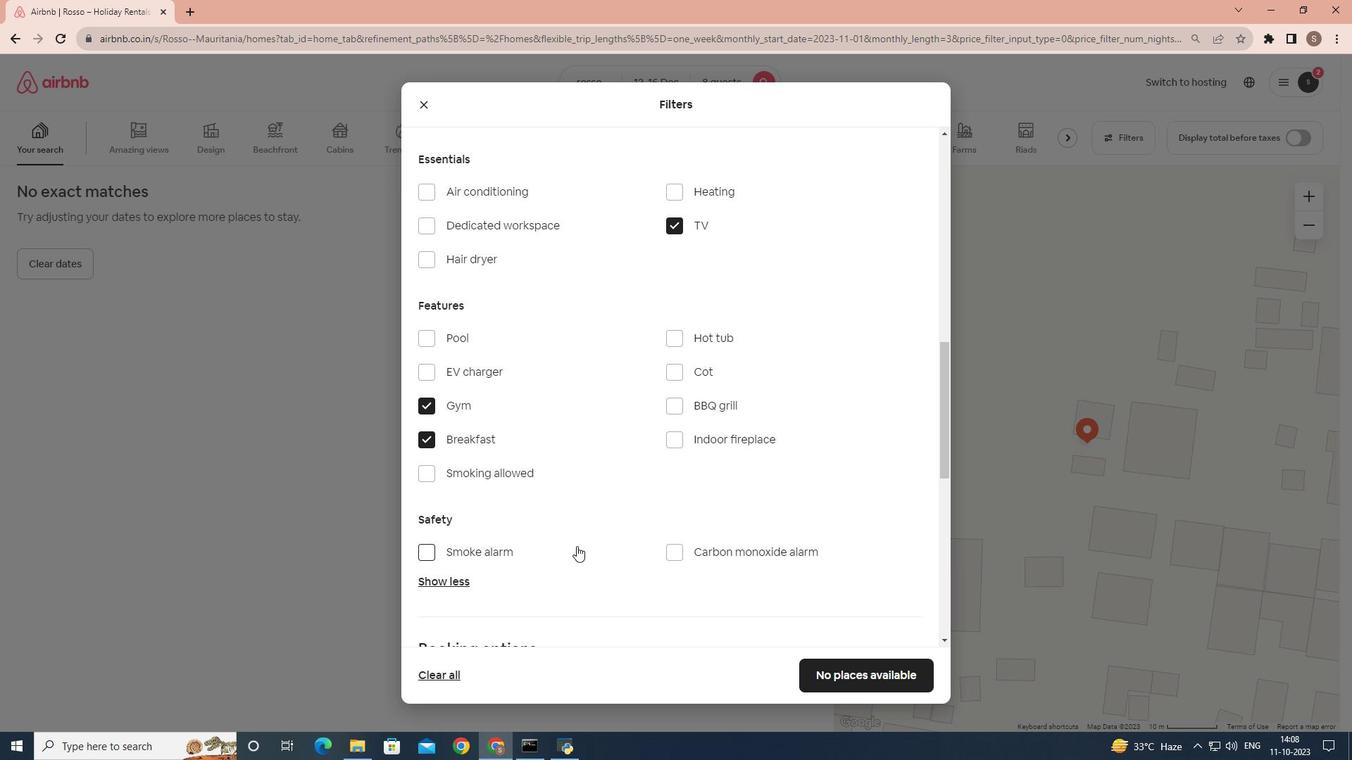 
Action: Mouse scrolled (577, 546) with delta (0, 0)
Screenshot: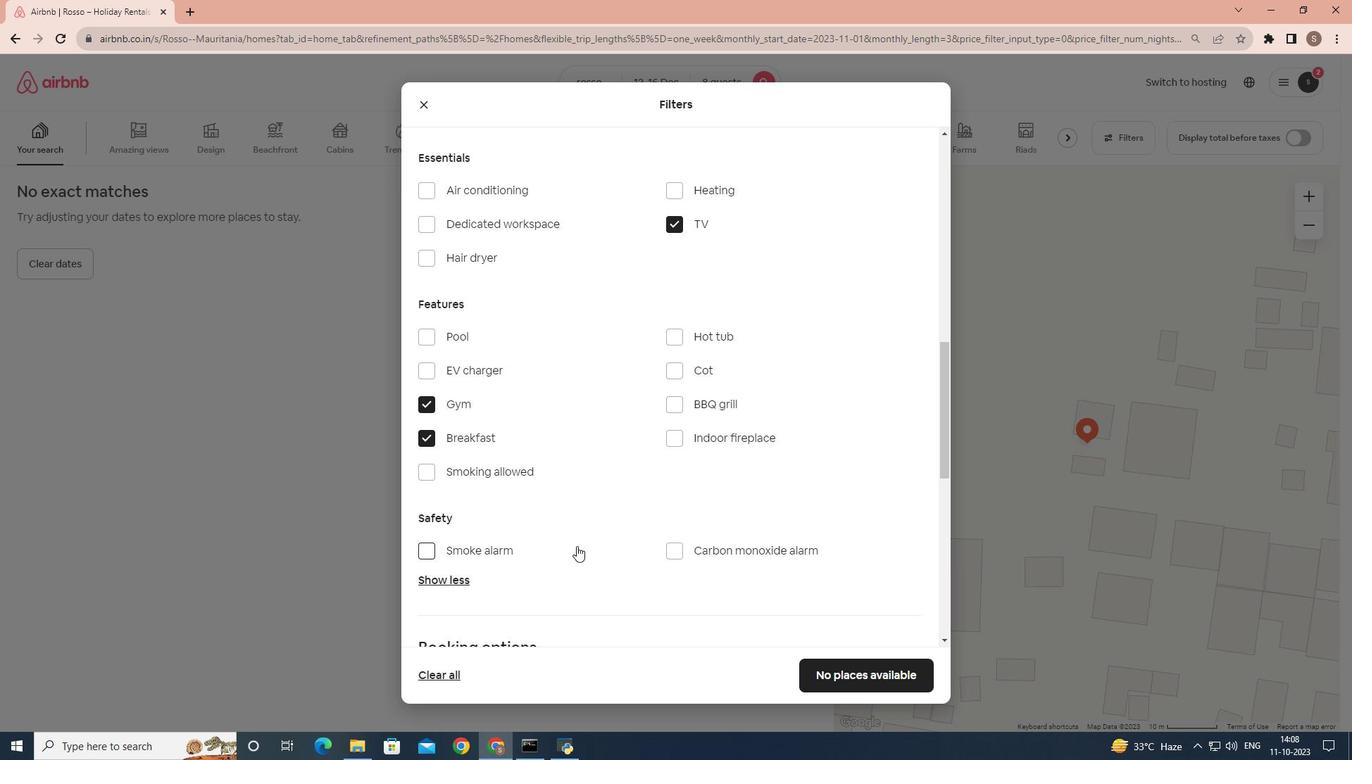
Action: Mouse moved to (577, 546)
Screenshot: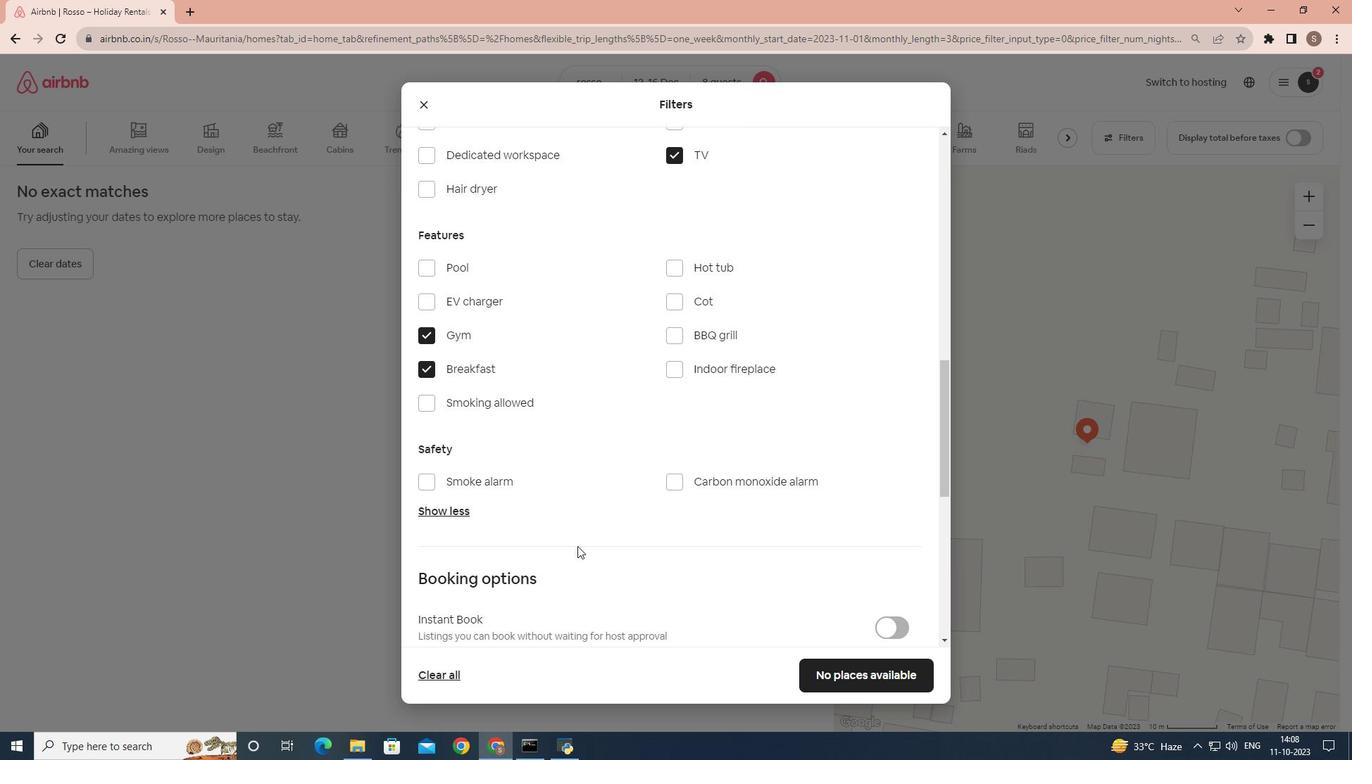 
Action: Mouse scrolled (577, 546) with delta (0, 0)
Screenshot: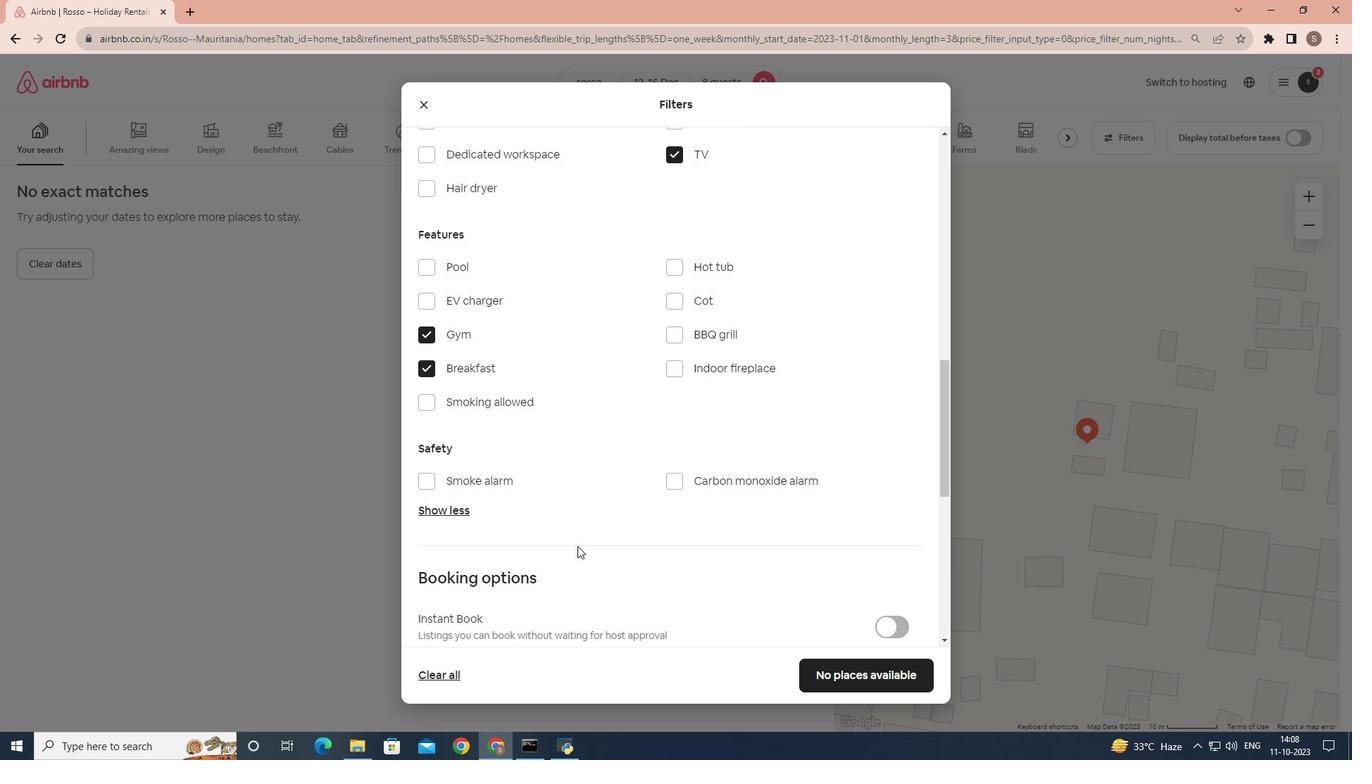 
Action: Mouse scrolled (577, 546) with delta (0, 0)
Screenshot: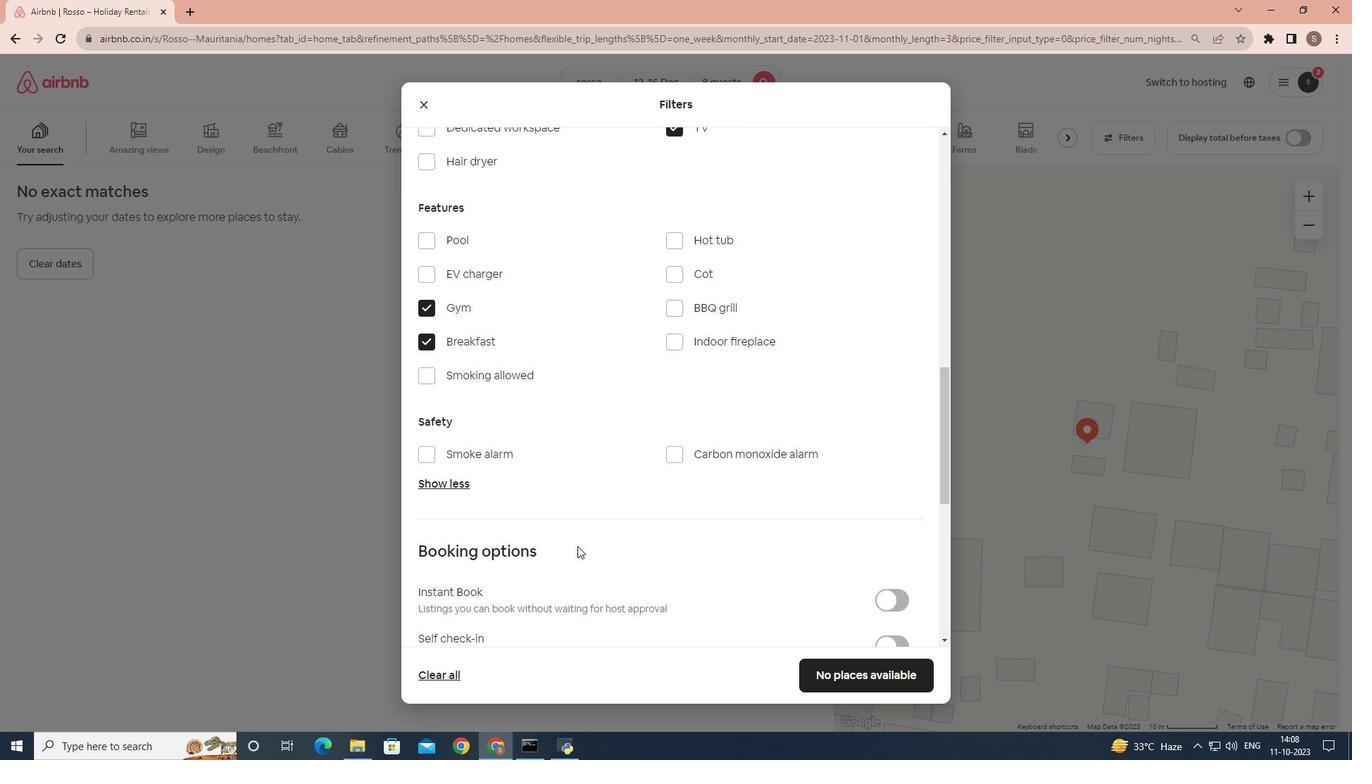 
Action: Mouse moved to (904, 535)
Screenshot: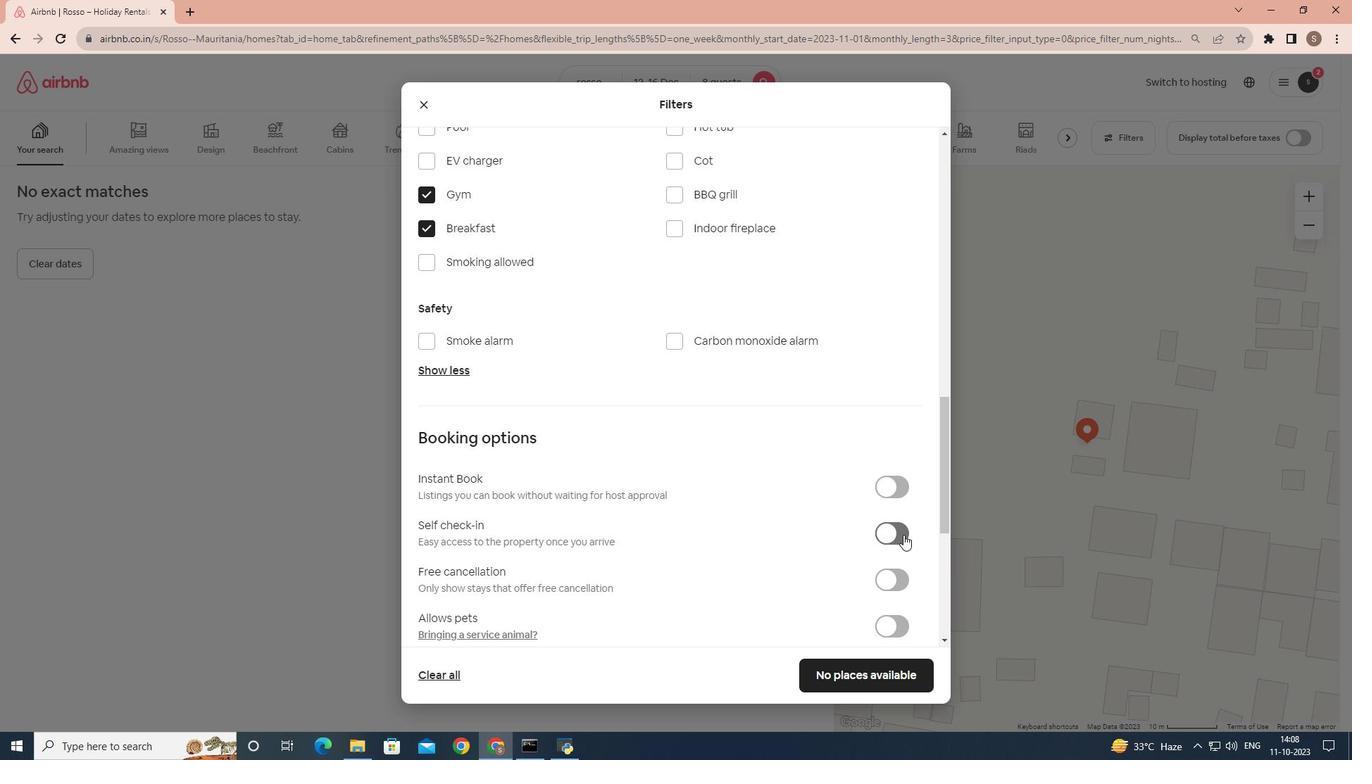 
Action: Mouse pressed left at (904, 535)
Screenshot: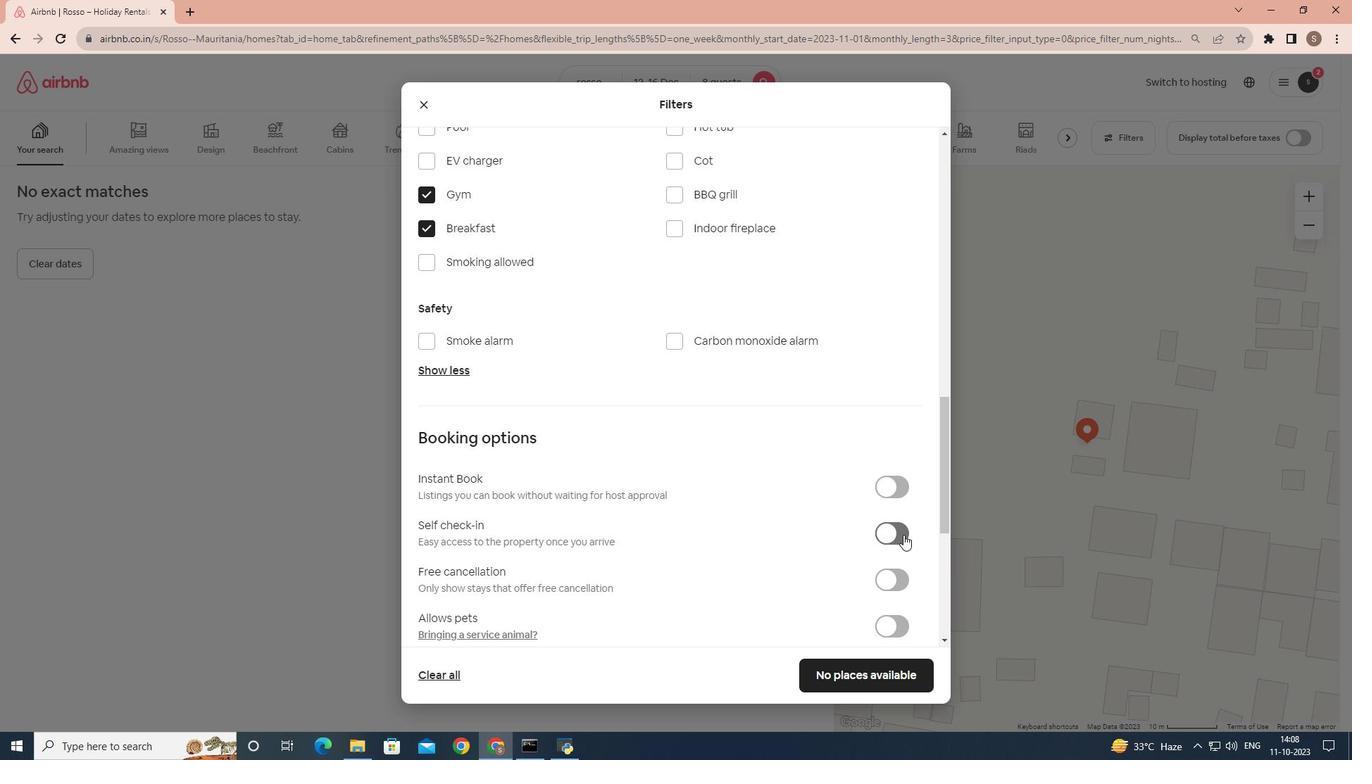 
Action: Mouse moved to (768, 547)
Screenshot: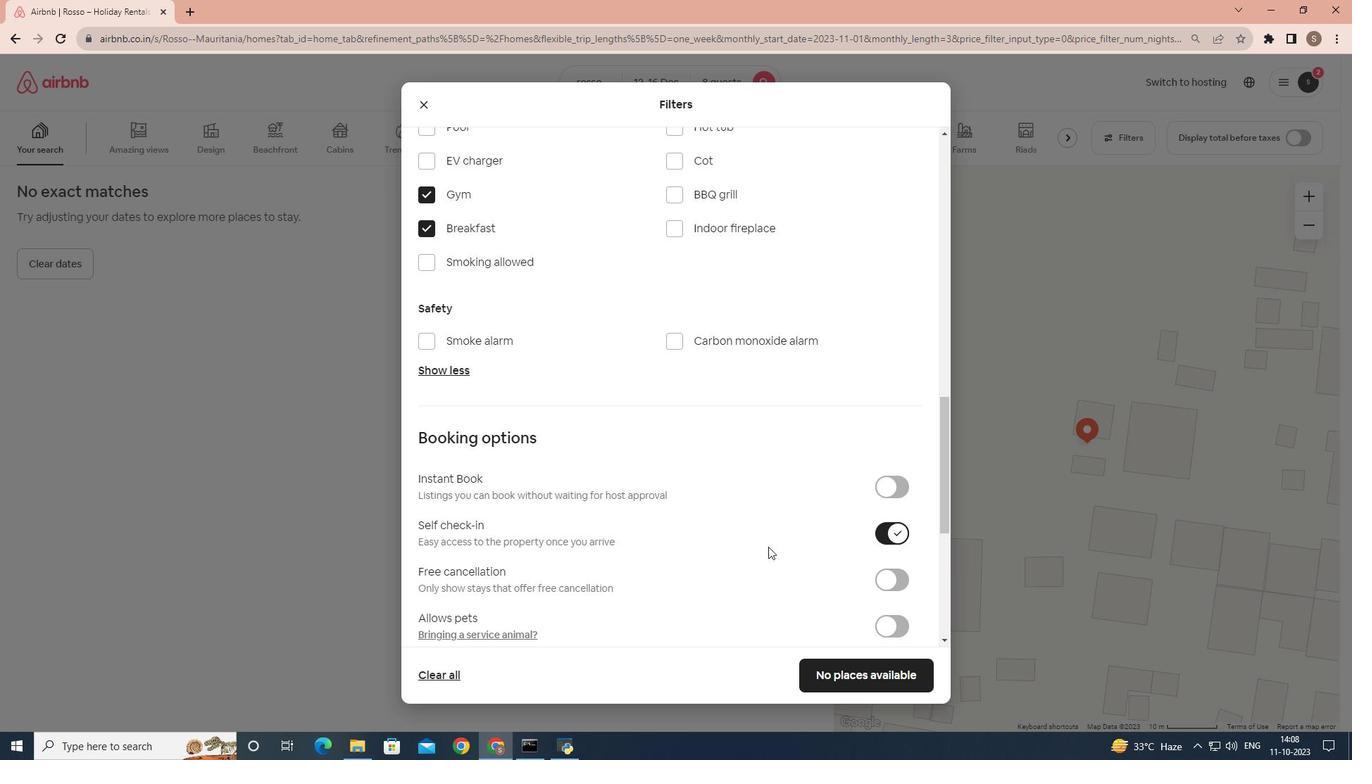 
